 Task: Look for space in Bhānpura, India from 1st August, 2023 to 5th August, 2023 for 3 adults, 1 child in price range Rs.13000 to Rs.20000. Place can be entire place with 2 bedrooms having 3 beds and 2 bathrooms. Property type can be flatguest house, hotel. Booking option can be shelf check-in. Required host language is English.
Action: Mouse moved to (535, 114)
Screenshot: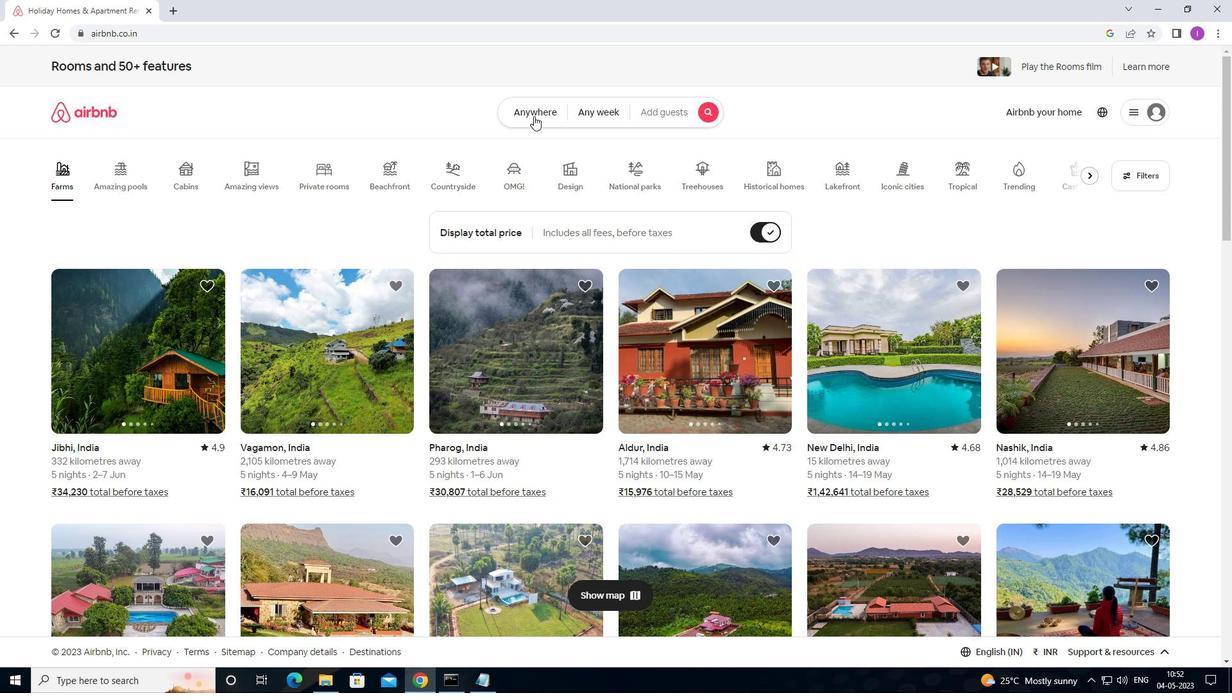 
Action: Mouse pressed left at (535, 114)
Screenshot: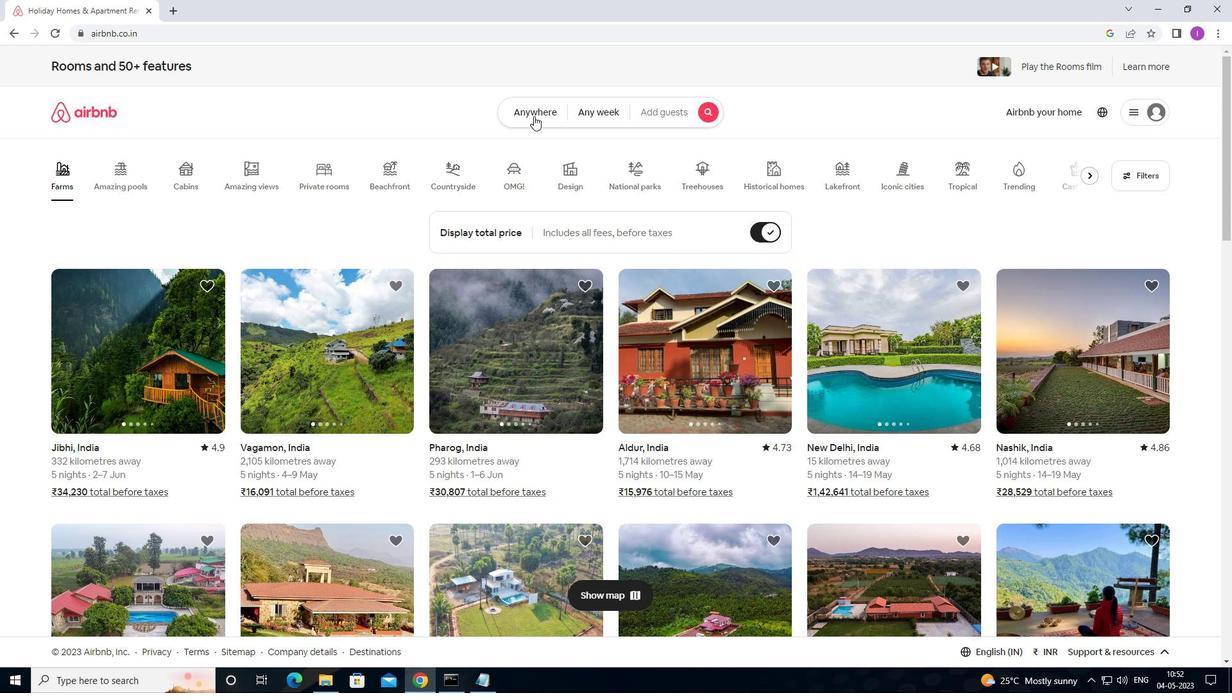 
Action: Mouse moved to (414, 153)
Screenshot: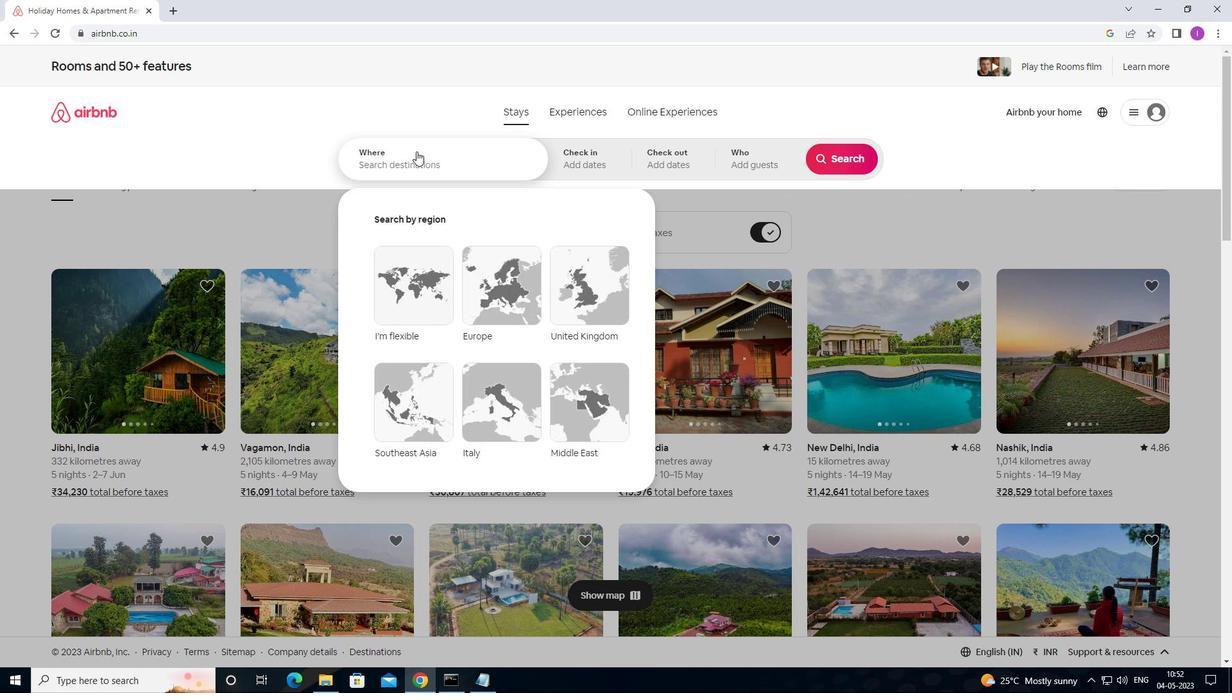 
Action: Mouse pressed left at (414, 153)
Screenshot: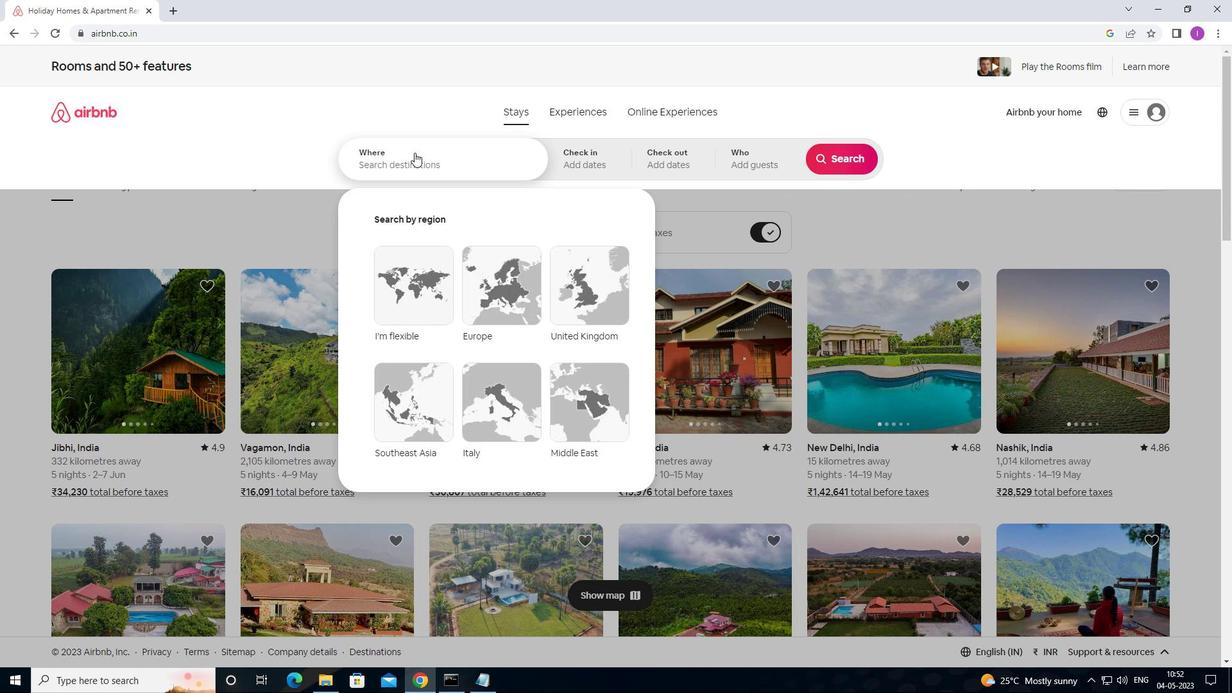 
Action: Mouse moved to (964, 66)
Screenshot: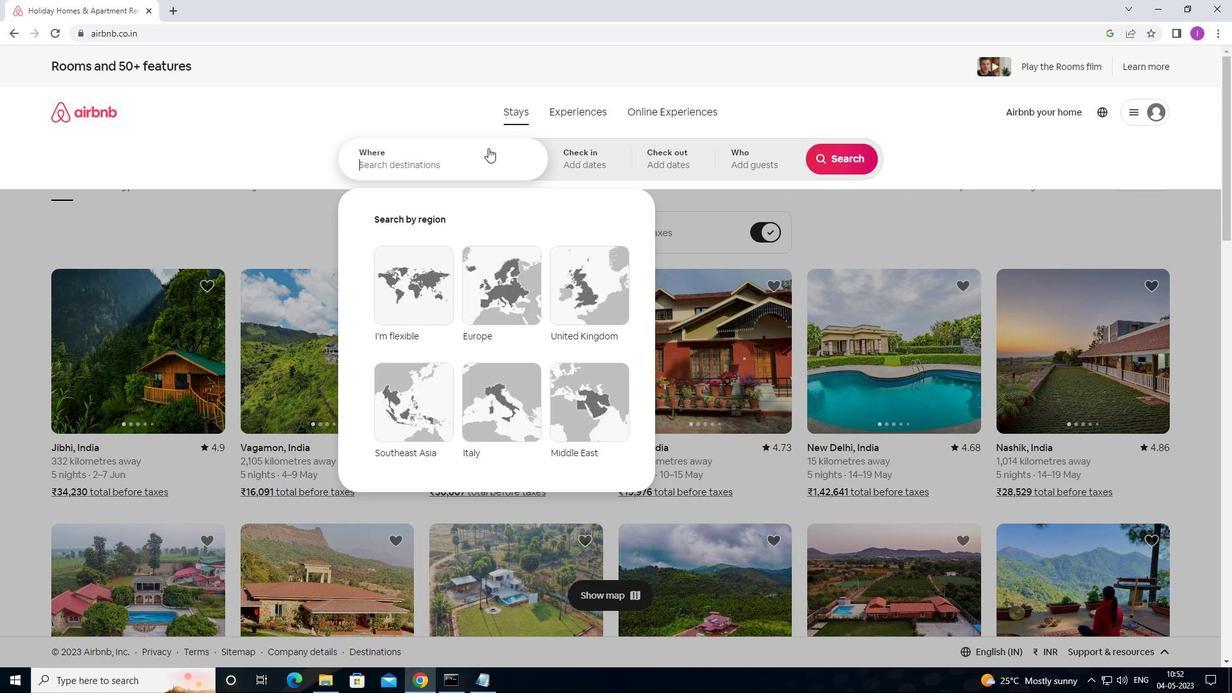 
Action: Key pressed <Key.shift>BHANPURA,<Key.shift>INDIA
Screenshot: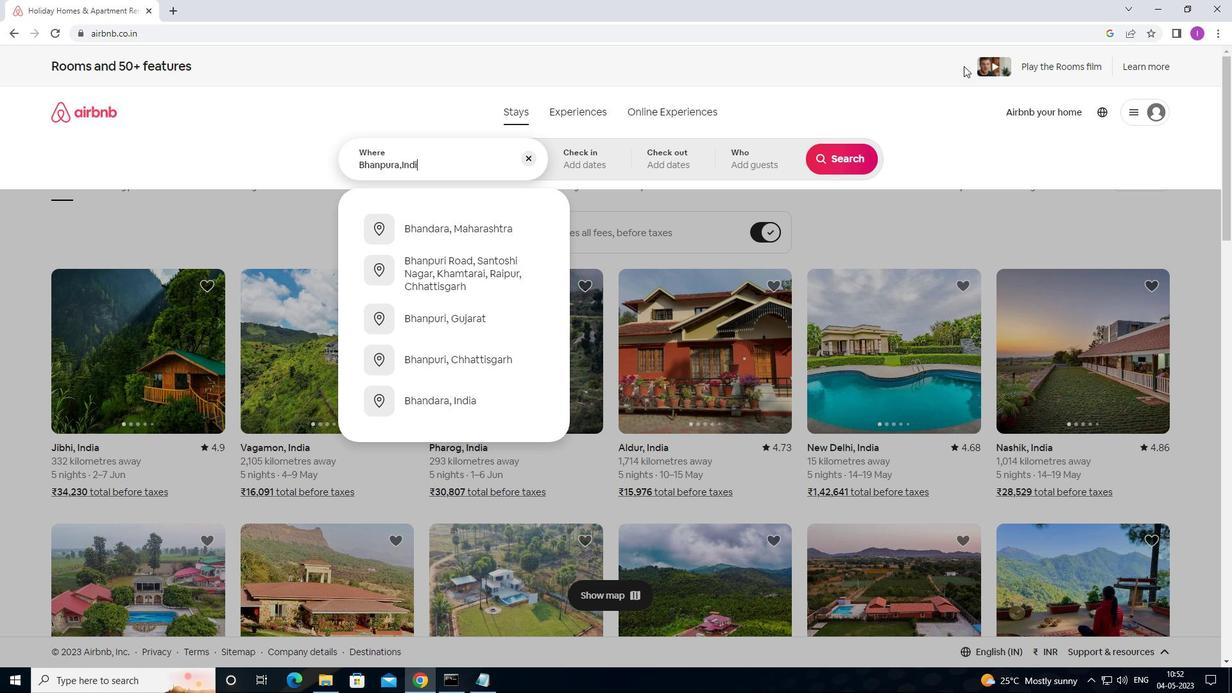 
Action: Mouse moved to (618, 163)
Screenshot: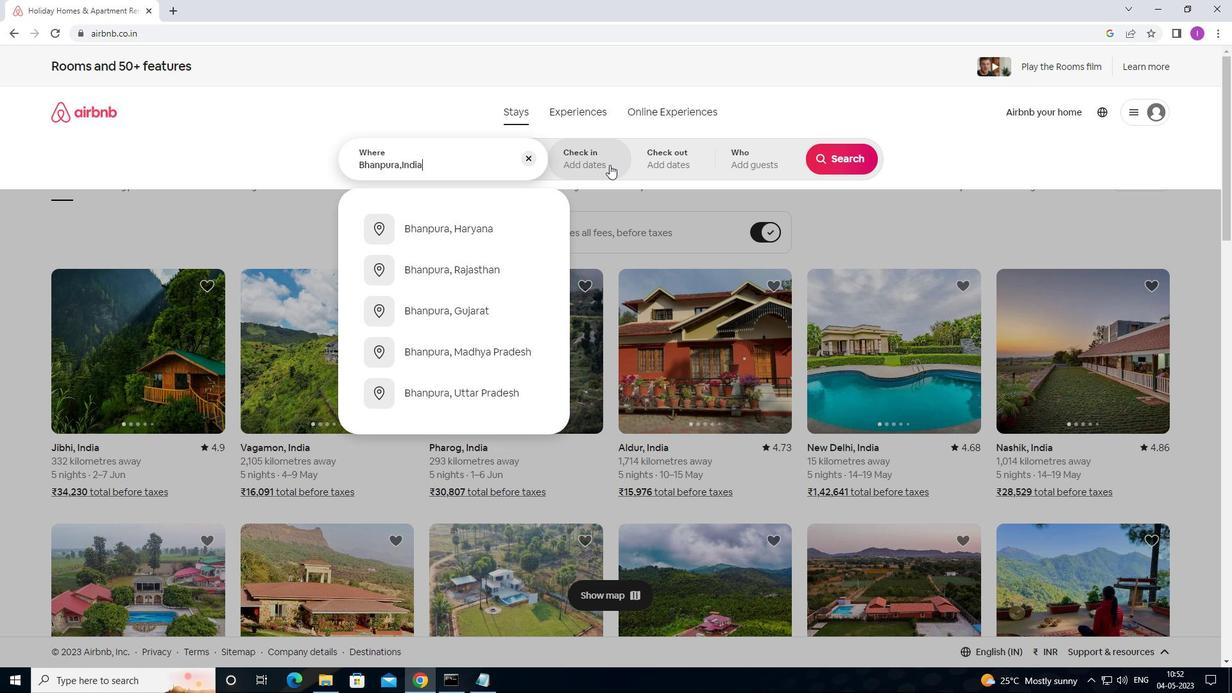 
Action: Mouse pressed left at (618, 163)
Screenshot: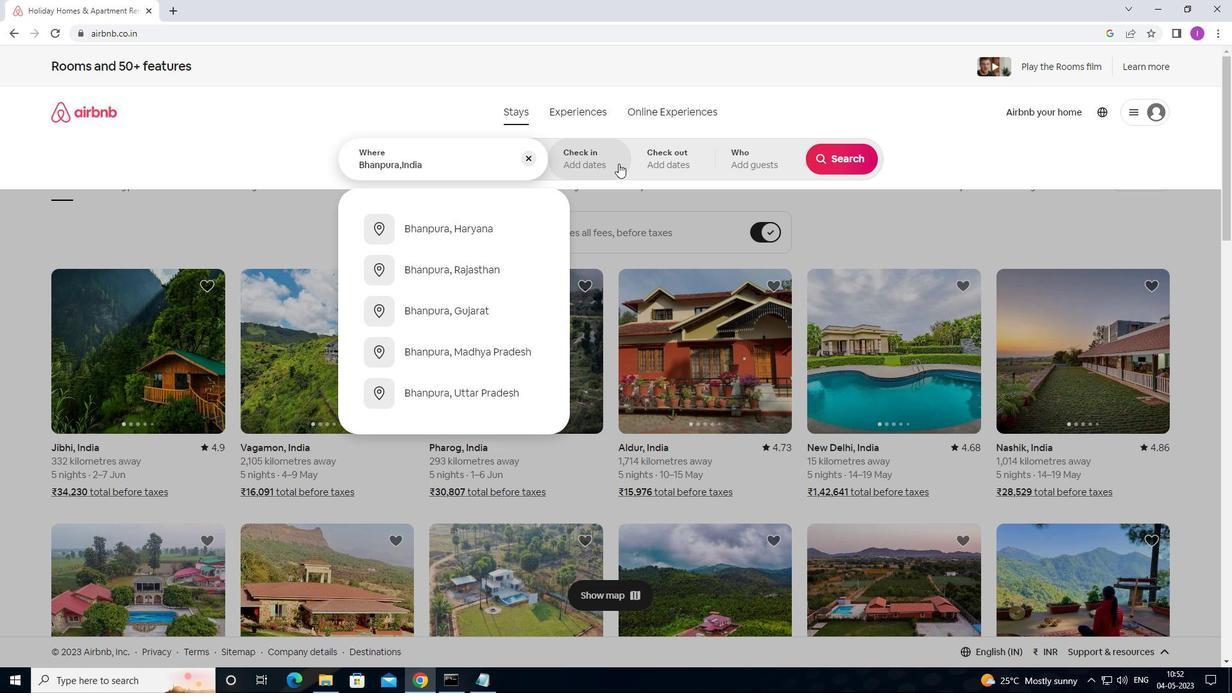 
Action: Mouse moved to (832, 265)
Screenshot: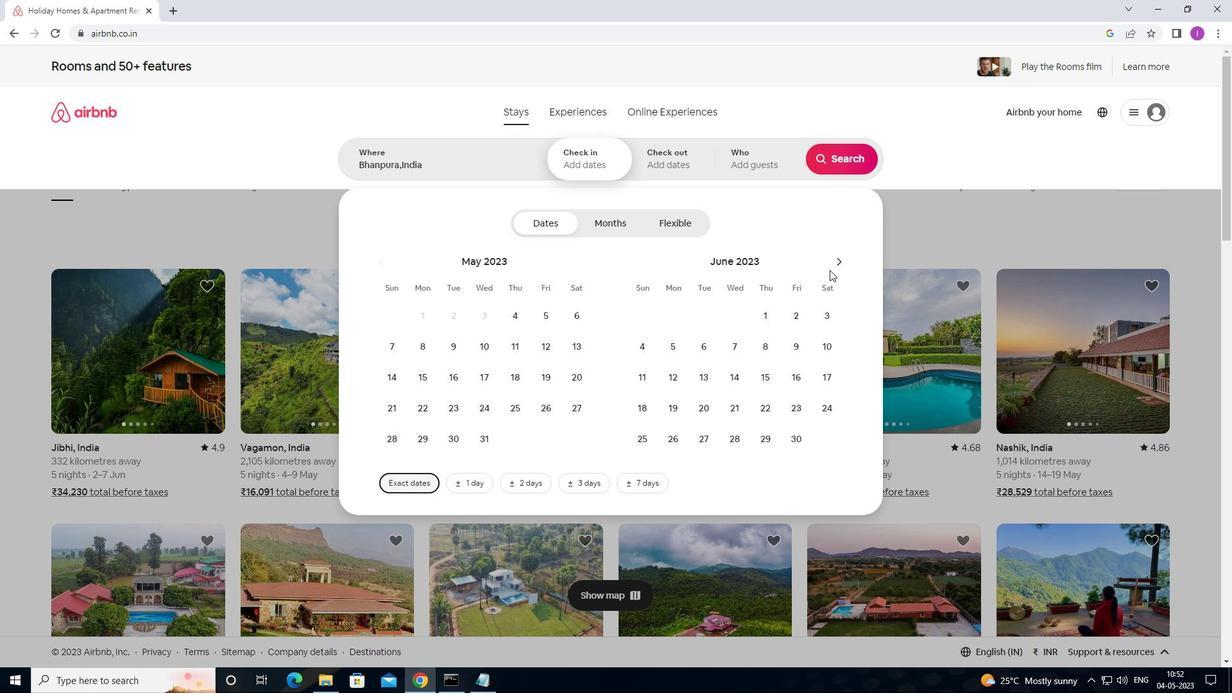
Action: Mouse pressed left at (832, 265)
Screenshot: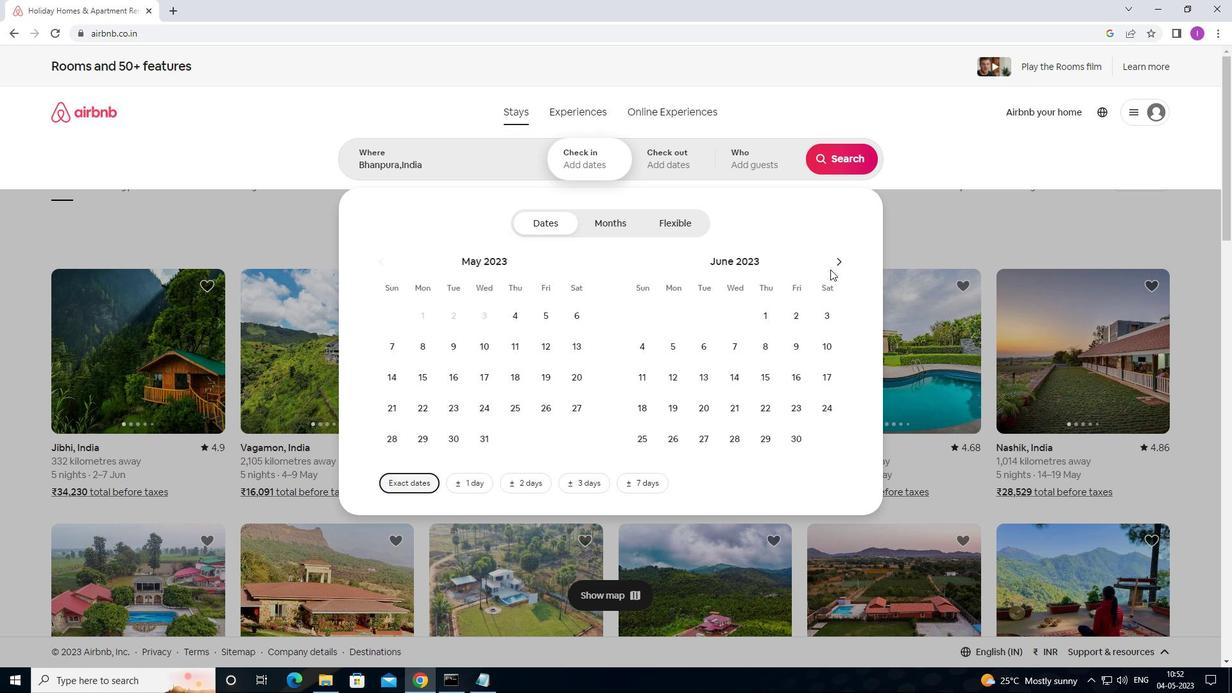 
Action: Mouse moved to (833, 264)
Screenshot: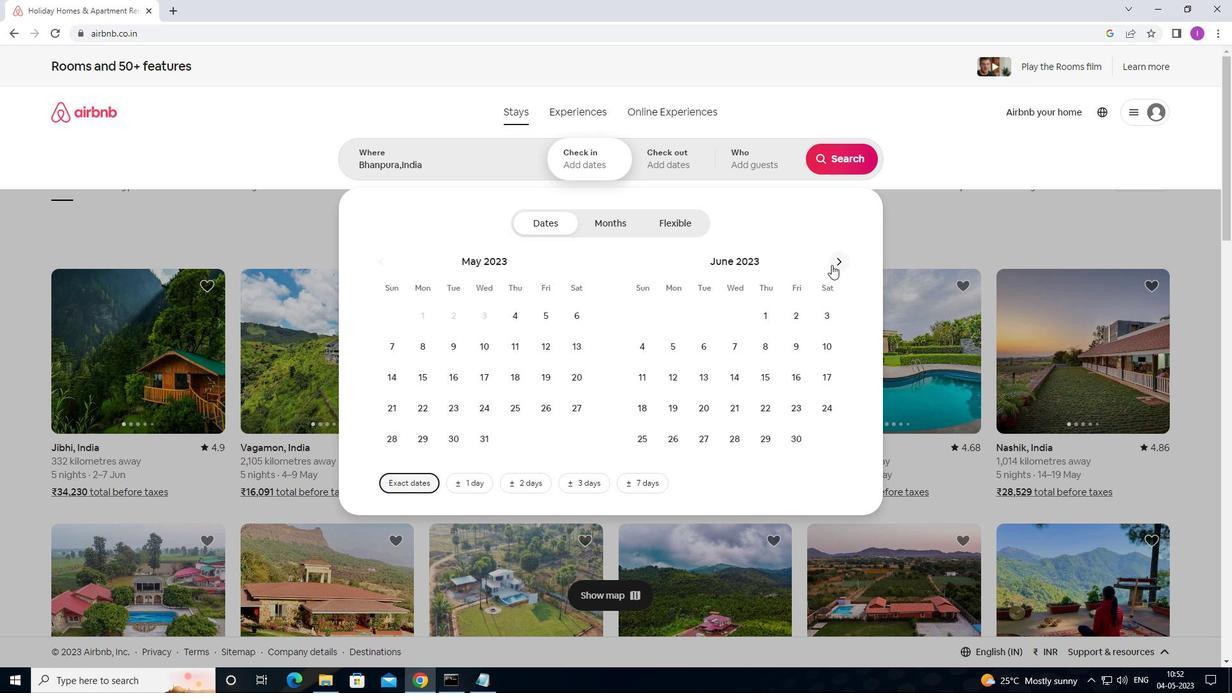 
Action: Mouse pressed left at (833, 264)
Screenshot: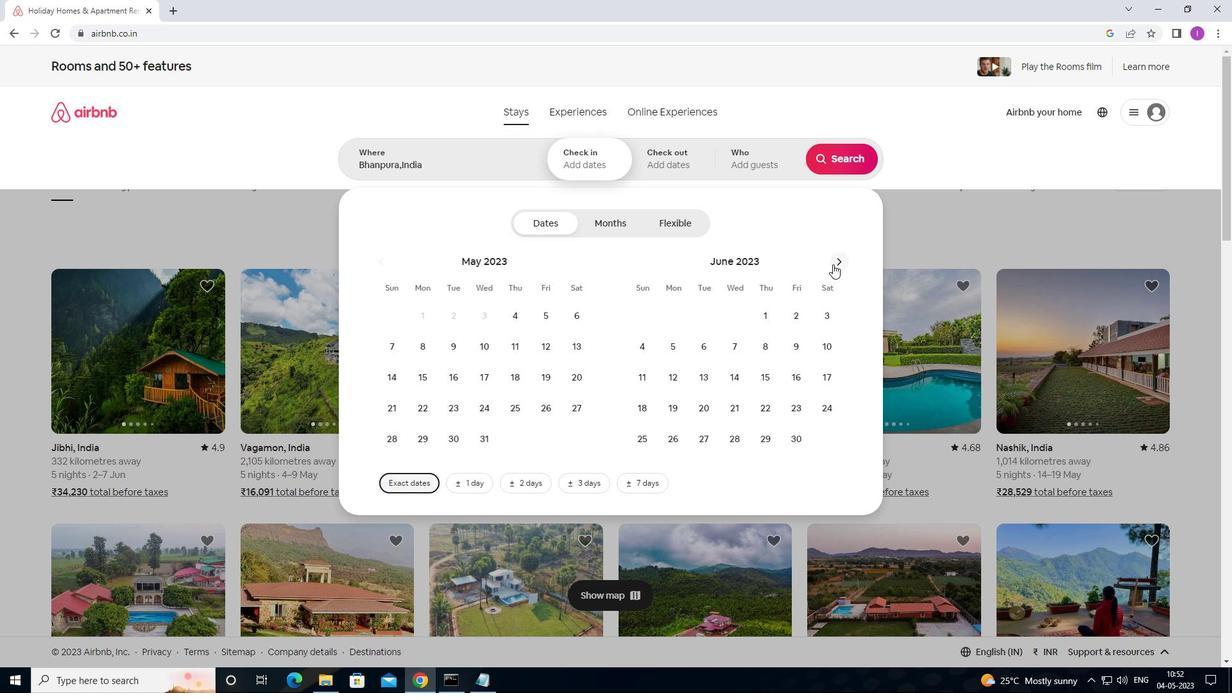 
Action: Mouse moved to (710, 312)
Screenshot: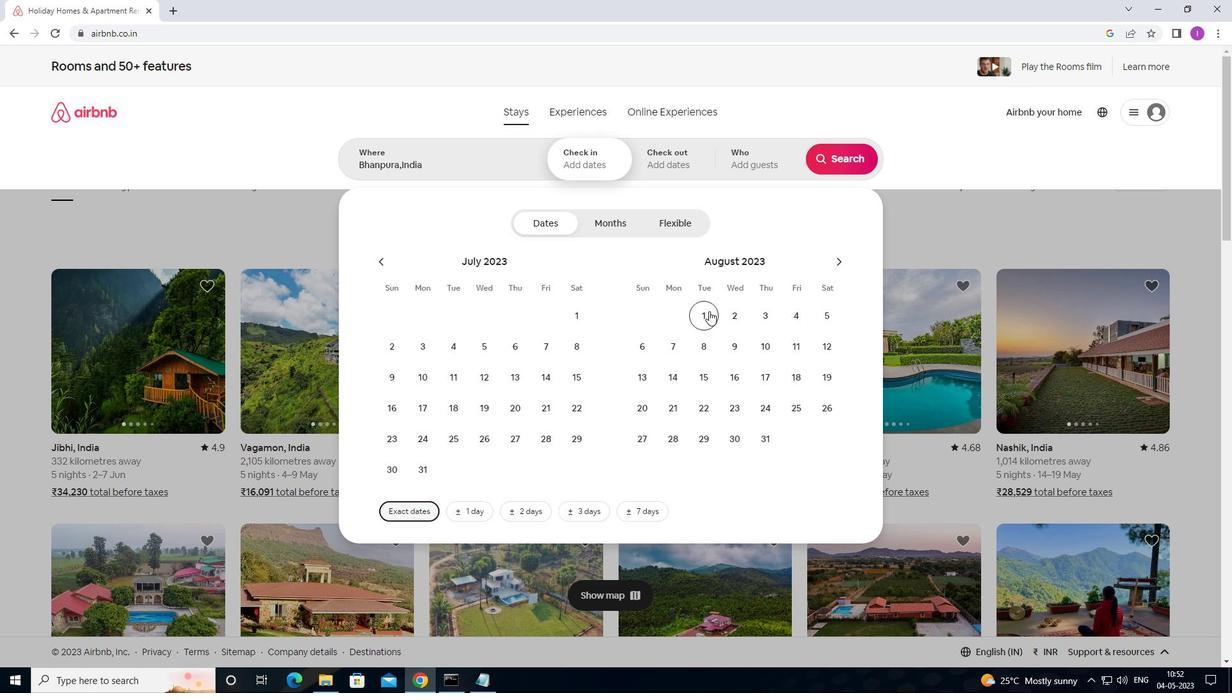 
Action: Mouse pressed left at (710, 312)
Screenshot: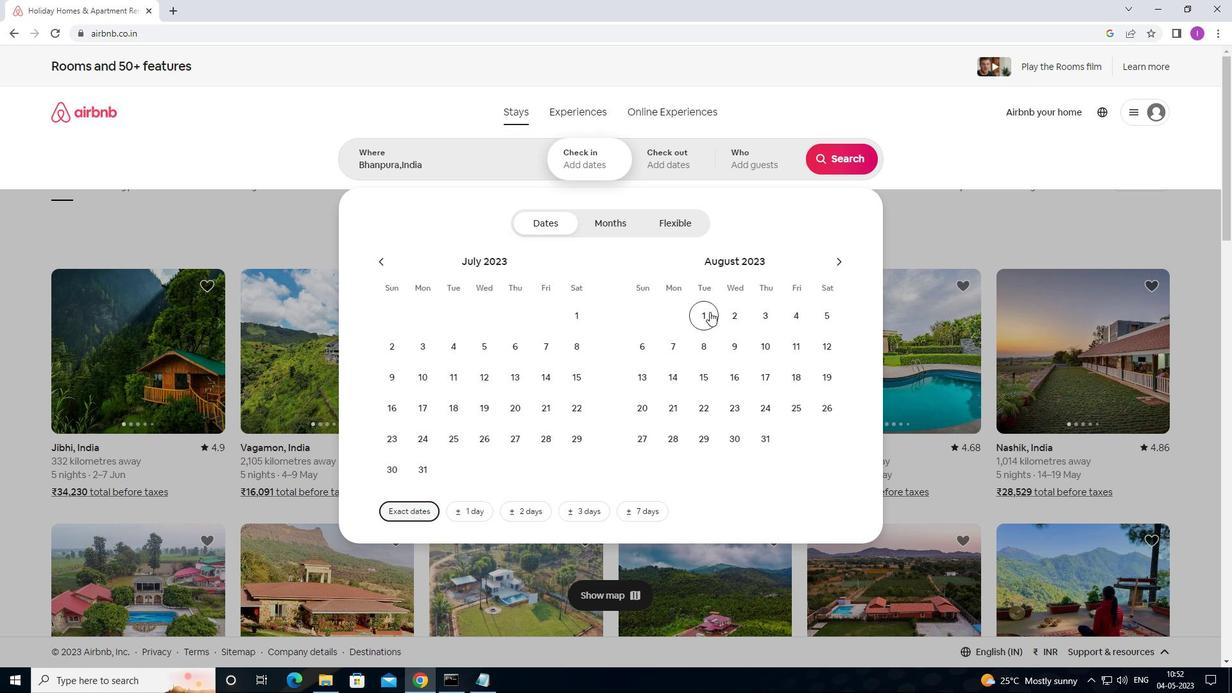 
Action: Mouse moved to (821, 319)
Screenshot: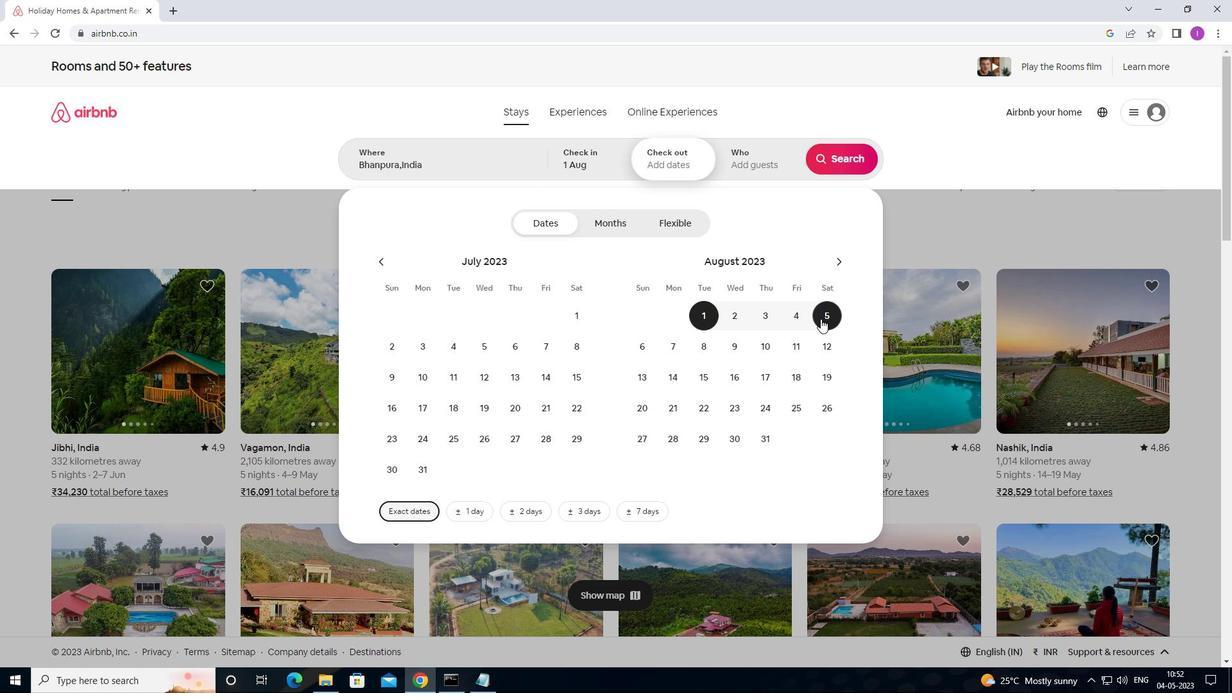 
Action: Mouse pressed left at (821, 319)
Screenshot: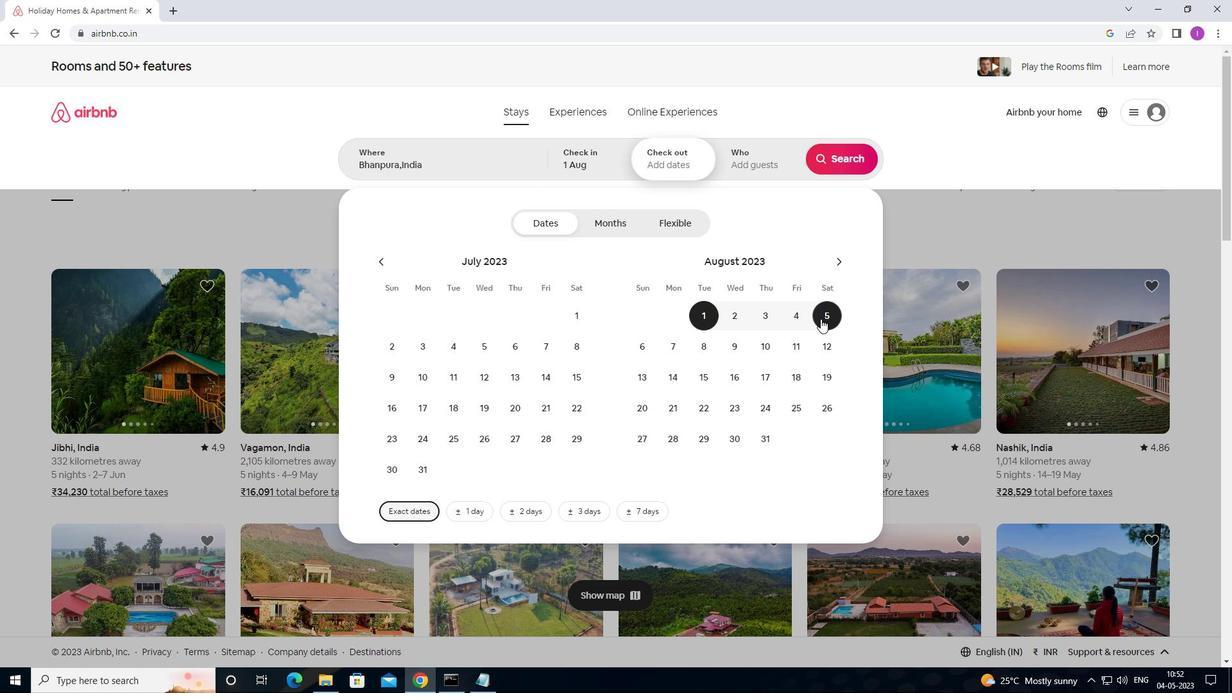 
Action: Mouse moved to (754, 164)
Screenshot: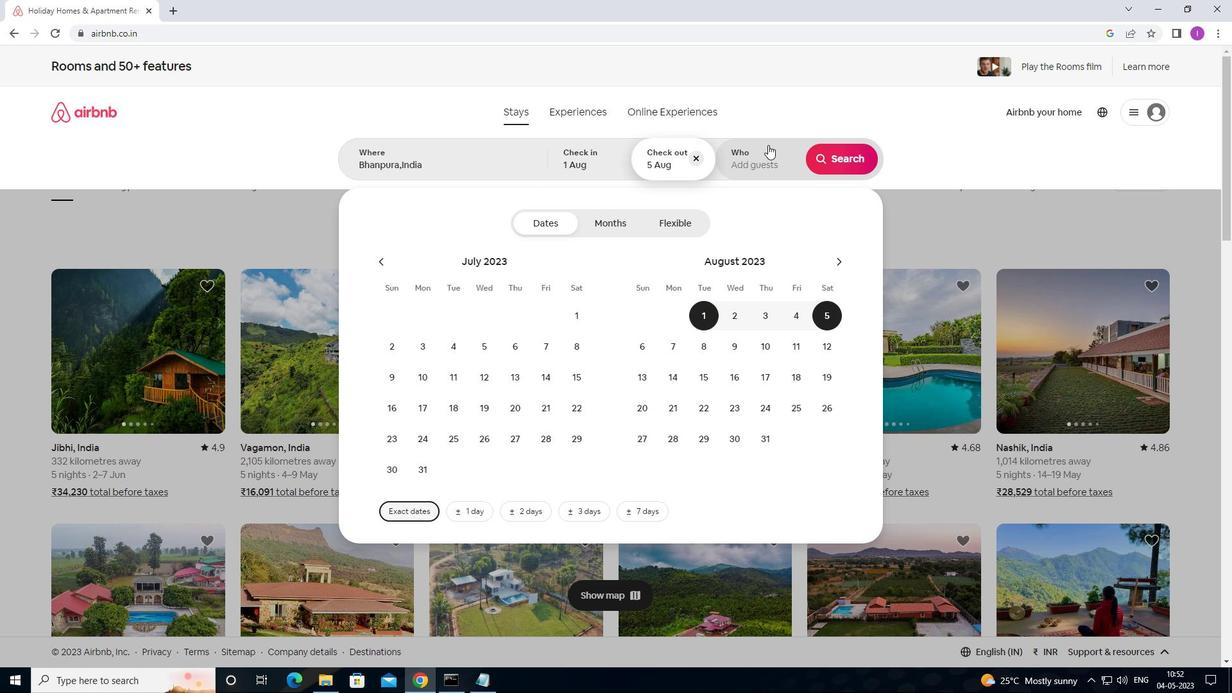 
Action: Mouse pressed left at (754, 164)
Screenshot: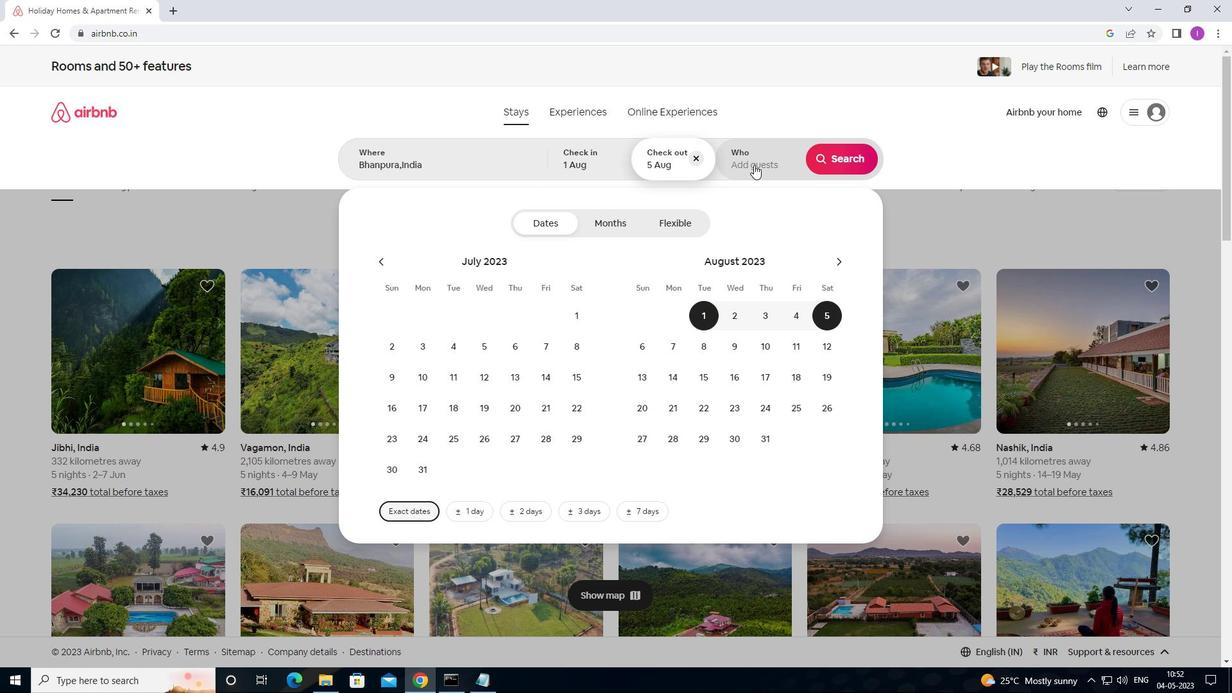 
Action: Mouse moved to (841, 224)
Screenshot: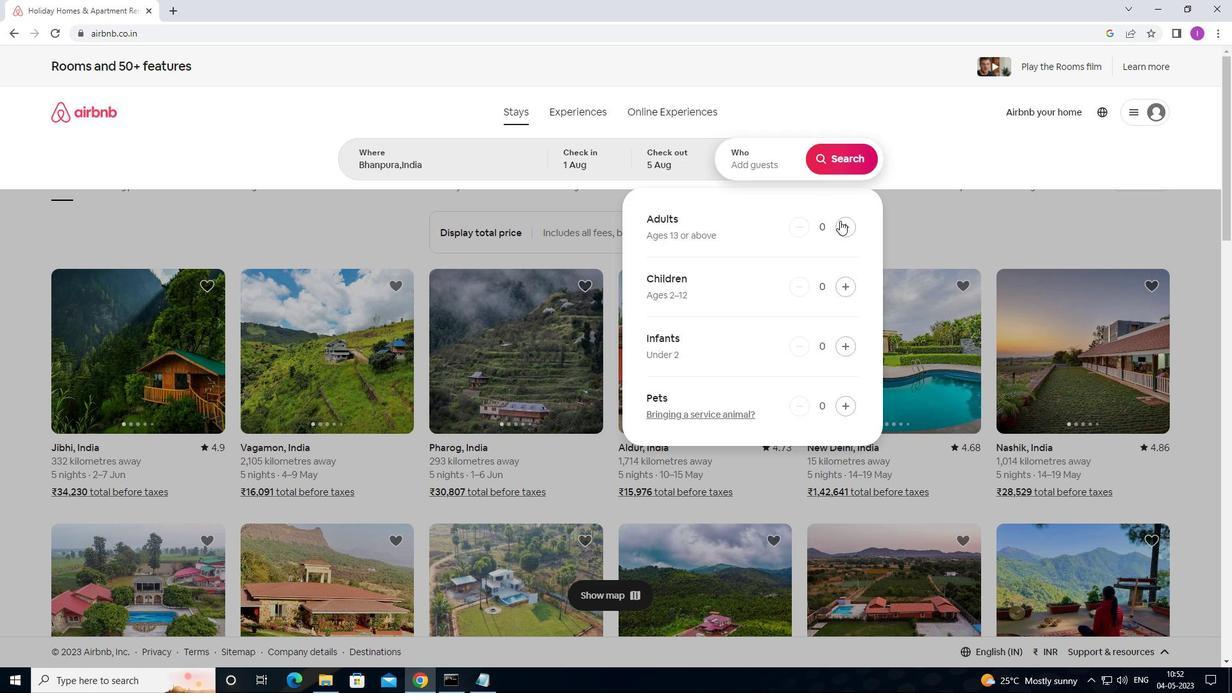 
Action: Mouse pressed left at (841, 224)
Screenshot: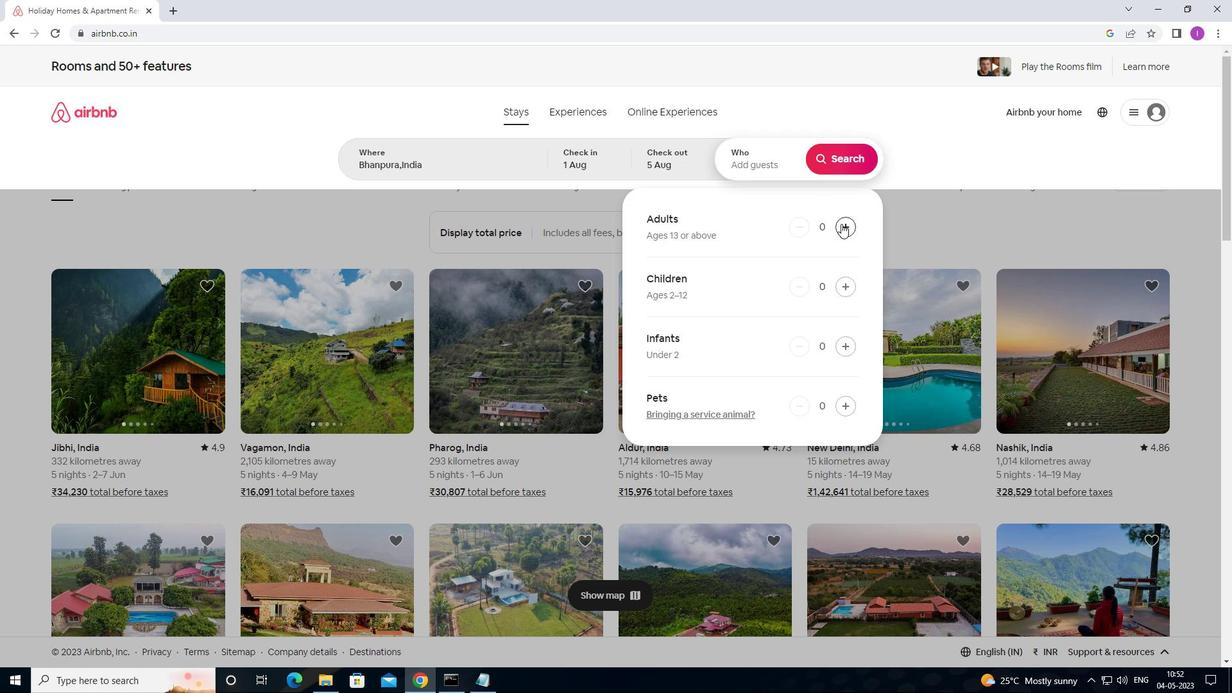 
Action: Mouse moved to (841, 224)
Screenshot: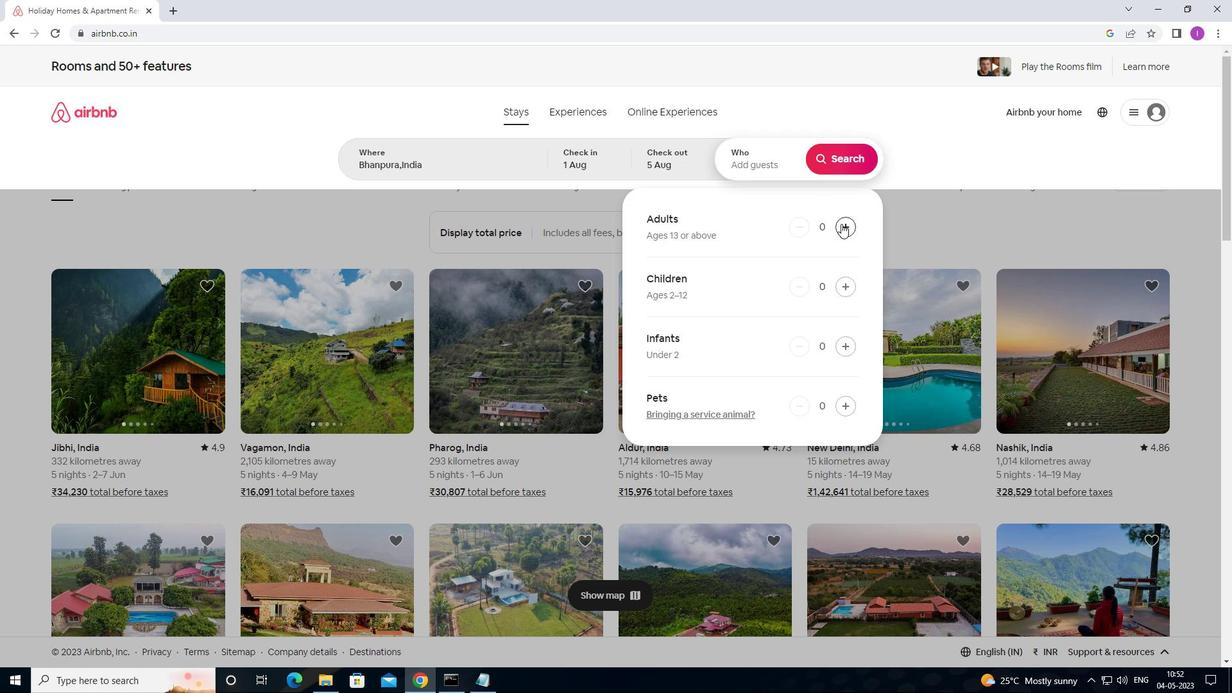 
Action: Mouse pressed left at (841, 224)
Screenshot: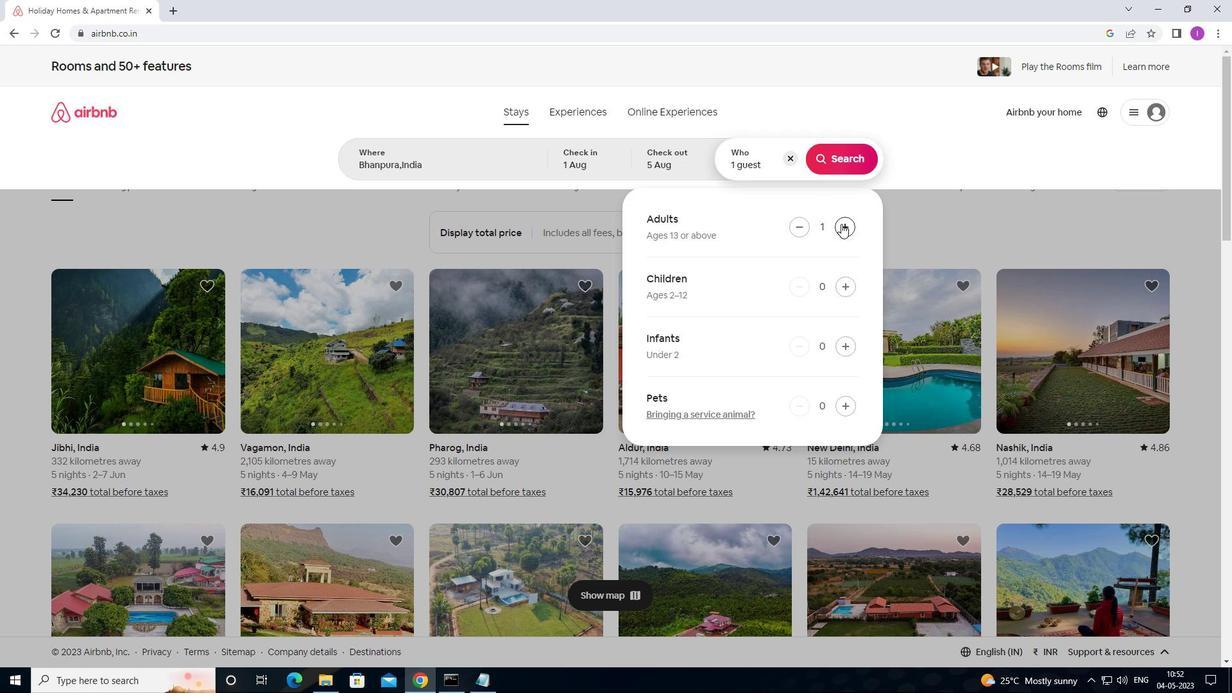 
Action: Mouse moved to (841, 224)
Screenshot: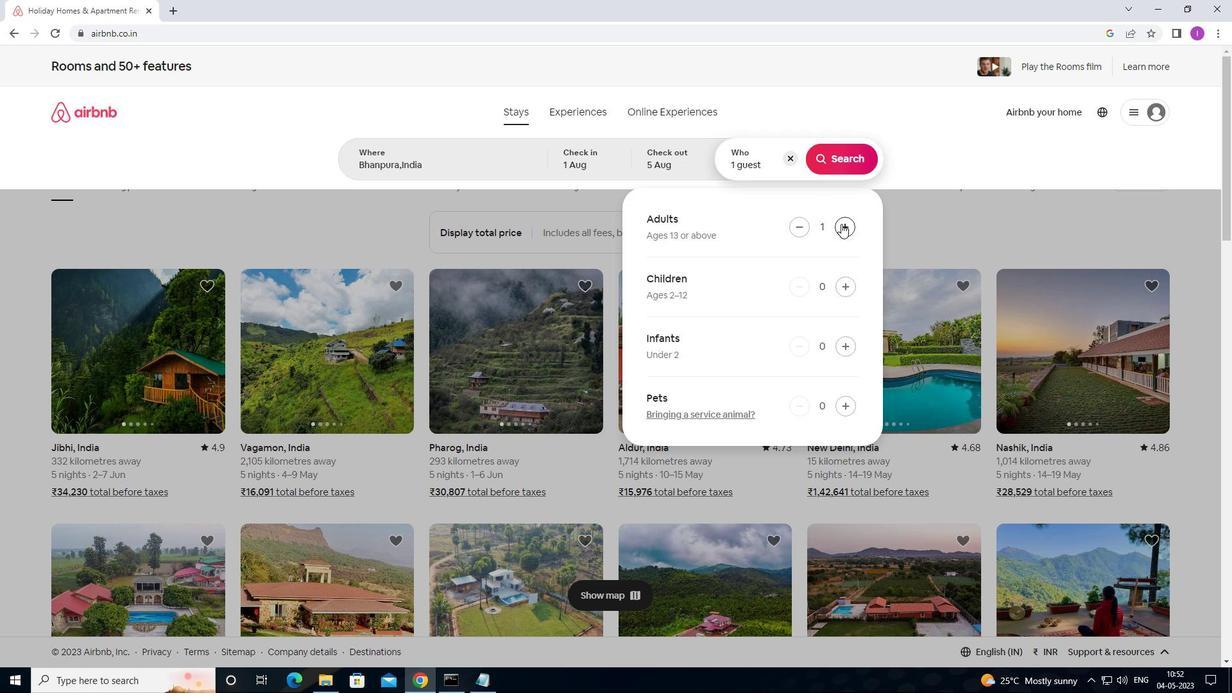 
Action: Mouse pressed left at (841, 224)
Screenshot: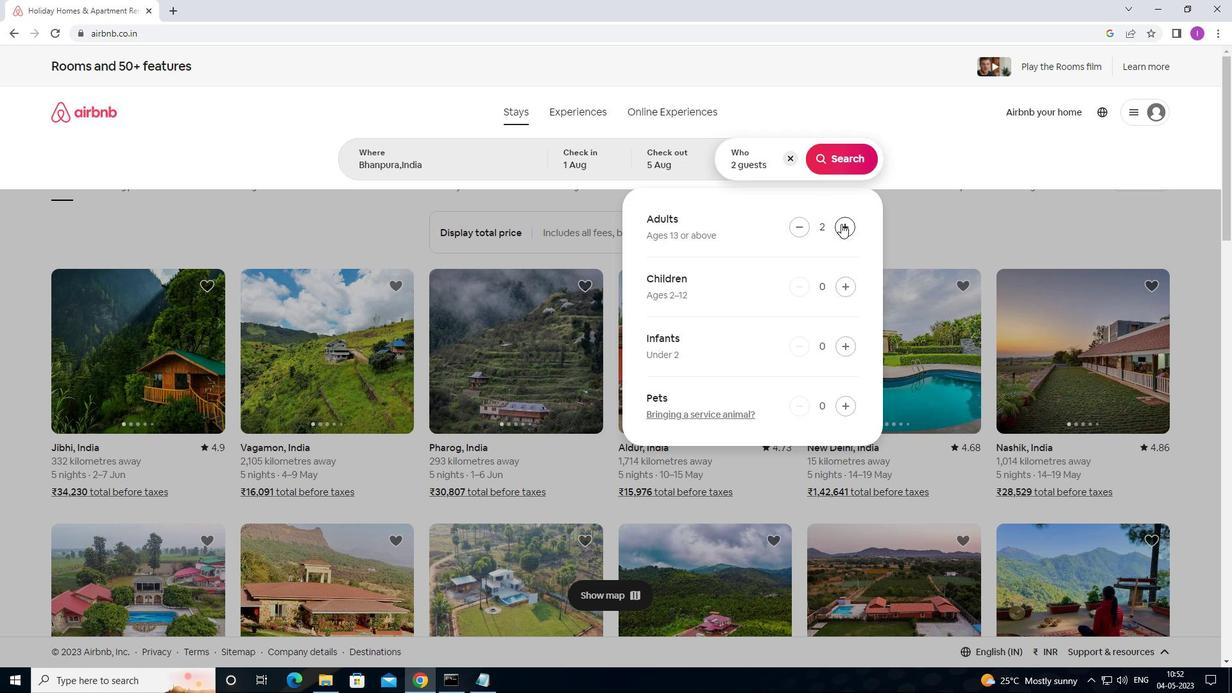 
Action: Mouse moved to (841, 292)
Screenshot: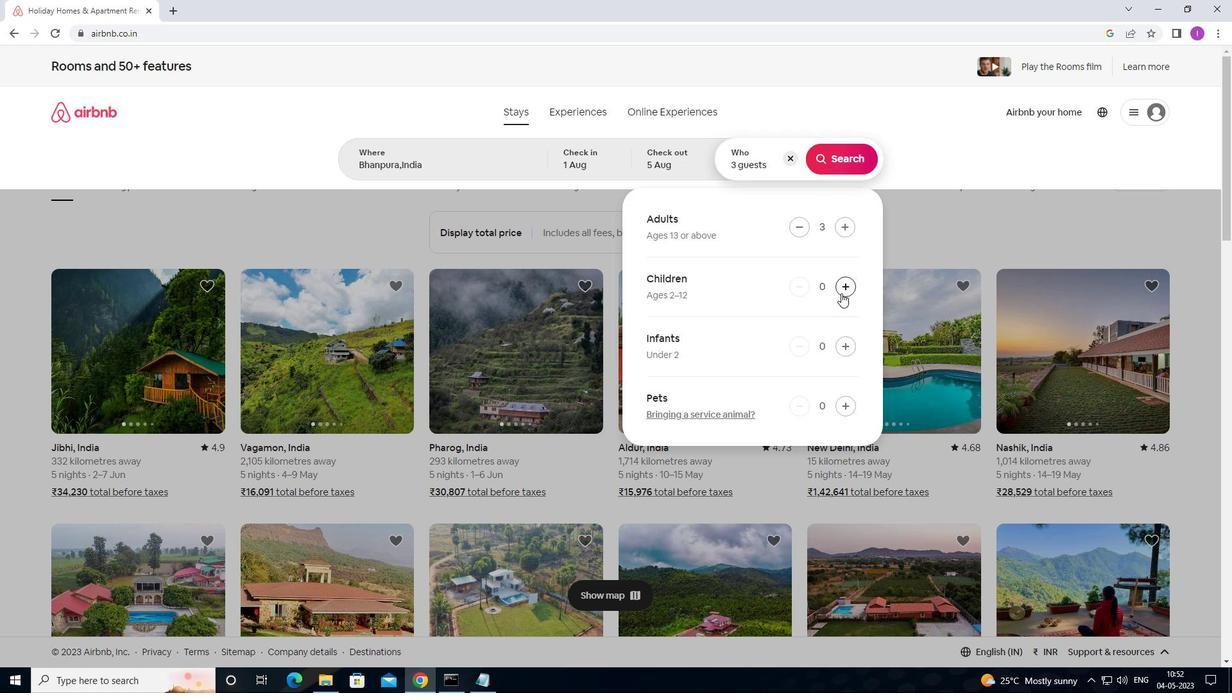 
Action: Mouse pressed left at (841, 292)
Screenshot: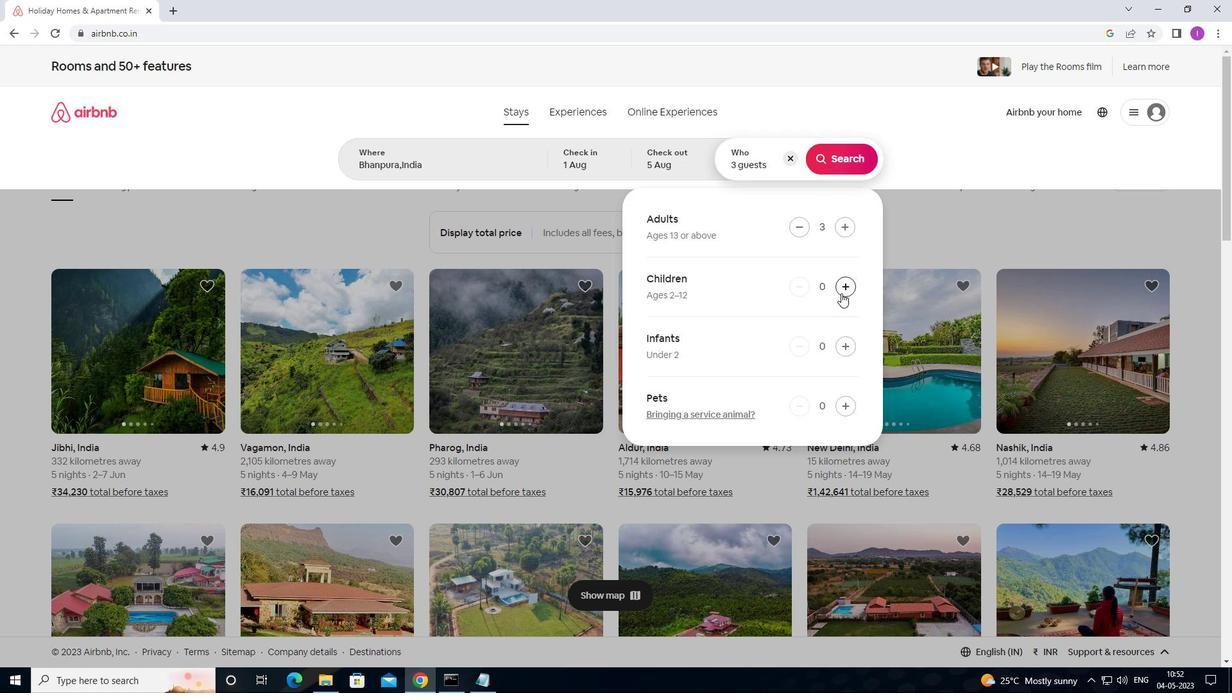 
Action: Mouse moved to (839, 161)
Screenshot: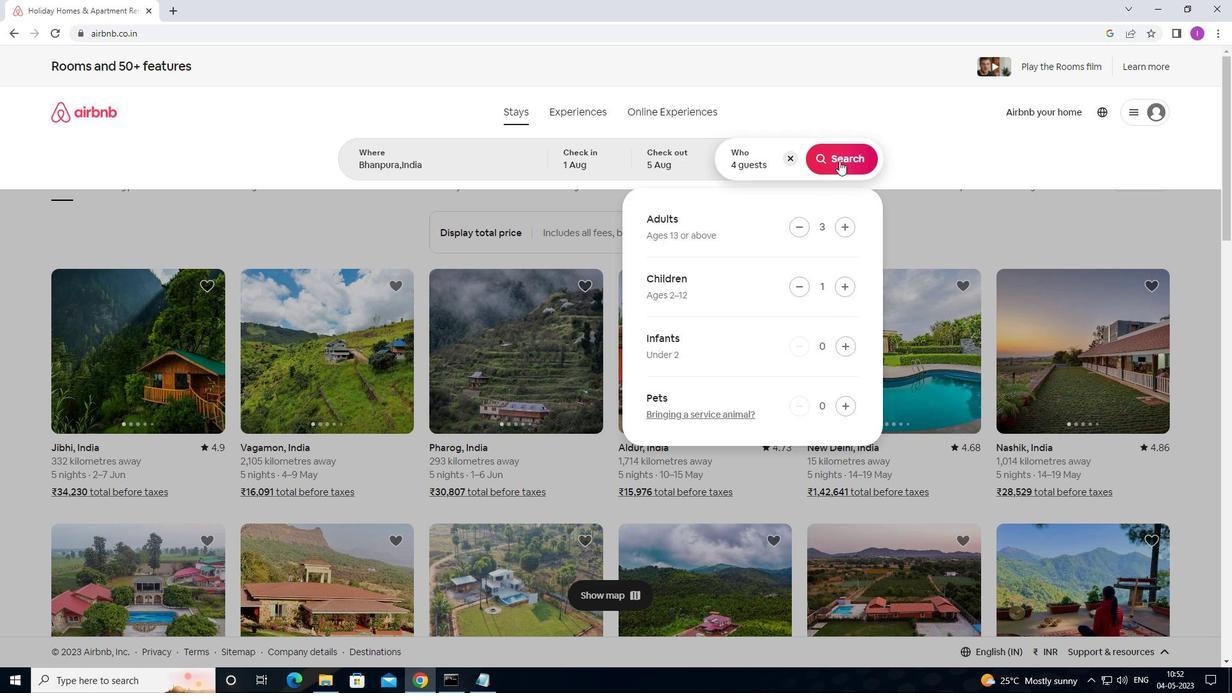 
Action: Mouse pressed left at (839, 161)
Screenshot: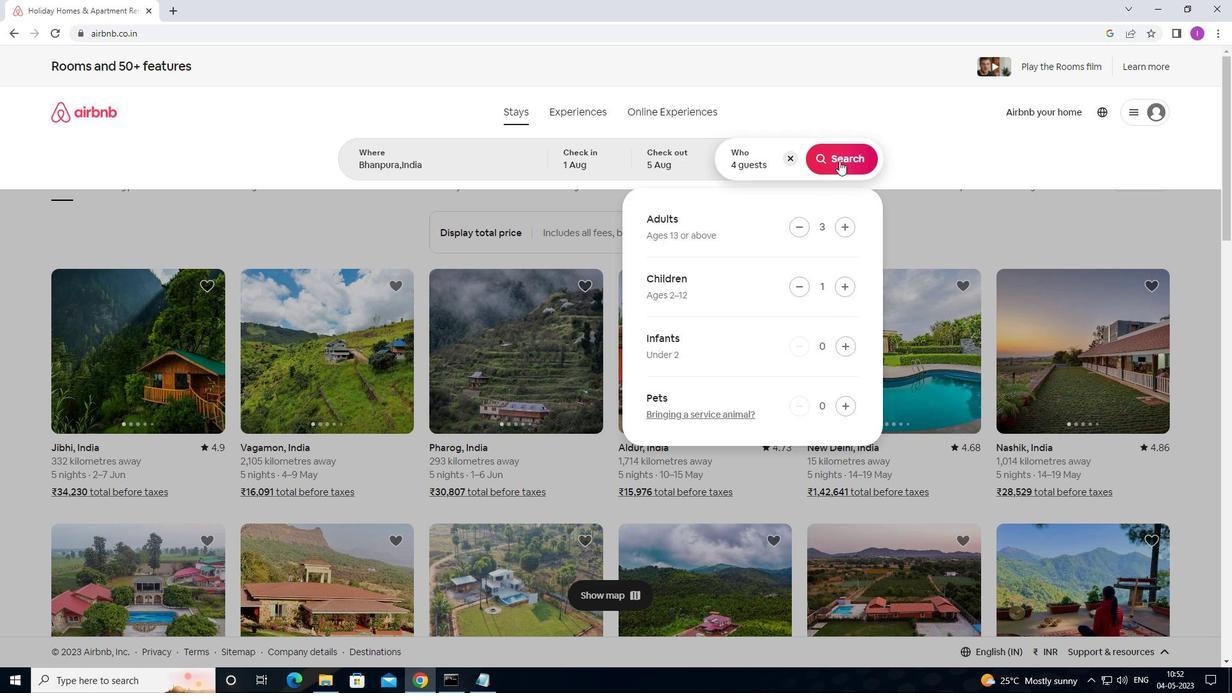 
Action: Mouse moved to (1178, 123)
Screenshot: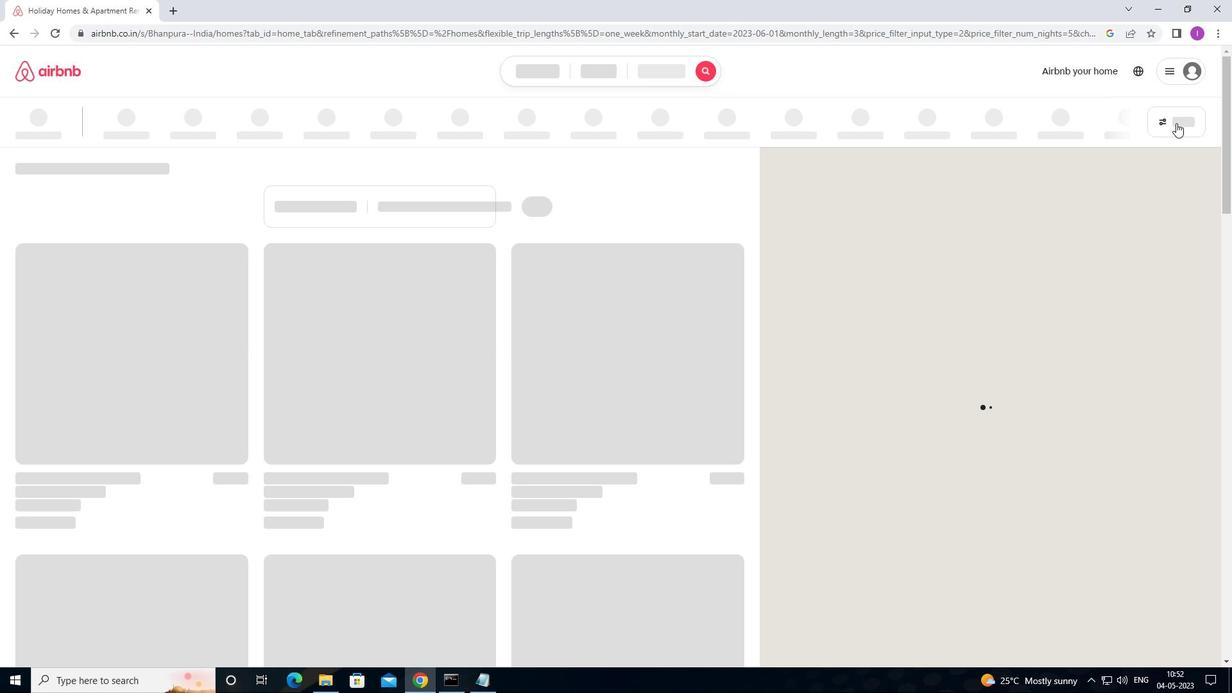 
Action: Mouse pressed left at (1178, 123)
Screenshot: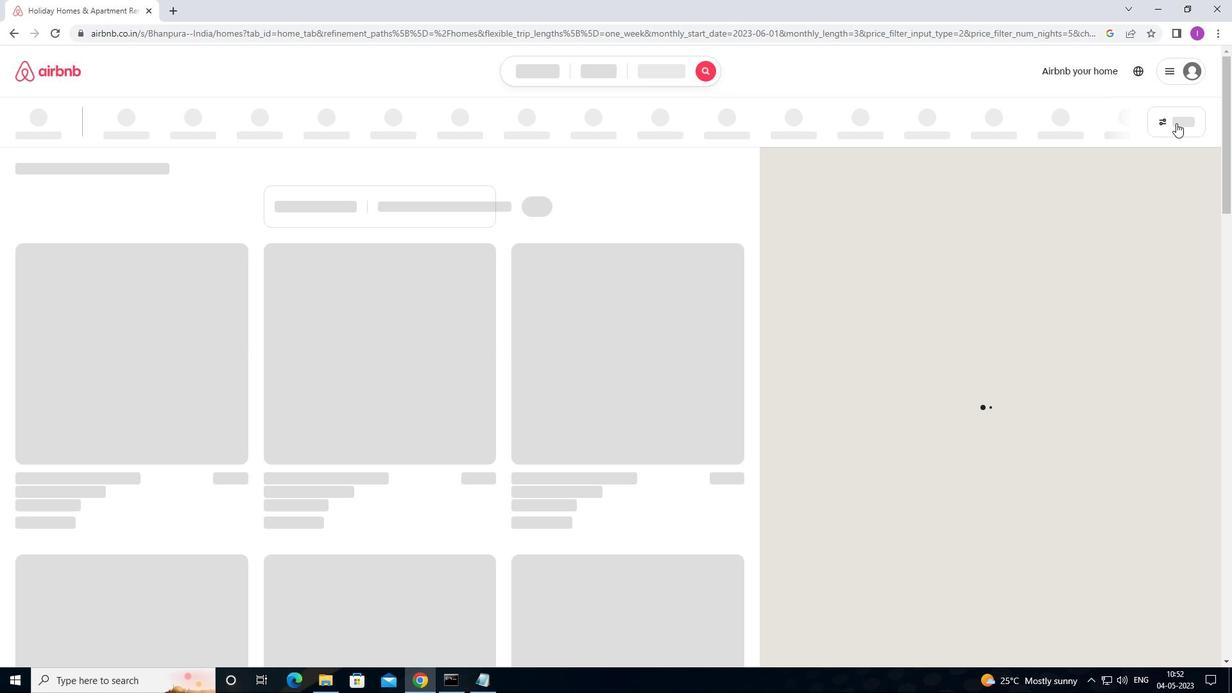 
Action: Mouse moved to (1159, 118)
Screenshot: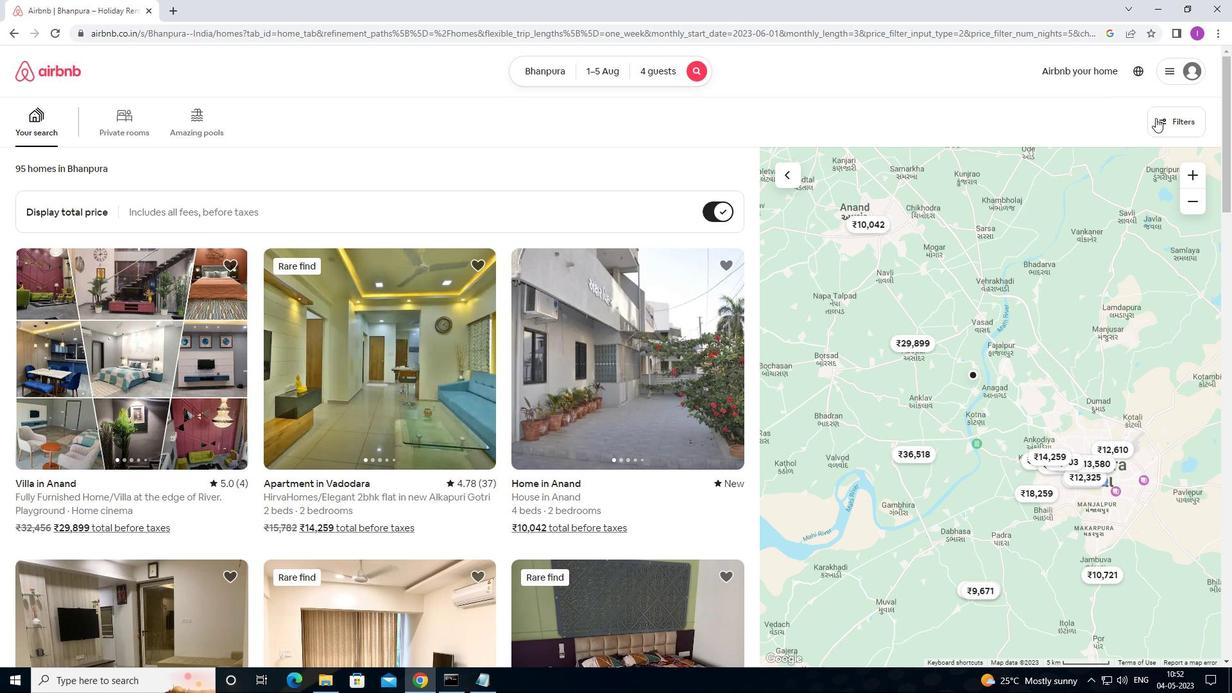 
Action: Mouse pressed left at (1159, 118)
Screenshot: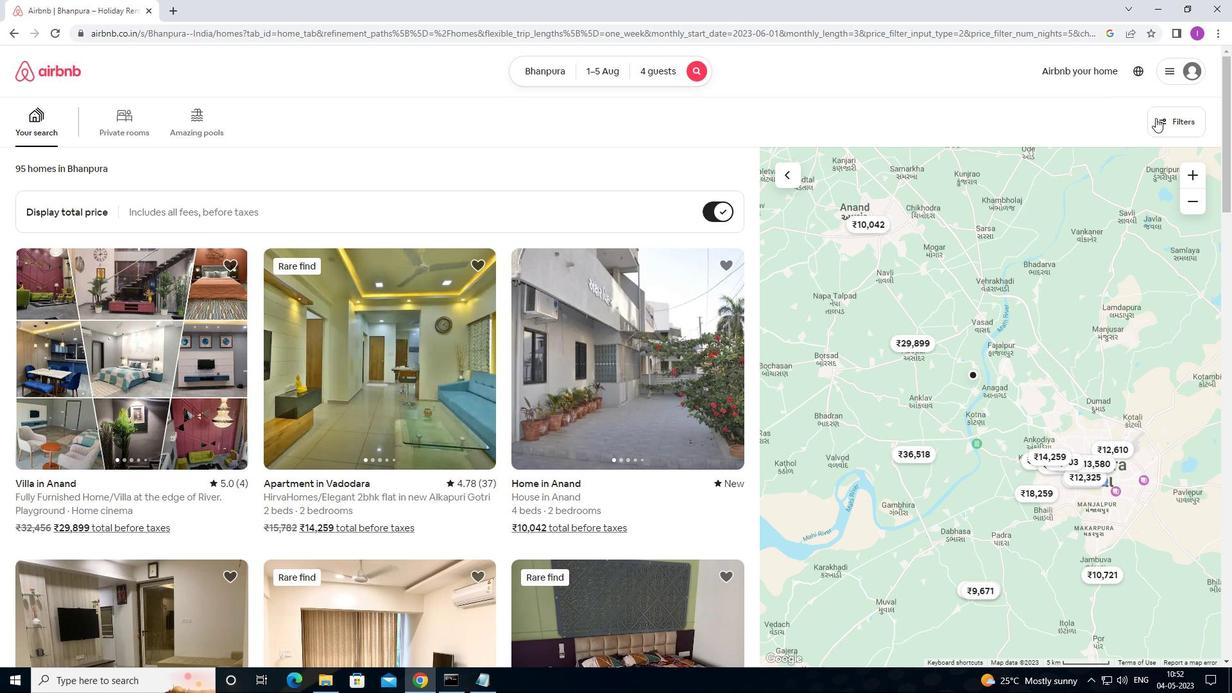
Action: Mouse moved to (481, 286)
Screenshot: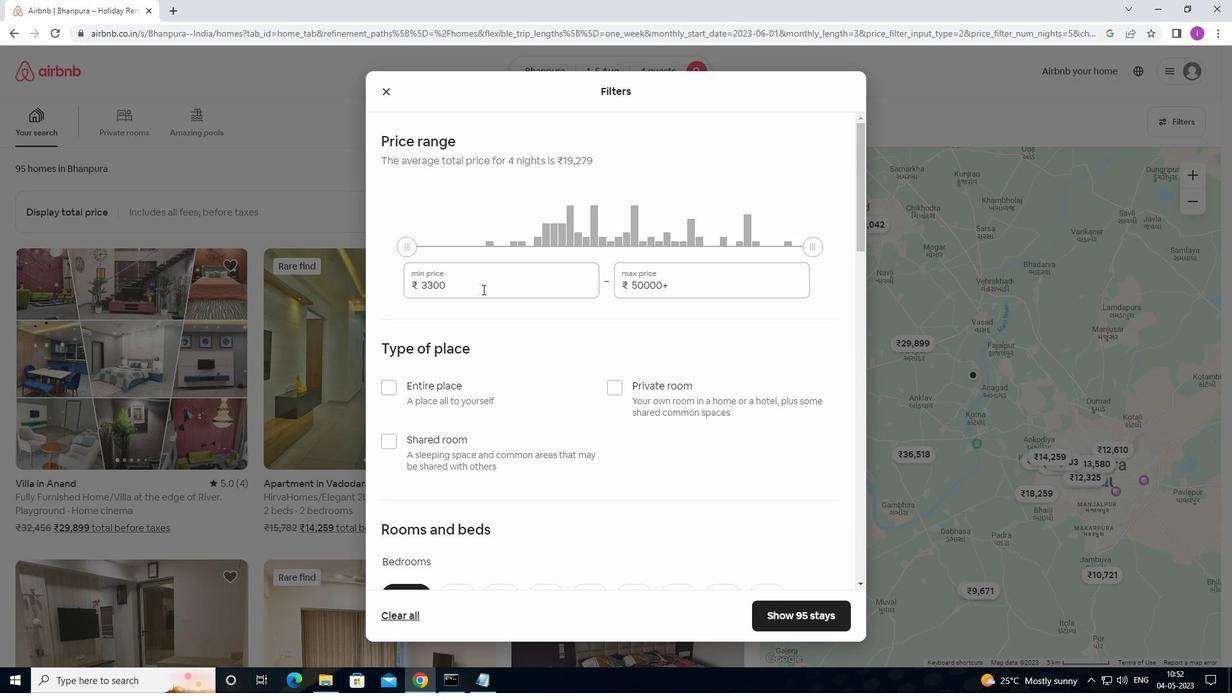 
Action: Mouse pressed left at (481, 286)
Screenshot: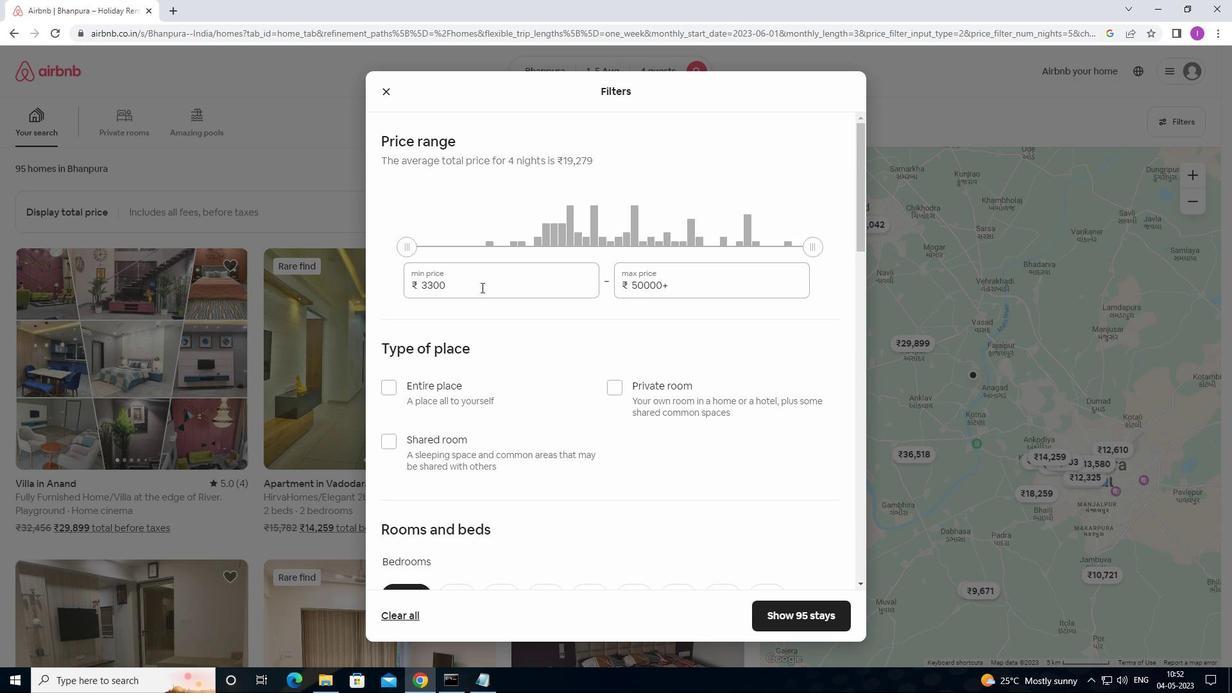 
Action: Mouse moved to (593, 288)
Screenshot: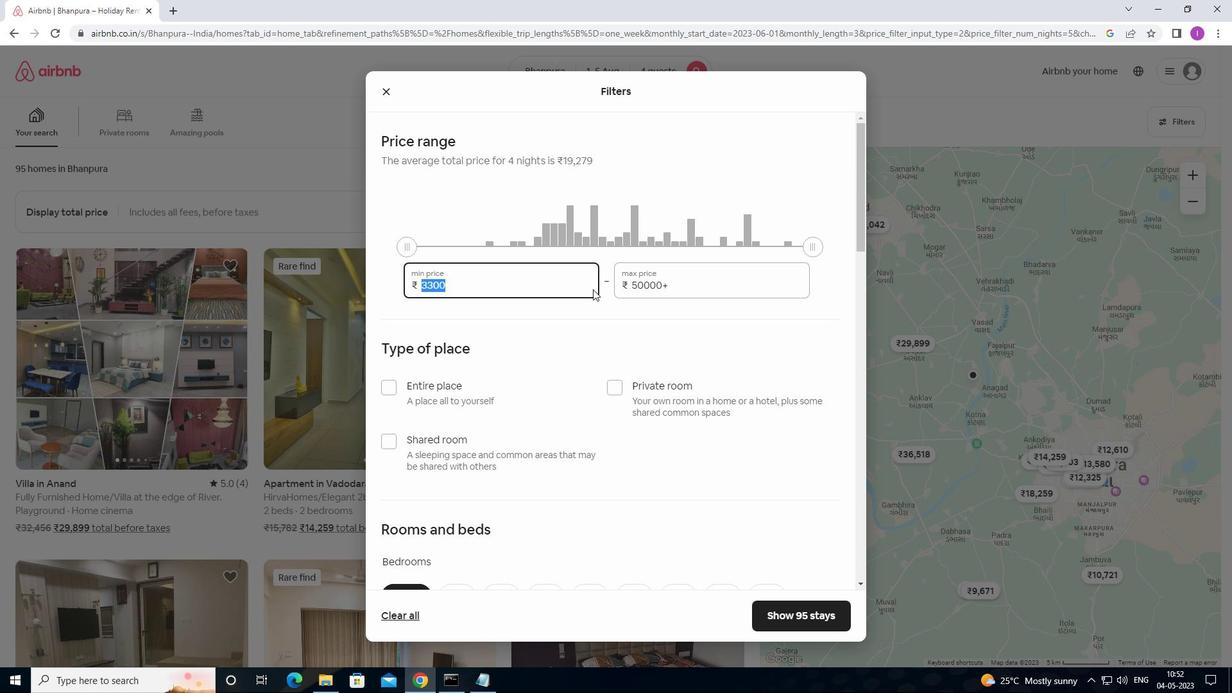 
Action: Key pressed 1
Screenshot: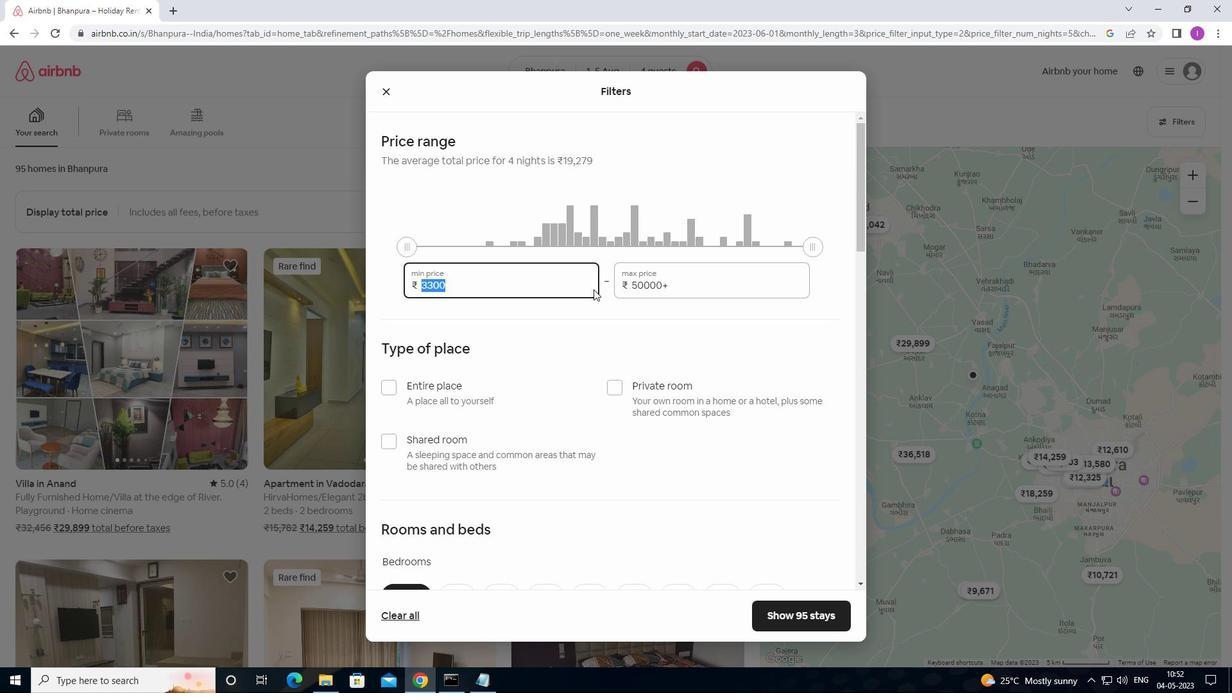 
Action: Mouse moved to (595, 288)
Screenshot: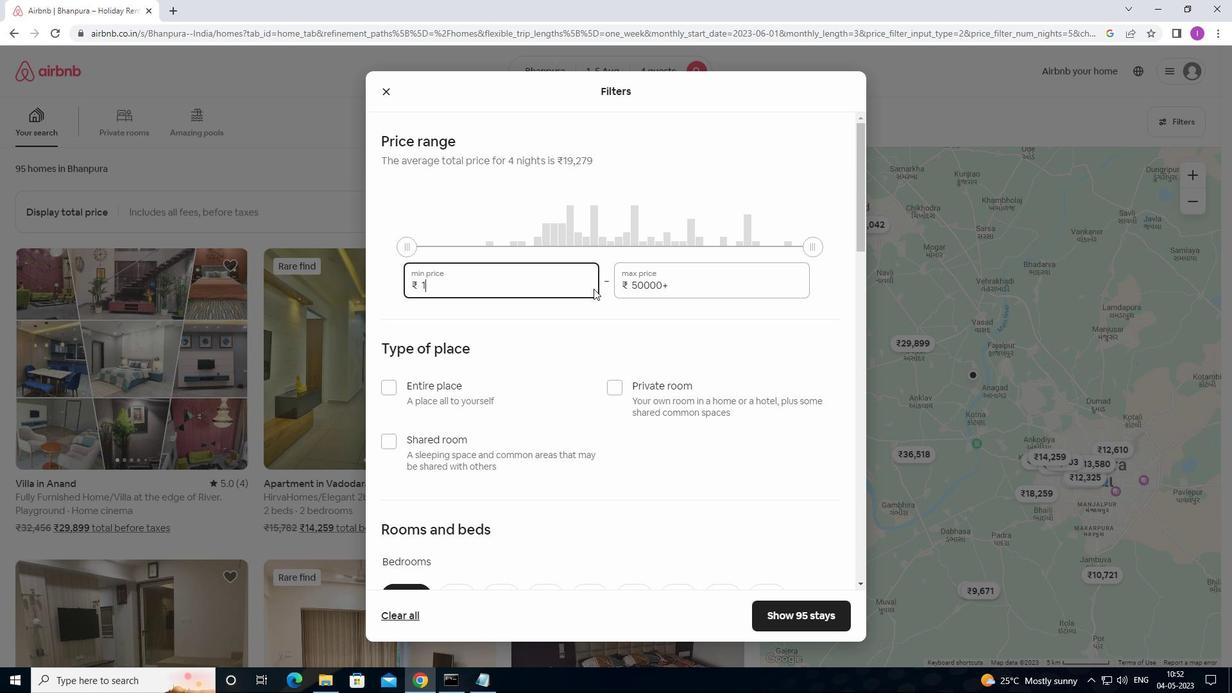
Action: Key pressed 3
Screenshot: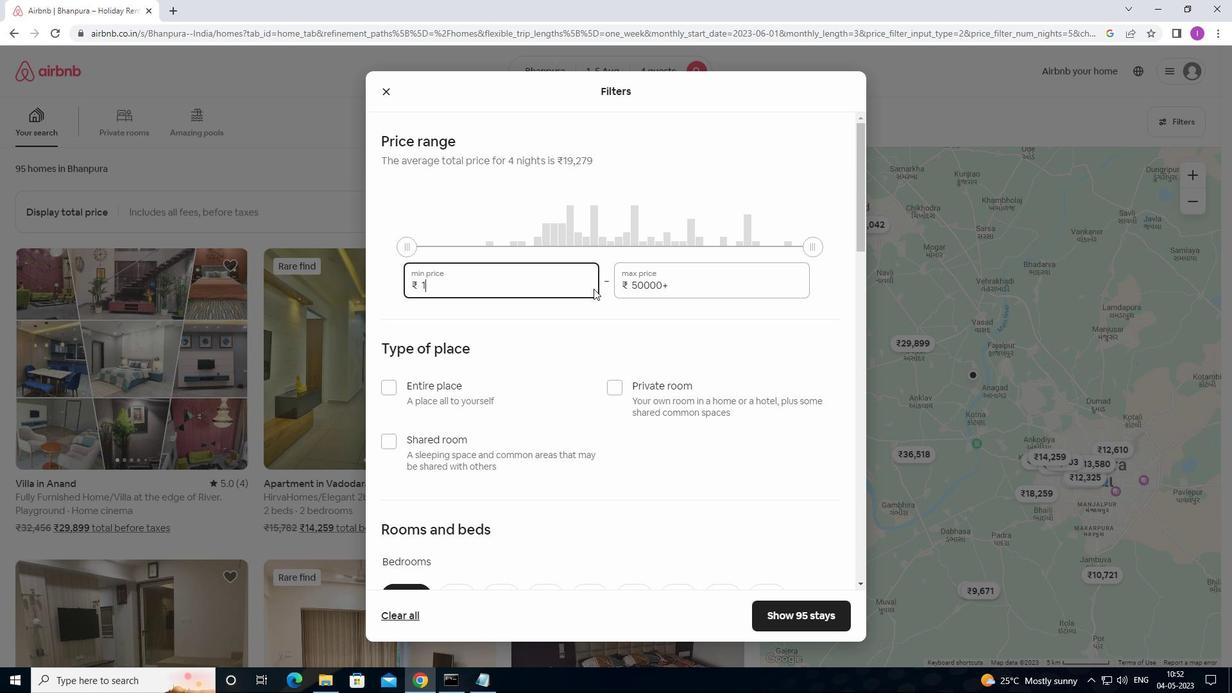 
Action: Mouse moved to (616, 291)
Screenshot: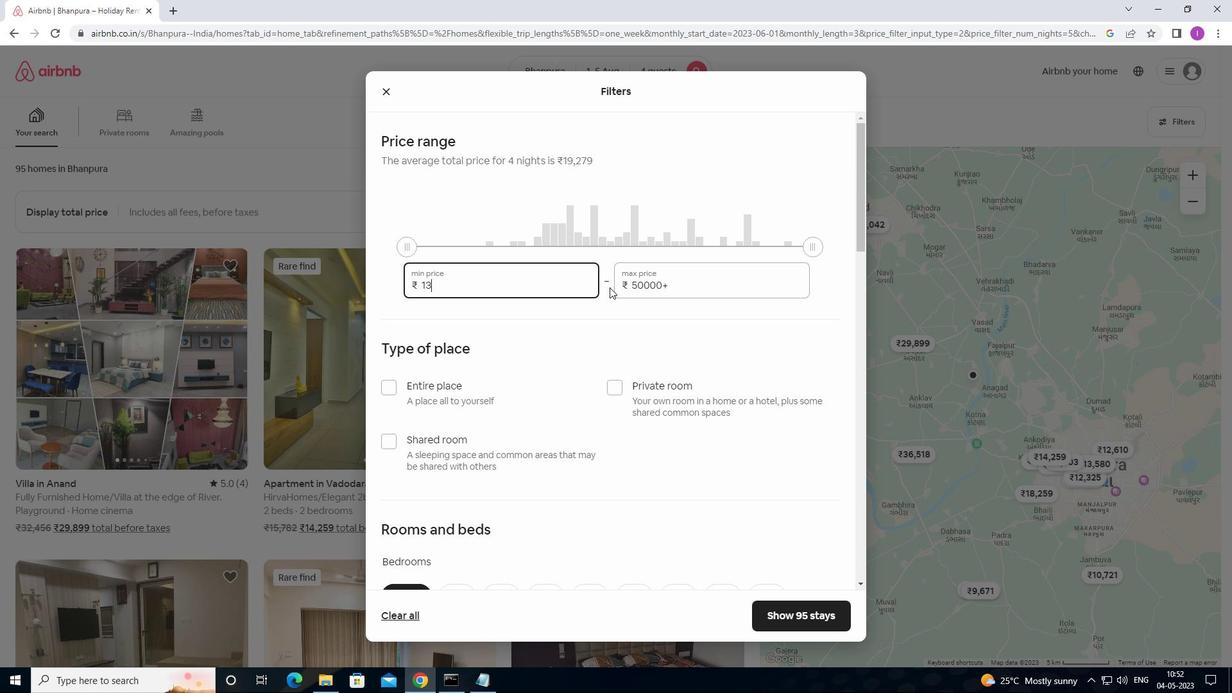 
Action: Key pressed 0
Screenshot: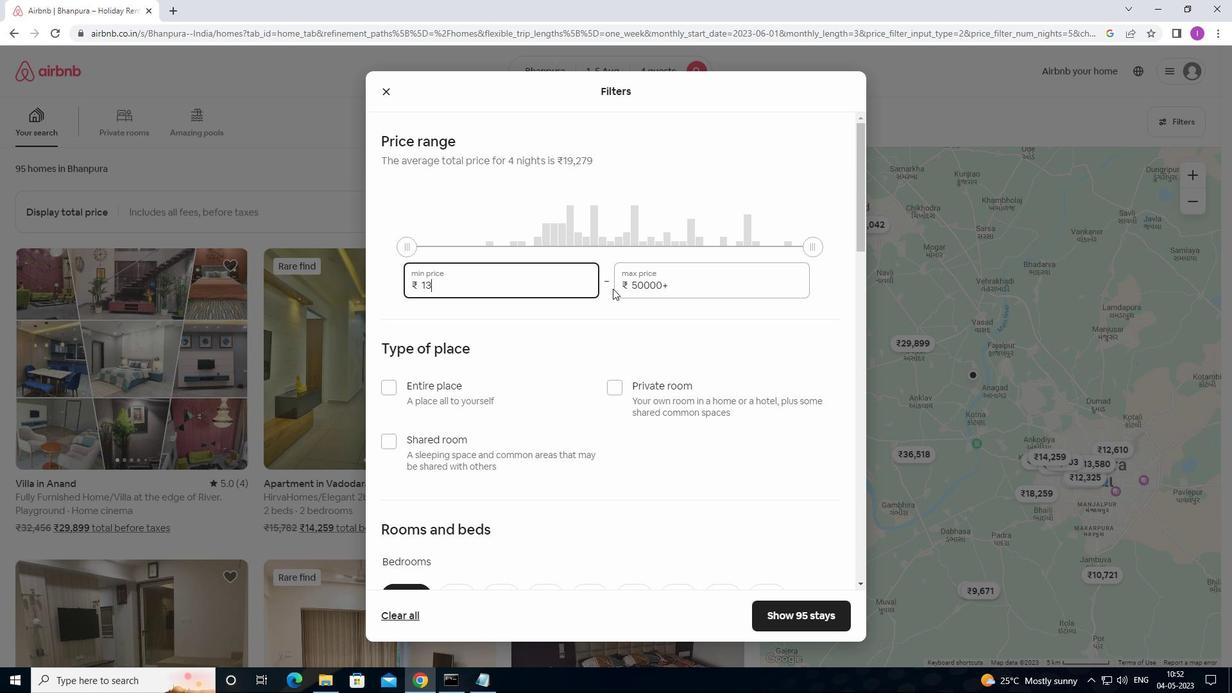 
Action: Mouse moved to (618, 290)
Screenshot: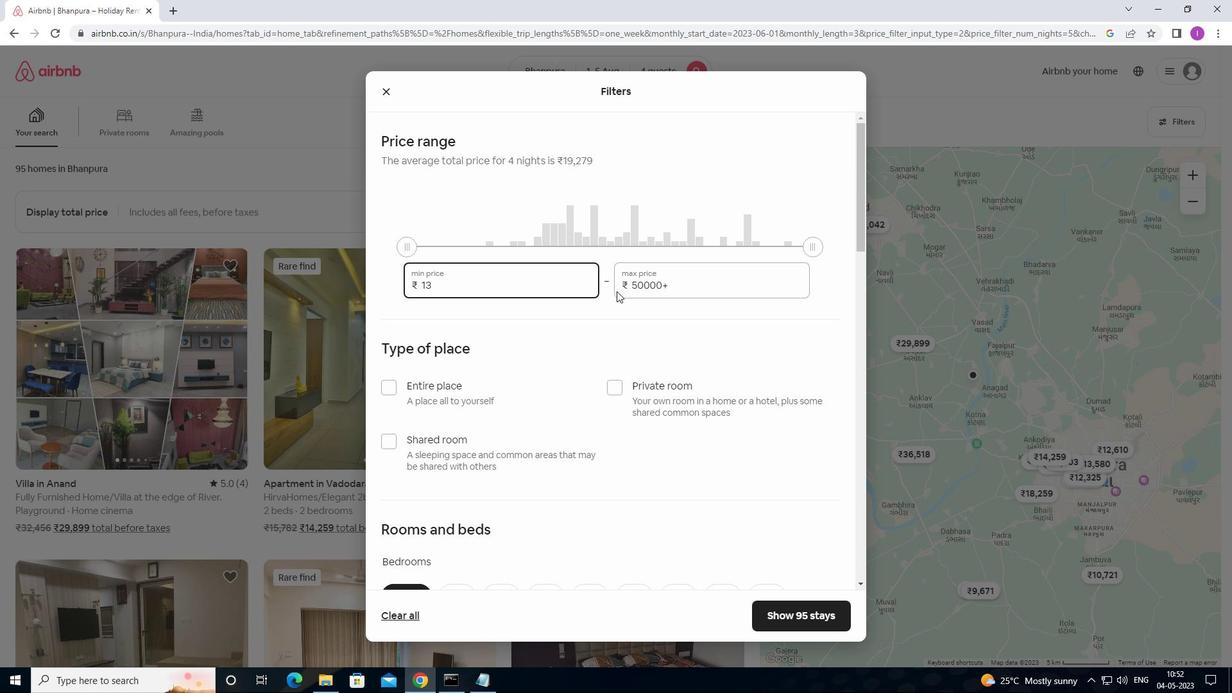 
Action: Key pressed 00
Screenshot: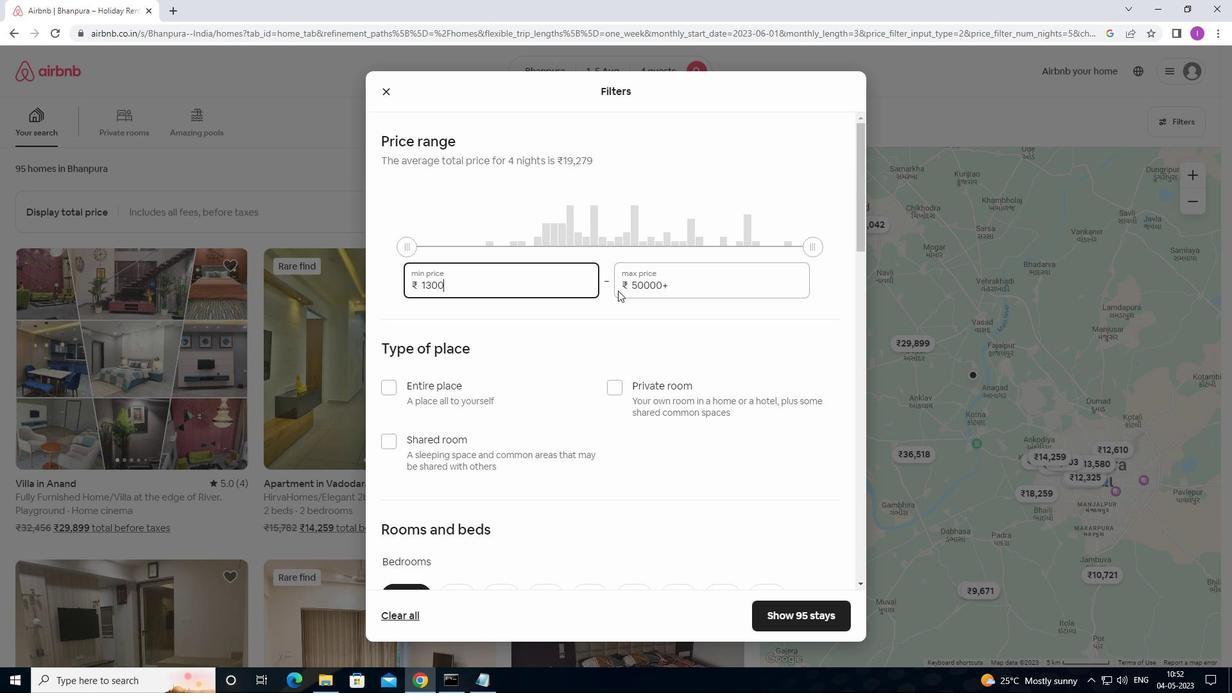 
Action: Mouse moved to (686, 280)
Screenshot: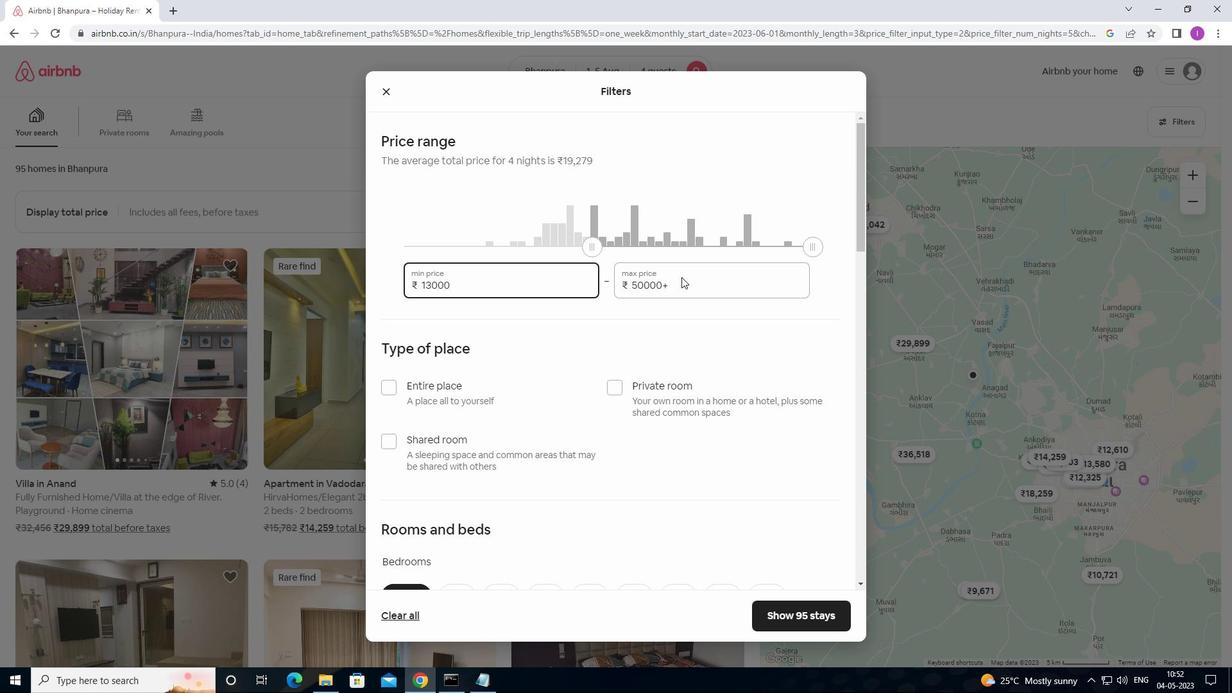 
Action: Mouse pressed left at (686, 280)
Screenshot: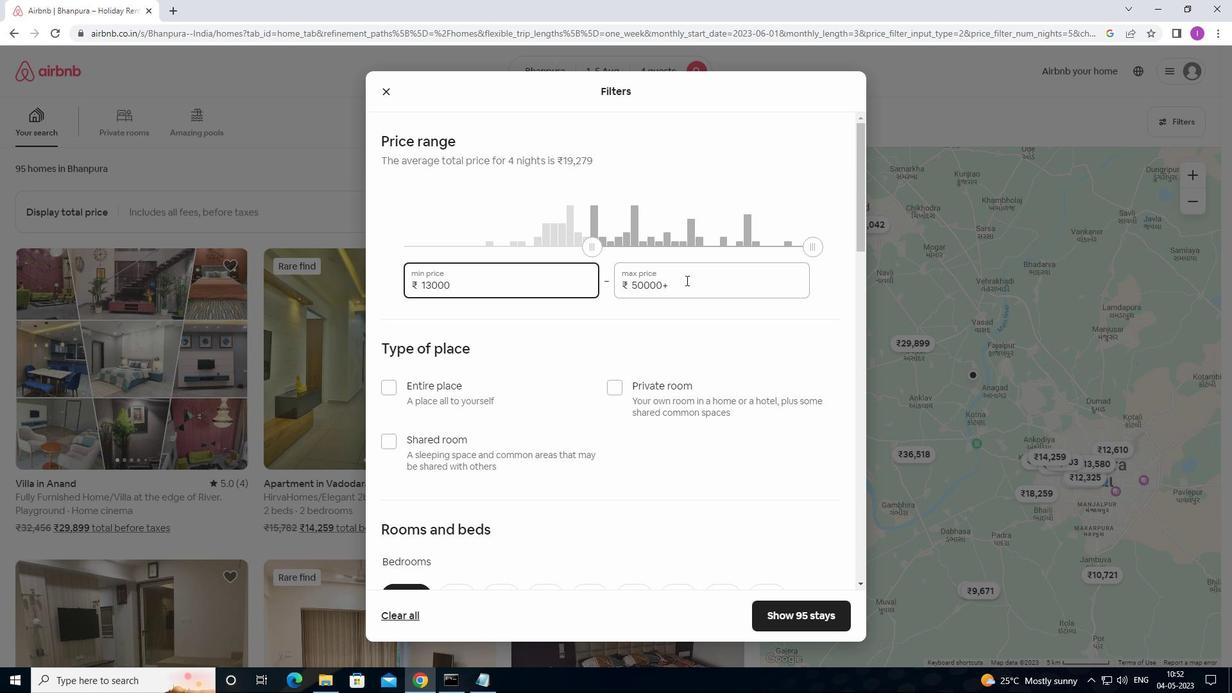 
Action: Mouse moved to (622, 292)
Screenshot: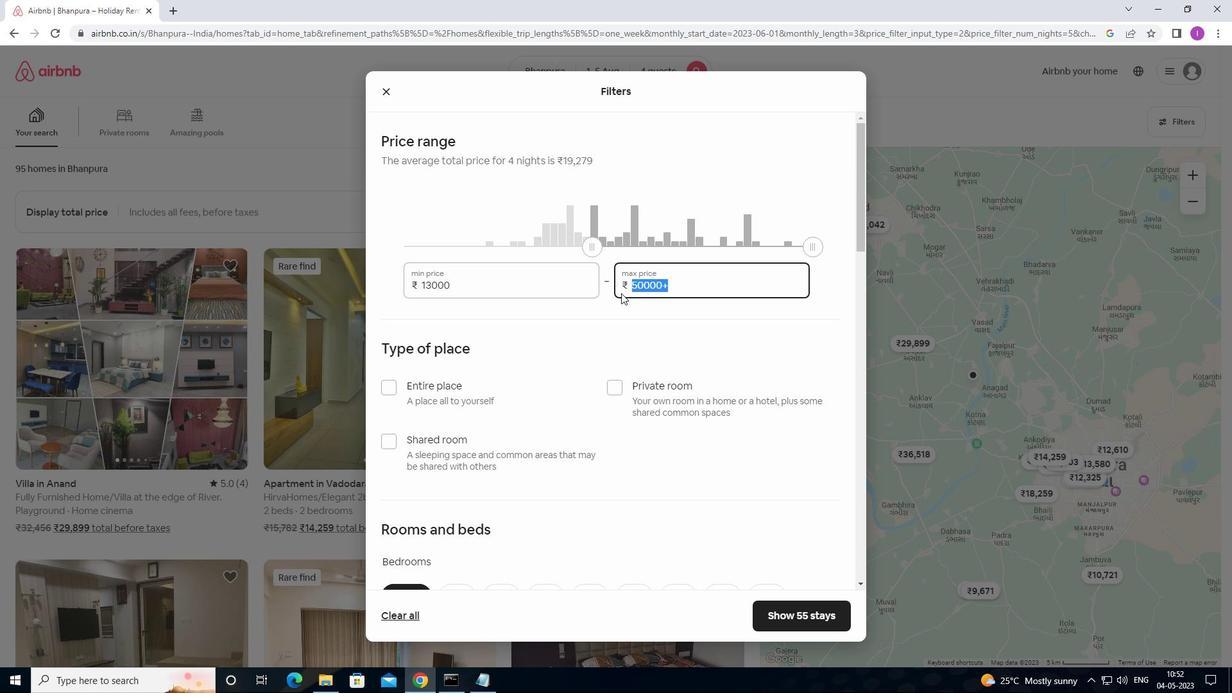 
Action: Key pressed 2
Screenshot: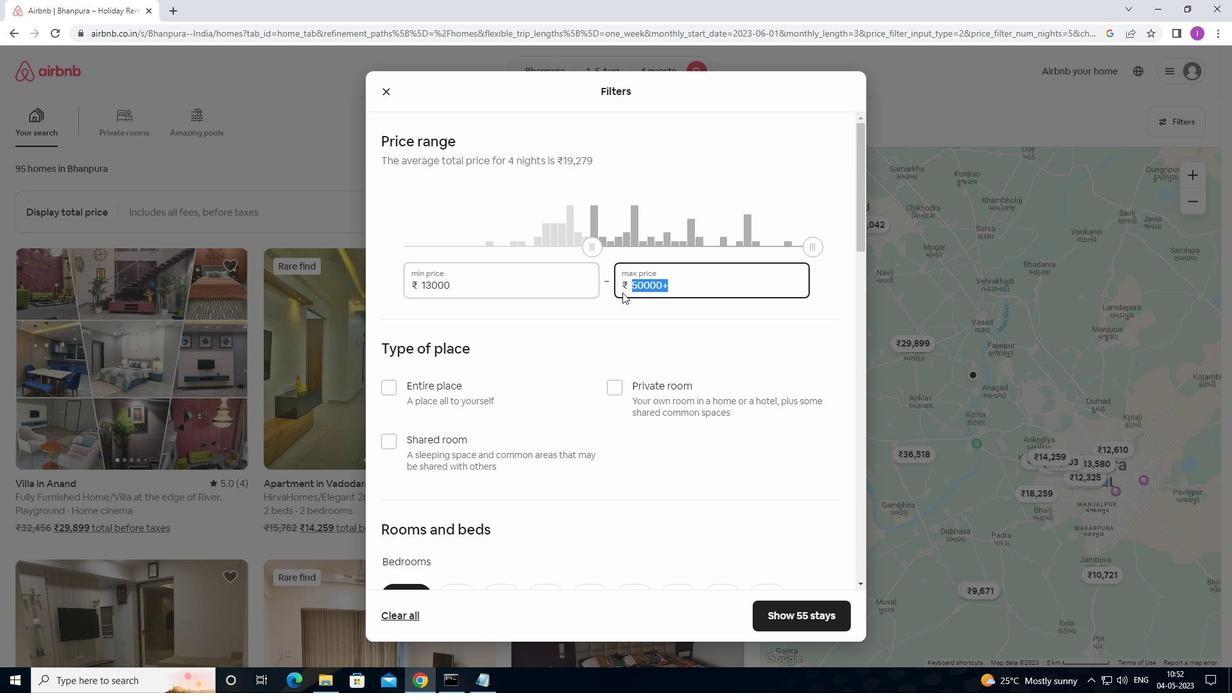 
Action: Mouse moved to (627, 290)
Screenshot: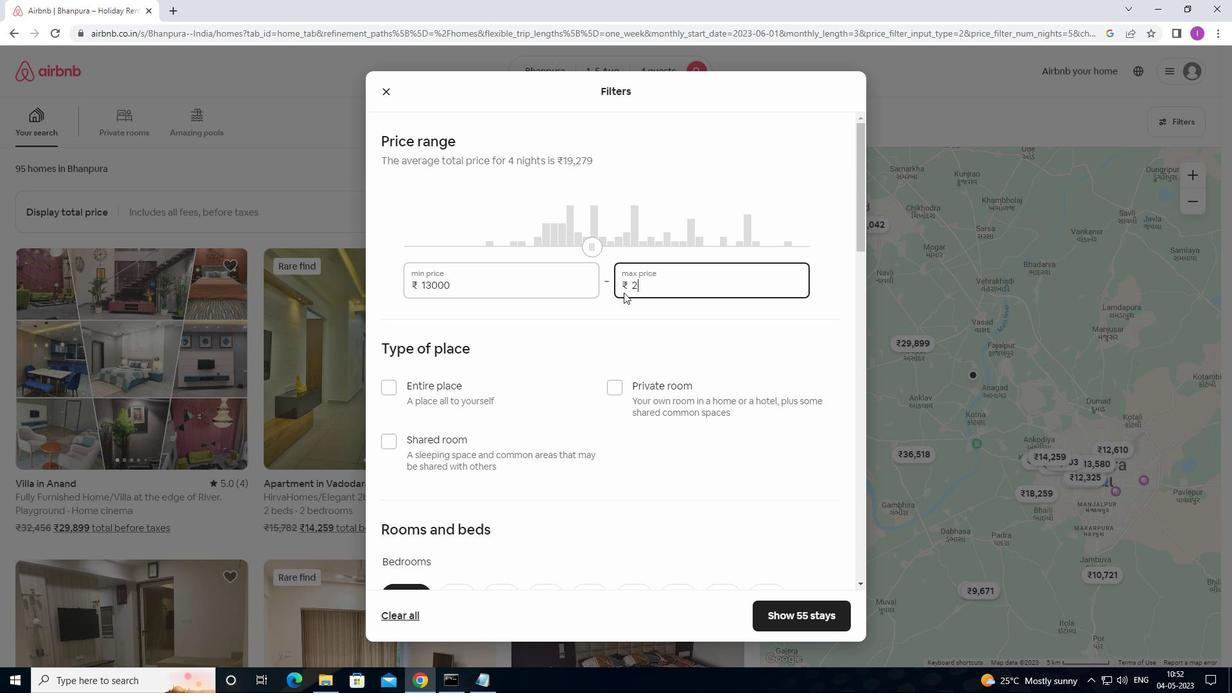
Action: Key pressed 0
Screenshot: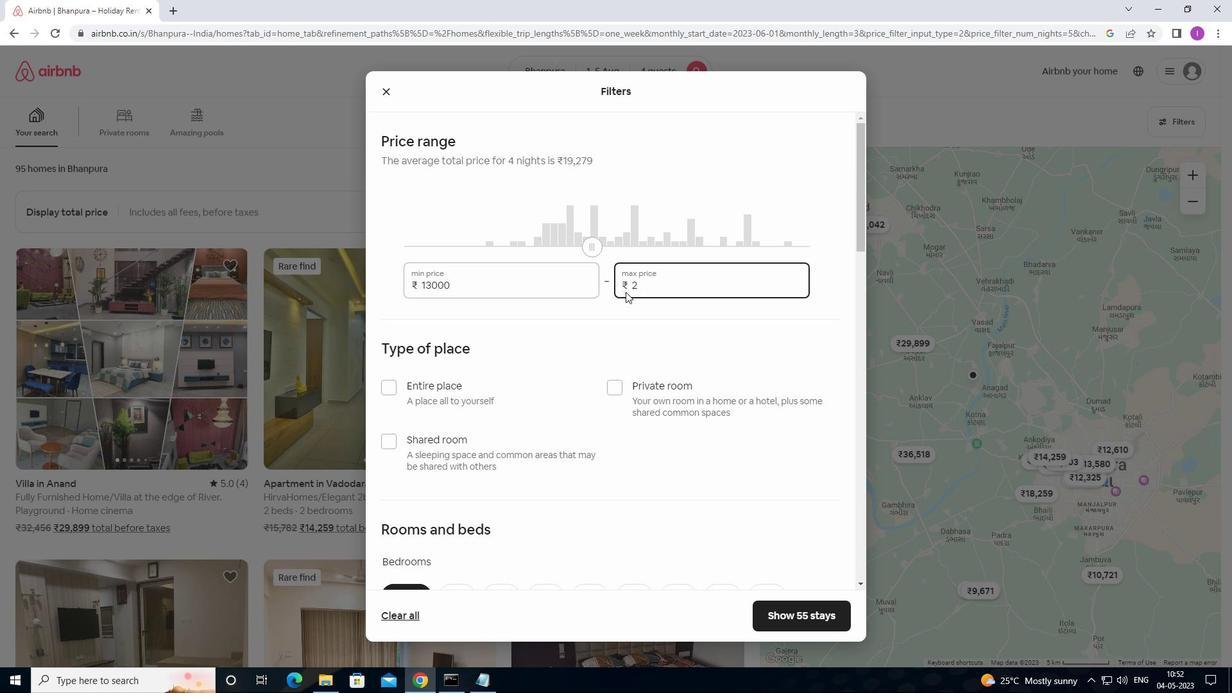 
Action: Mouse moved to (629, 288)
Screenshot: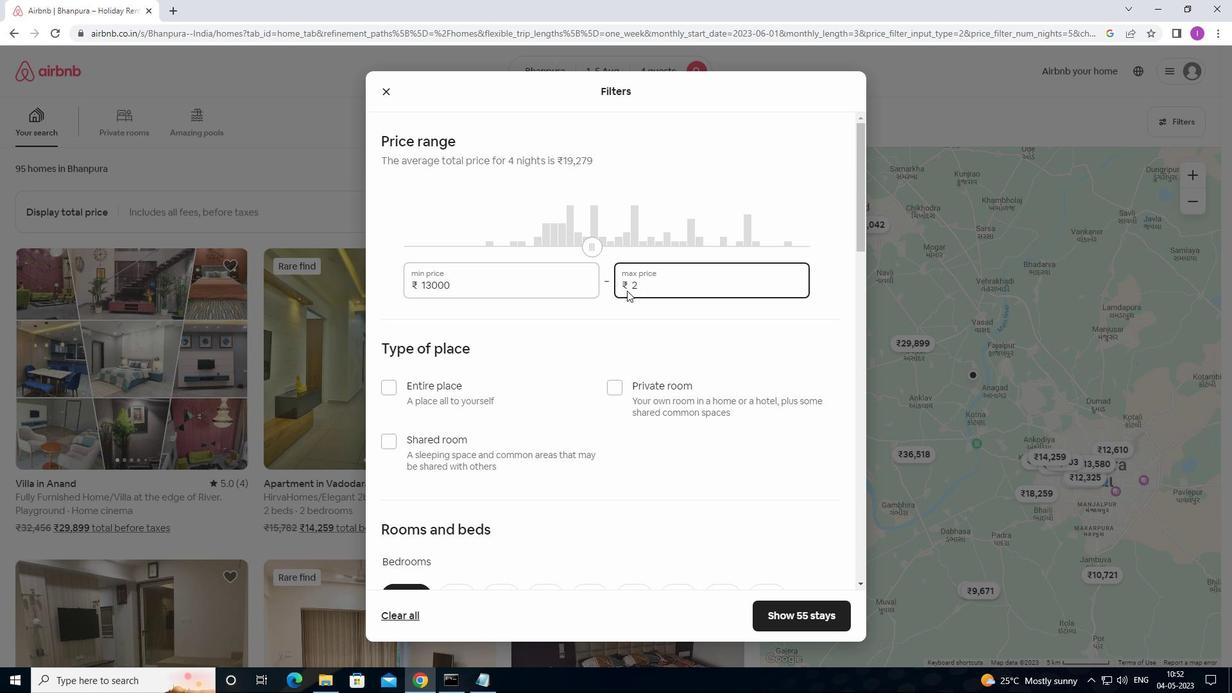 
Action: Key pressed 0
Screenshot: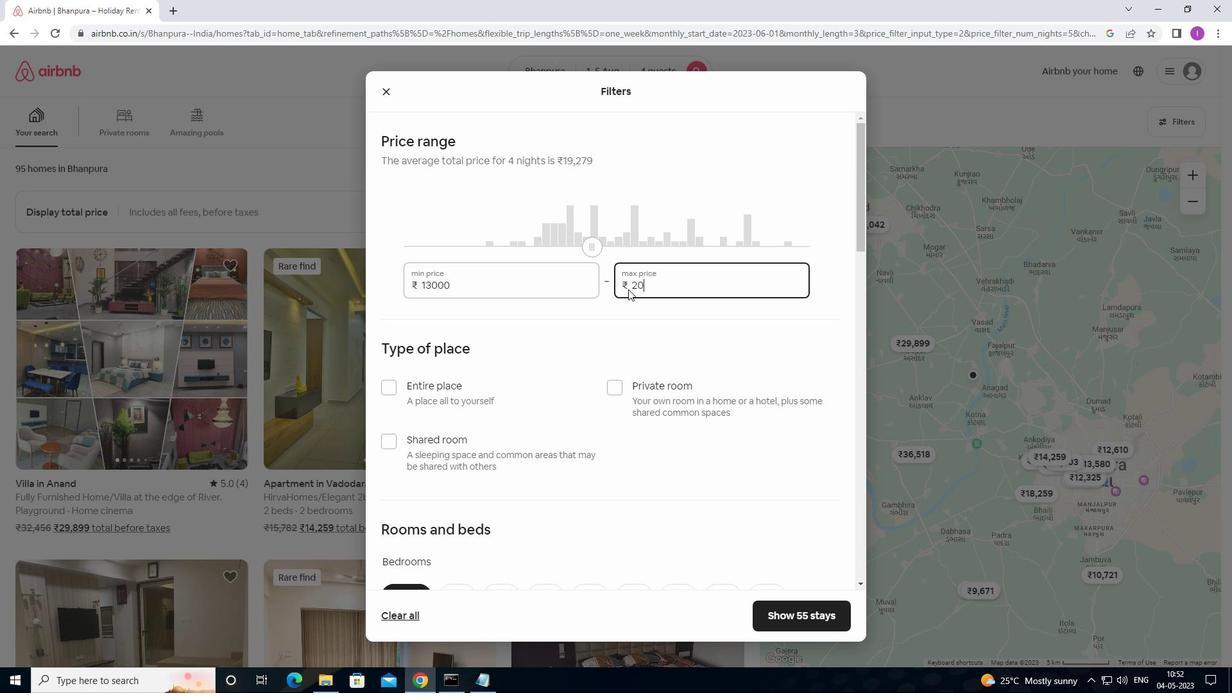 
Action: Mouse moved to (629, 288)
Screenshot: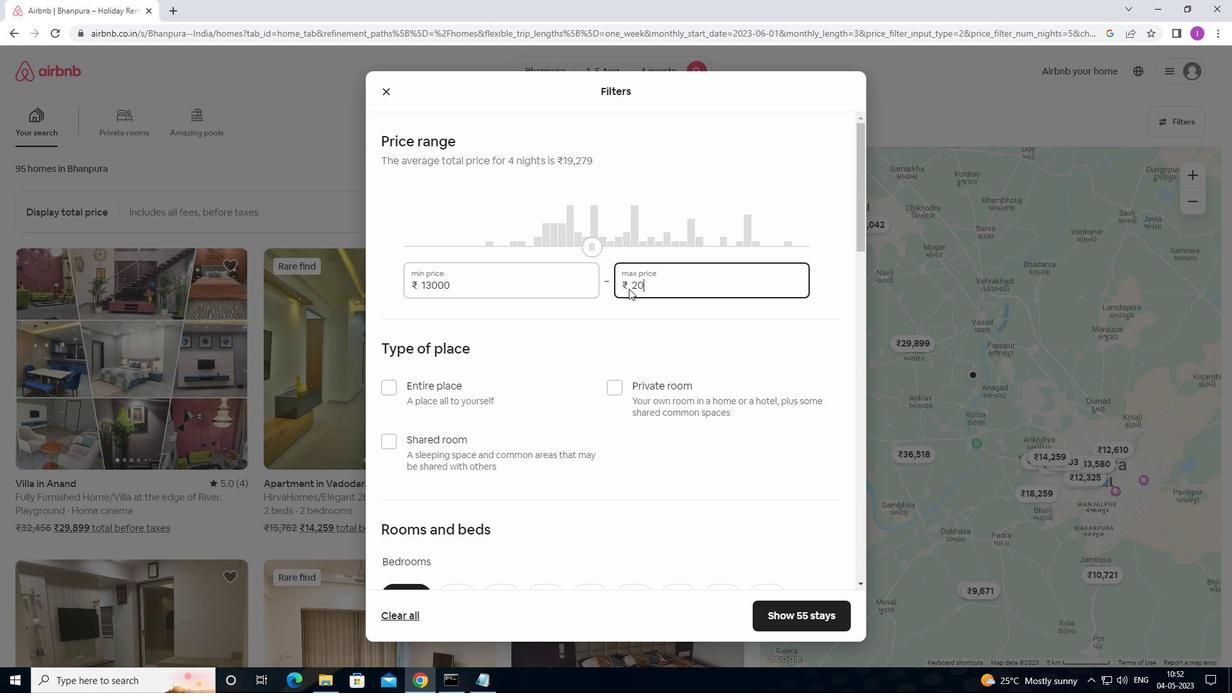 
Action: Key pressed 0
Screenshot: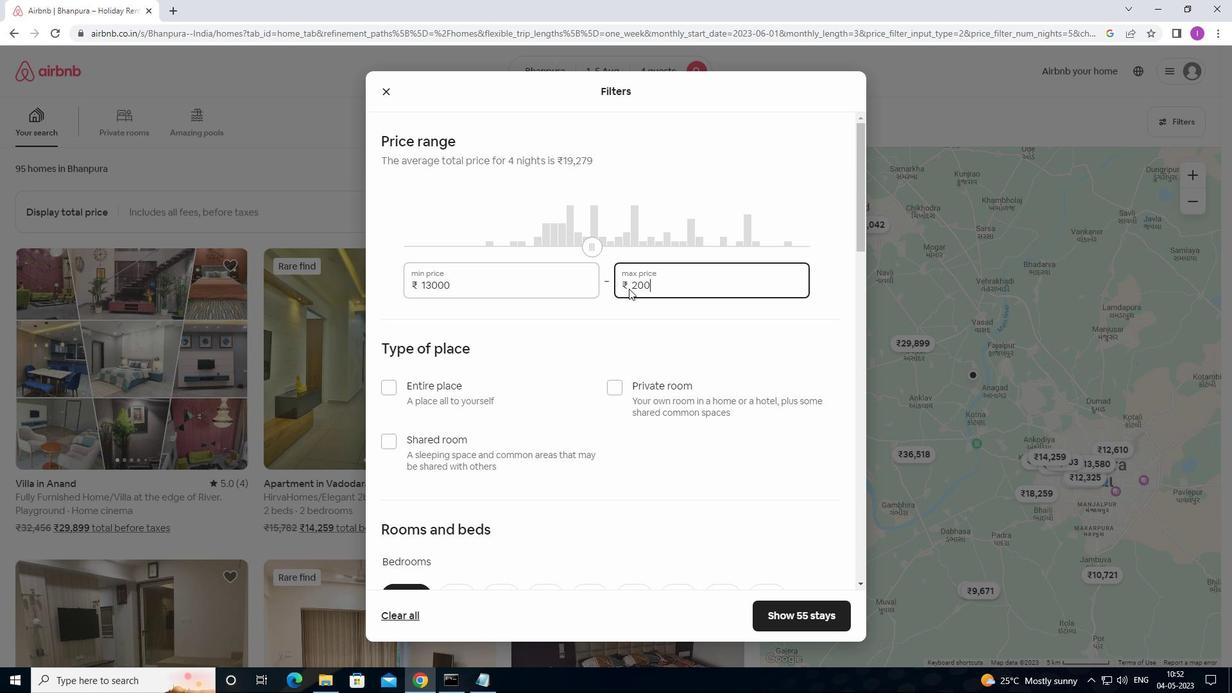 
Action: Mouse moved to (631, 288)
Screenshot: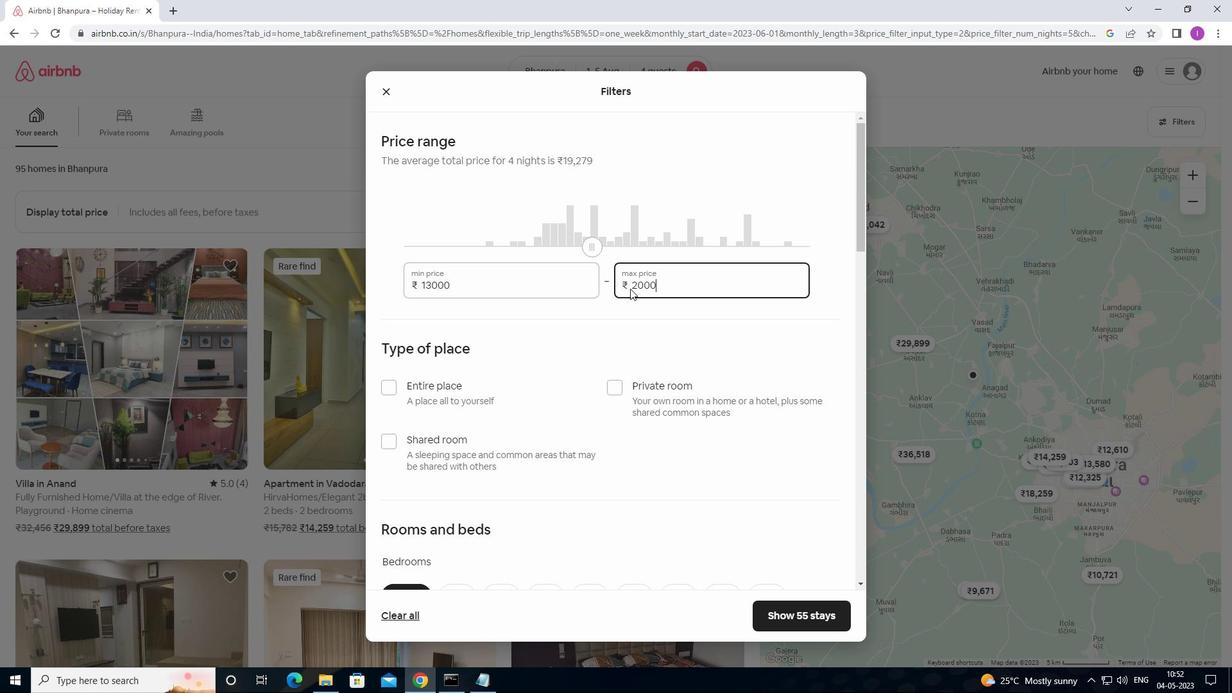 
Action: Key pressed 0
Screenshot: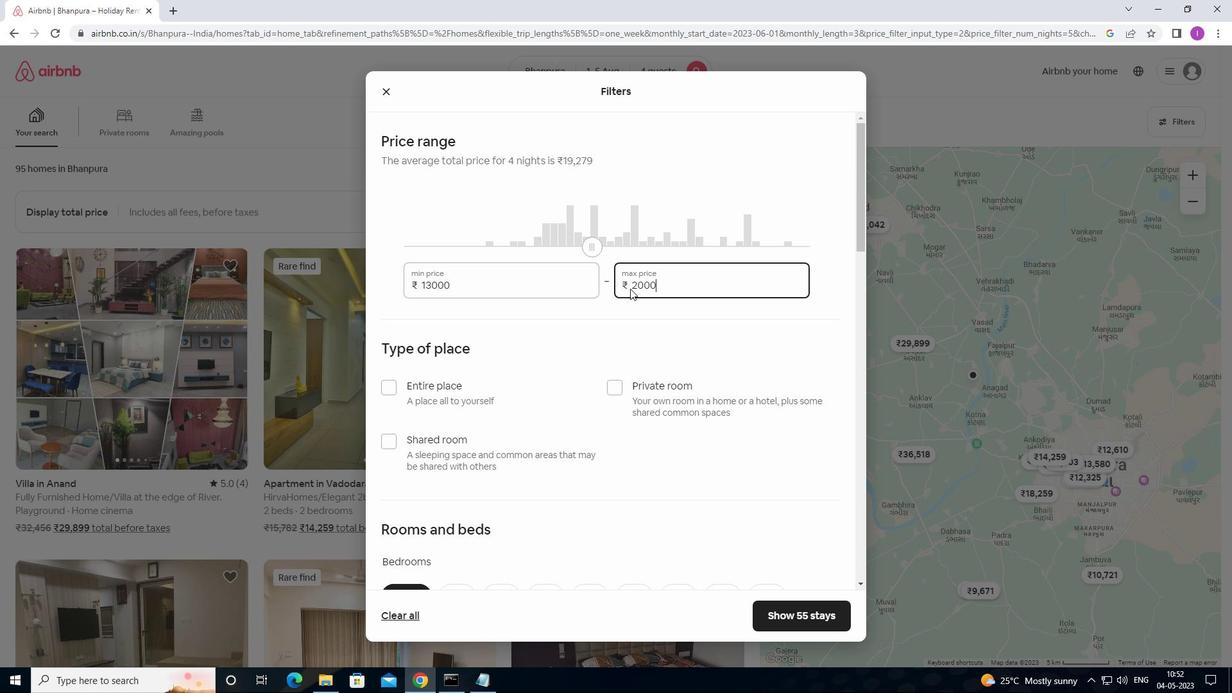 
Action: Mouse moved to (634, 290)
Screenshot: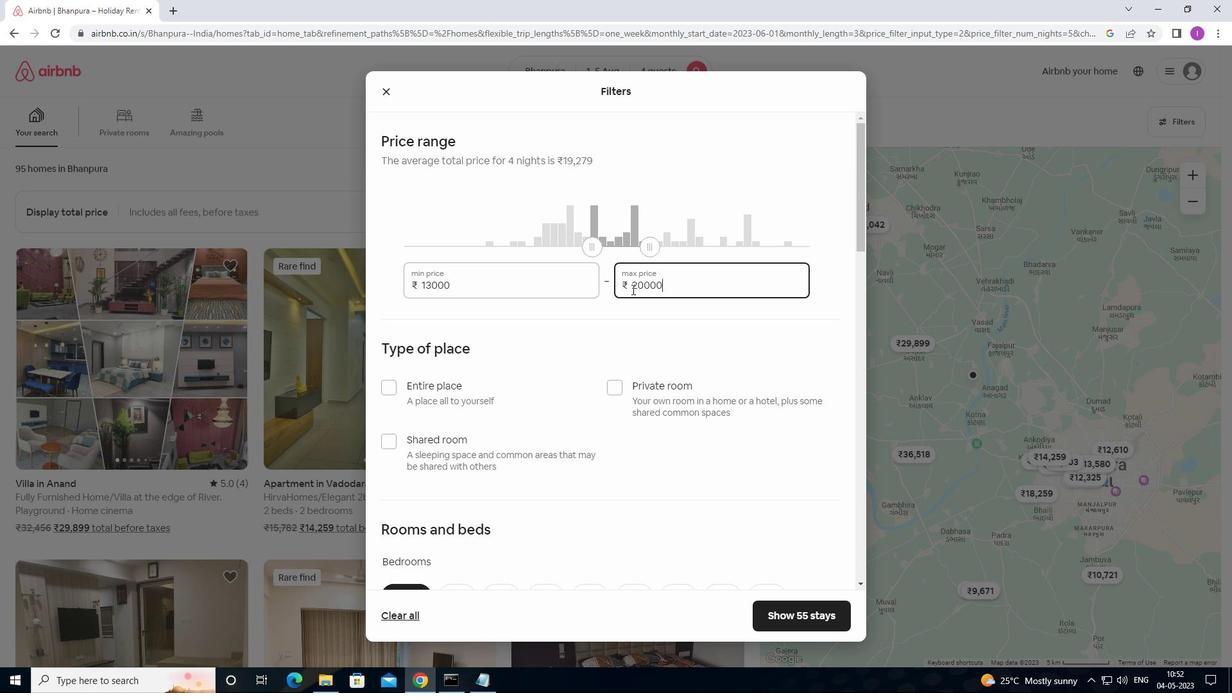 
Action: Key pressed <Key.backspace>
Screenshot: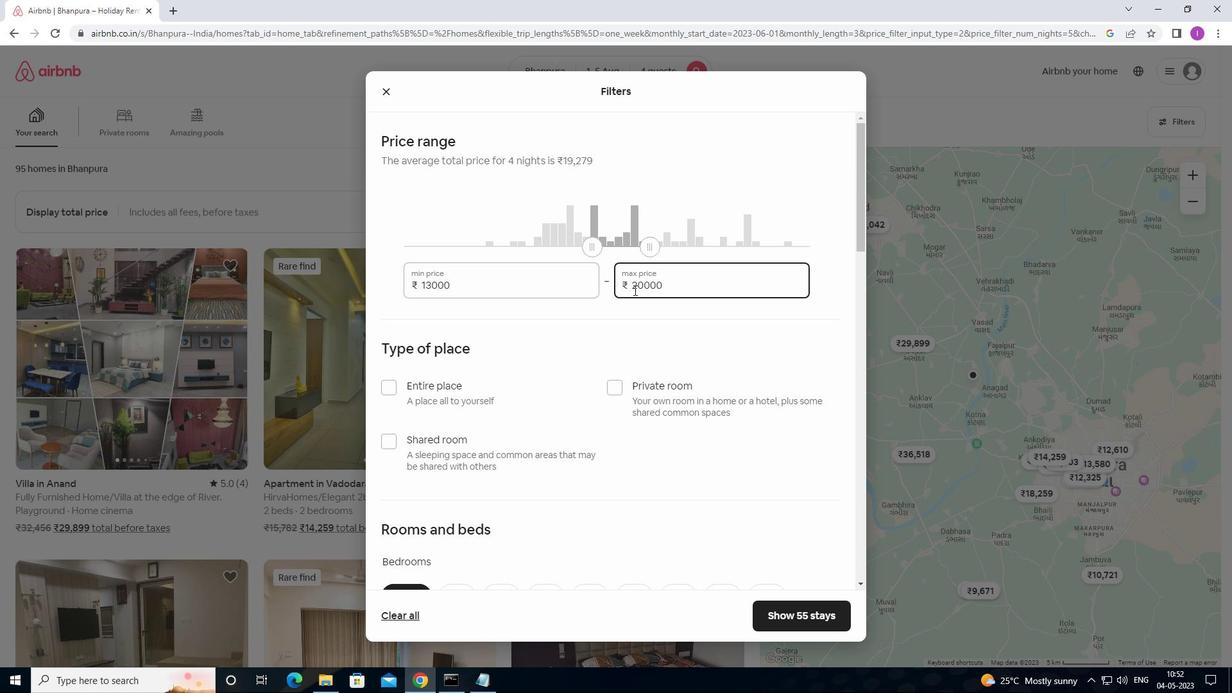 
Action: Mouse moved to (677, 304)
Screenshot: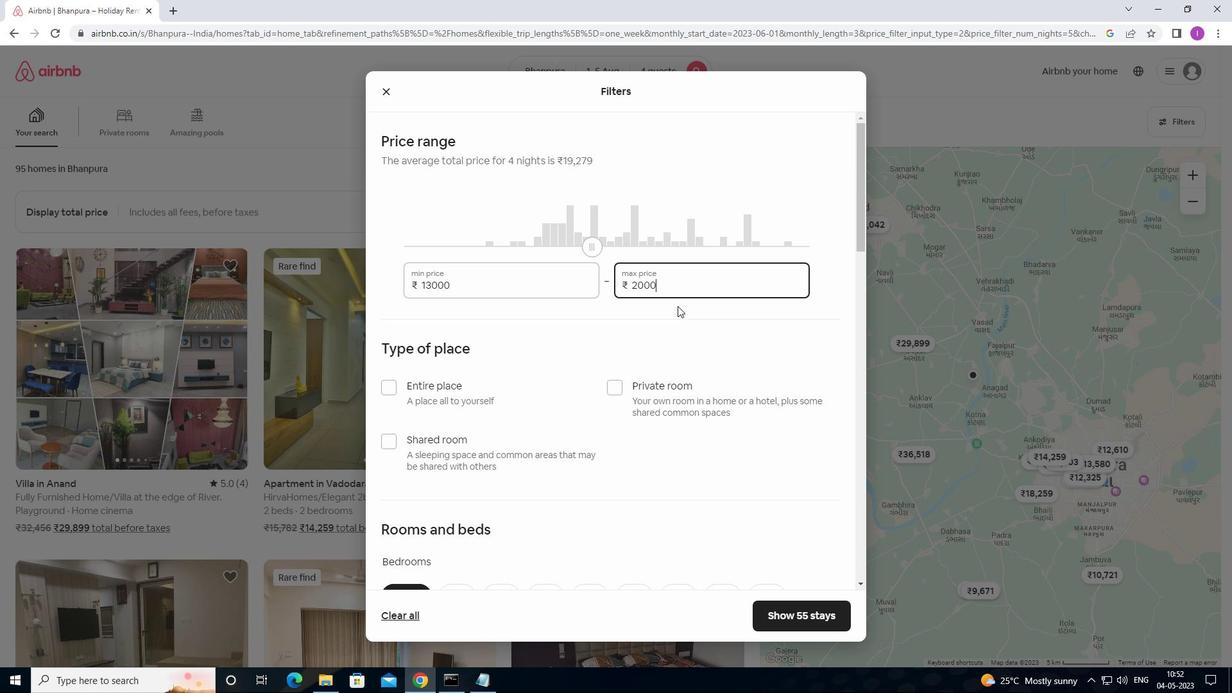 
Action: Key pressed 0
Screenshot: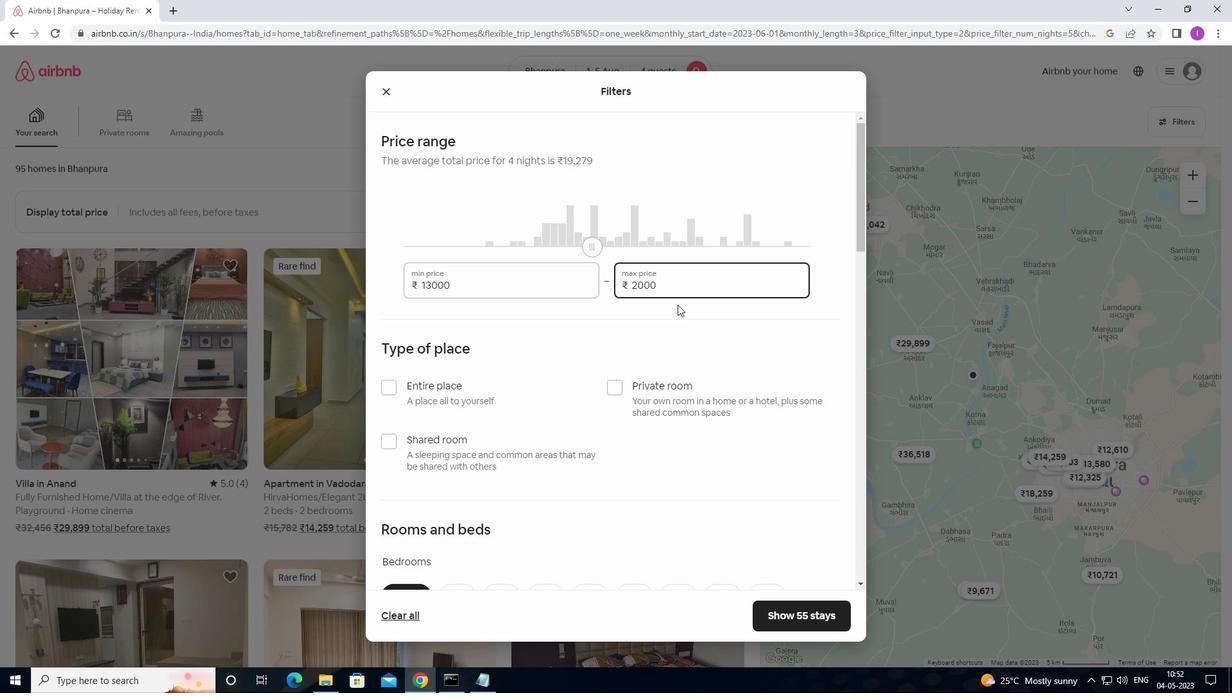 
Action: Mouse moved to (540, 349)
Screenshot: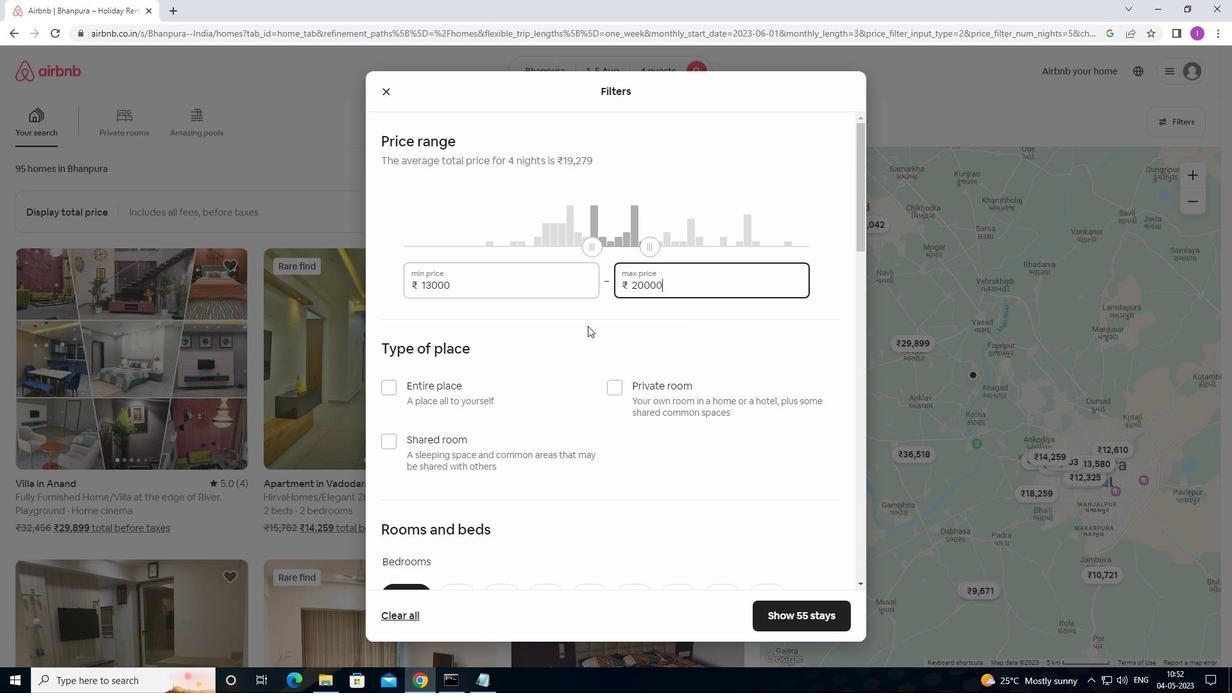 
Action: Mouse scrolled (540, 349) with delta (0, 0)
Screenshot: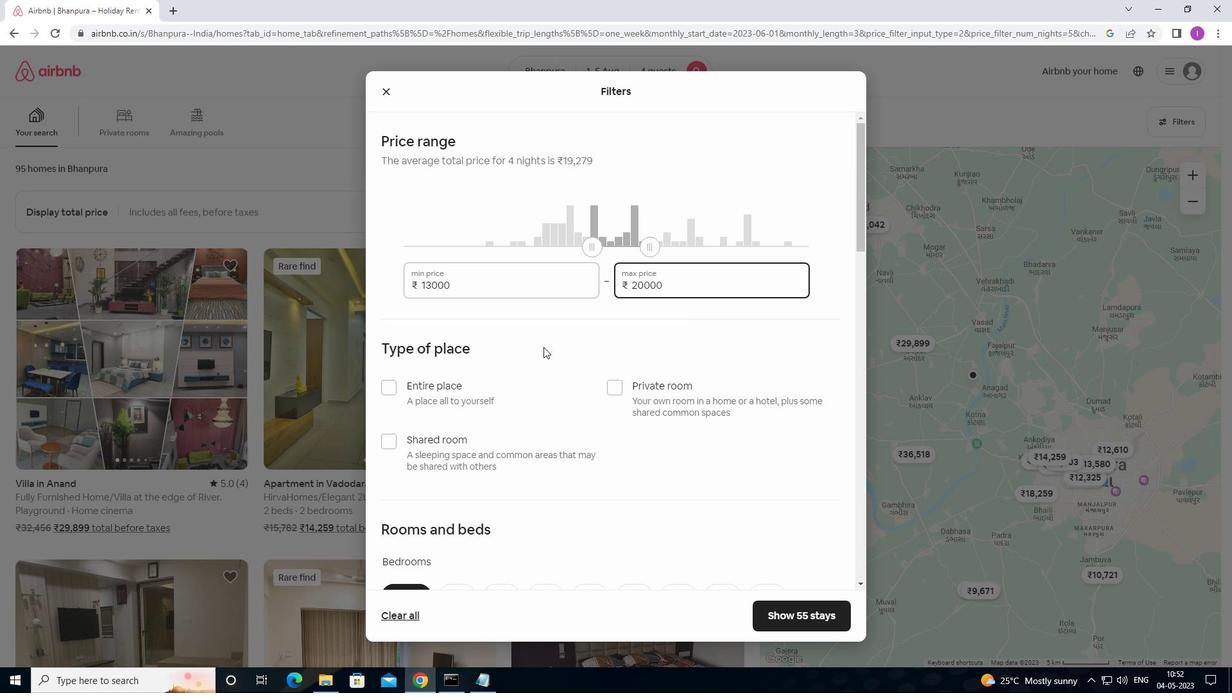 
Action: Mouse moved to (390, 322)
Screenshot: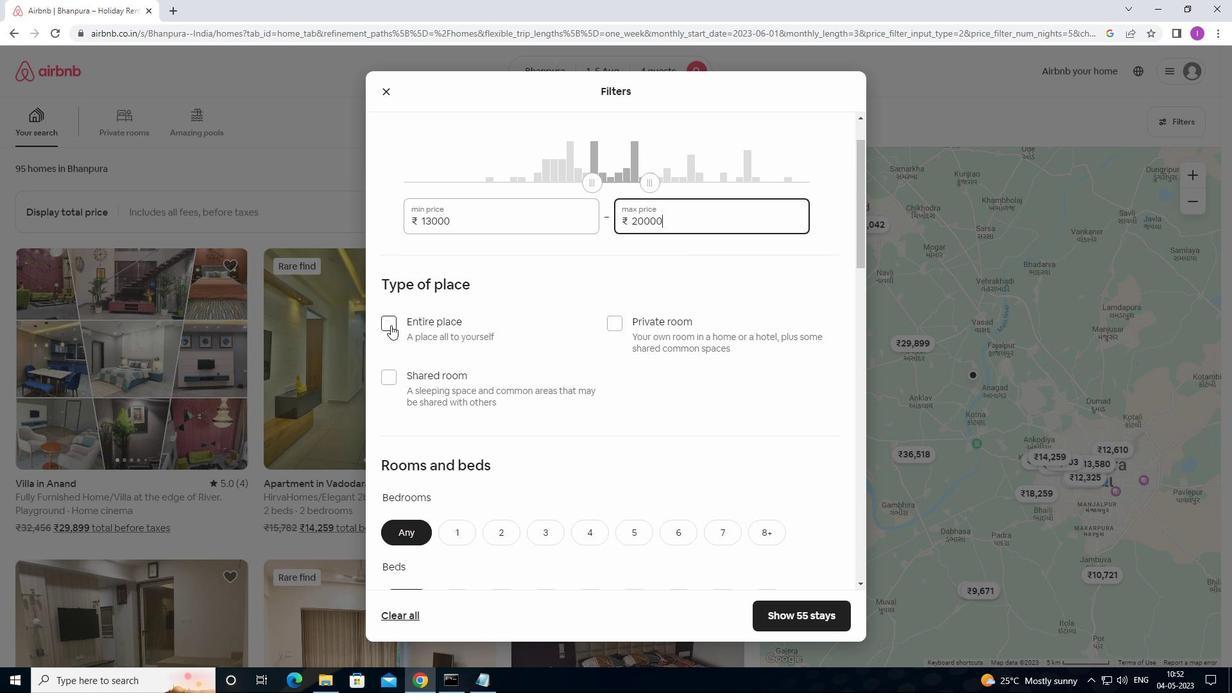 
Action: Mouse pressed left at (390, 322)
Screenshot: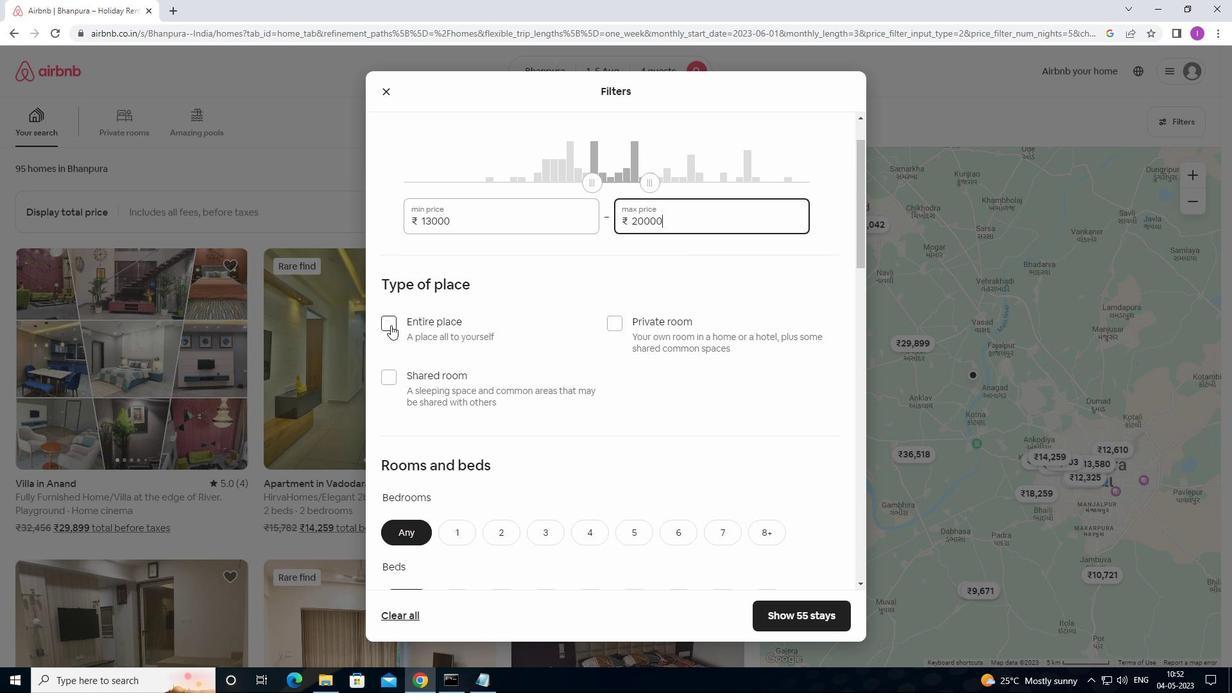 
Action: Mouse moved to (520, 457)
Screenshot: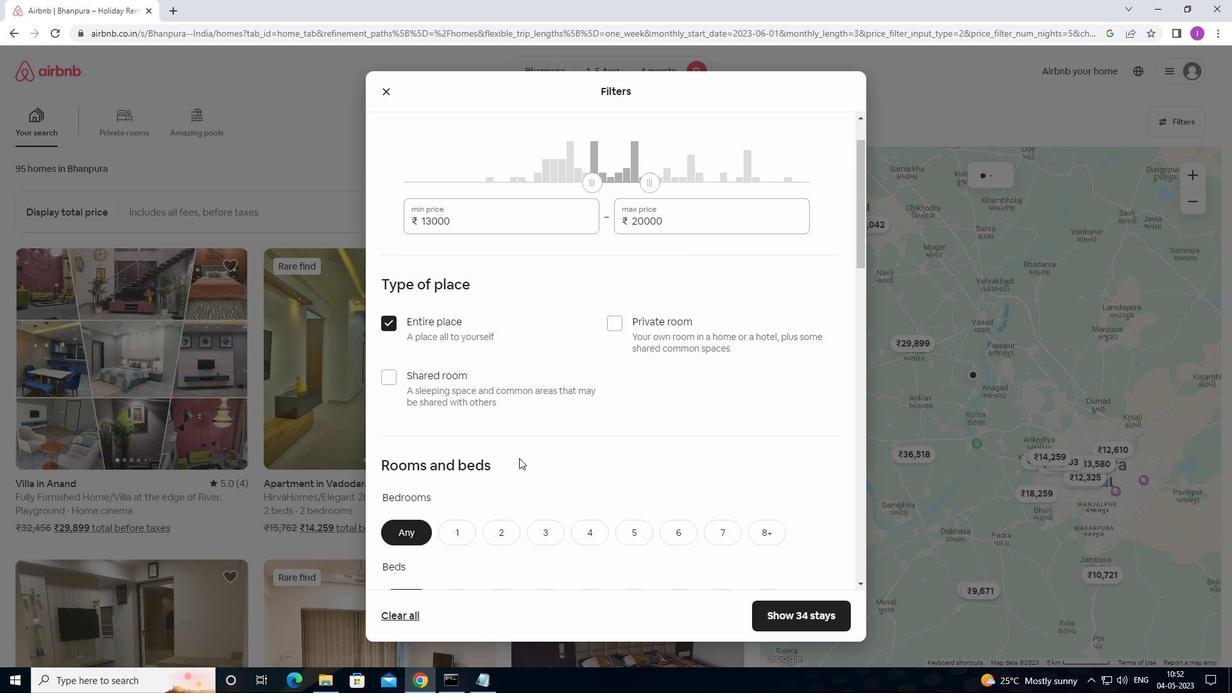 
Action: Mouse scrolled (520, 457) with delta (0, 0)
Screenshot: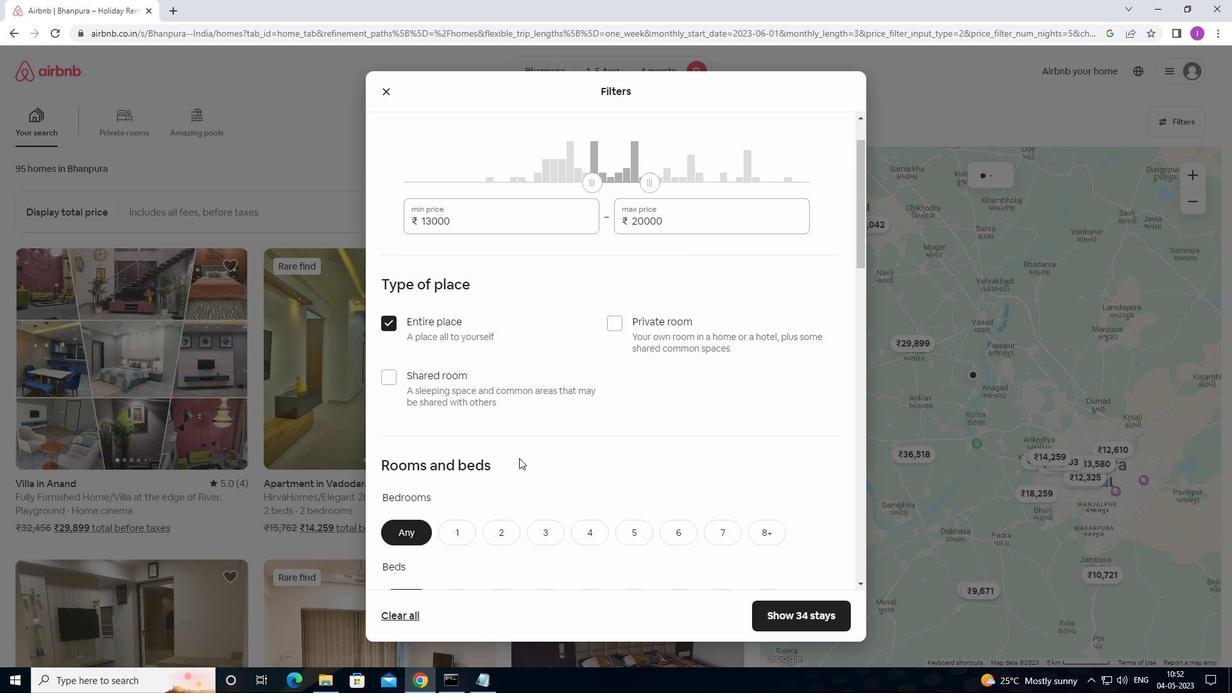 
Action: Mouse moved to (536, 441)
Screenshot: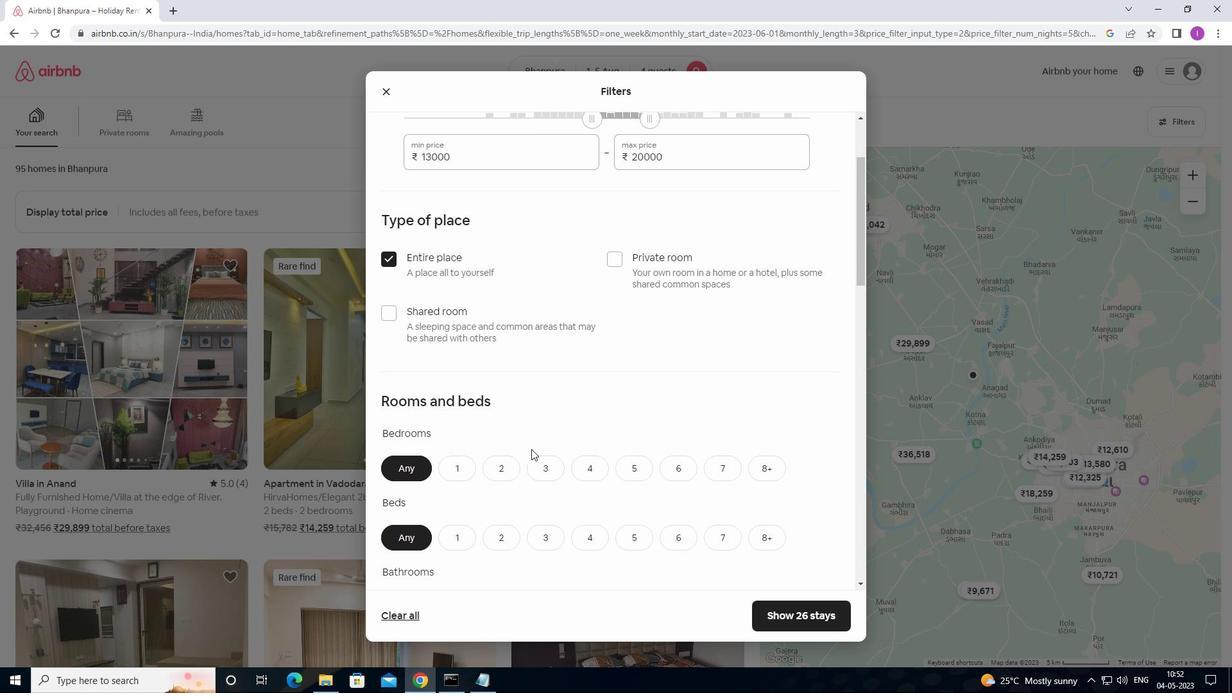 
Action: Mouse scrolled (536, 440) with delta (0, 0)
Screenshot: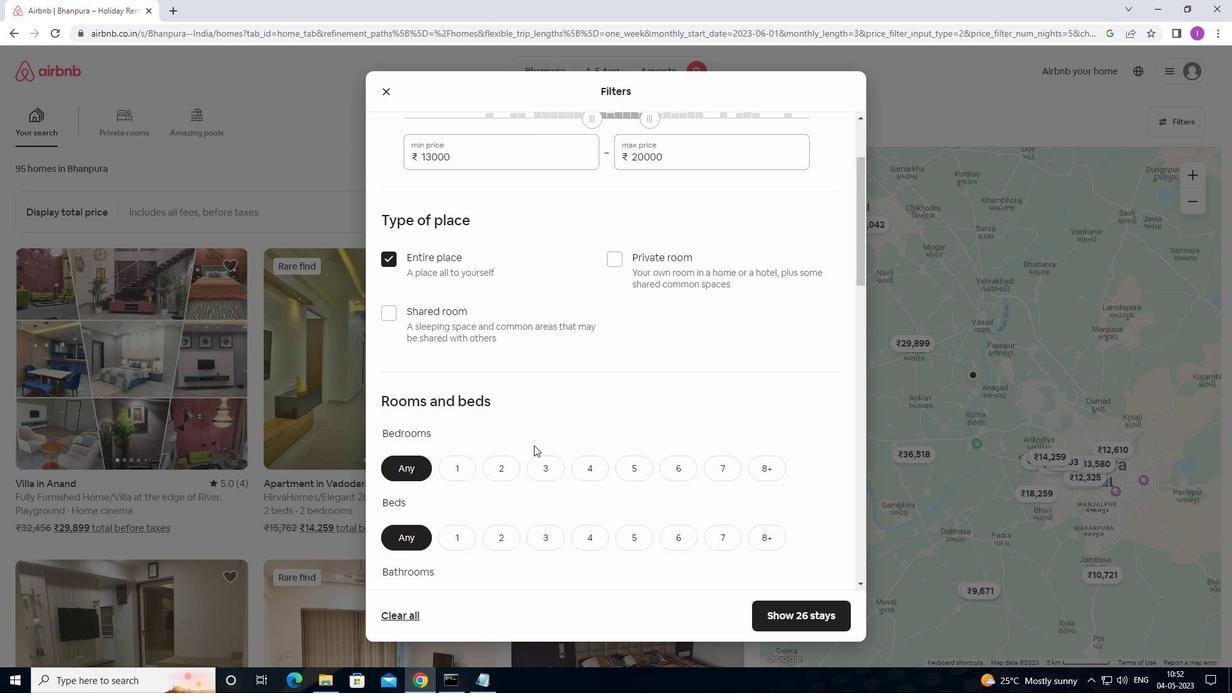 
Action: Mouse moved to (505, 404)
Screenshot: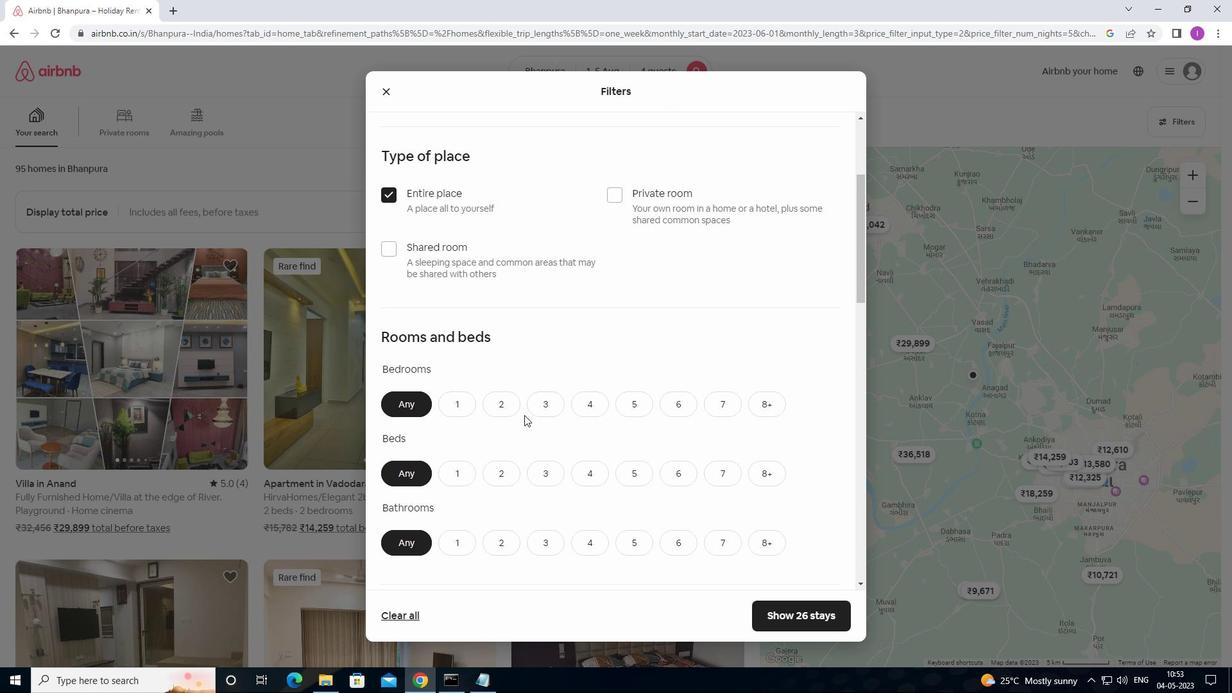 
Action: Mouse pressed left at (505, 404)
Screenshot: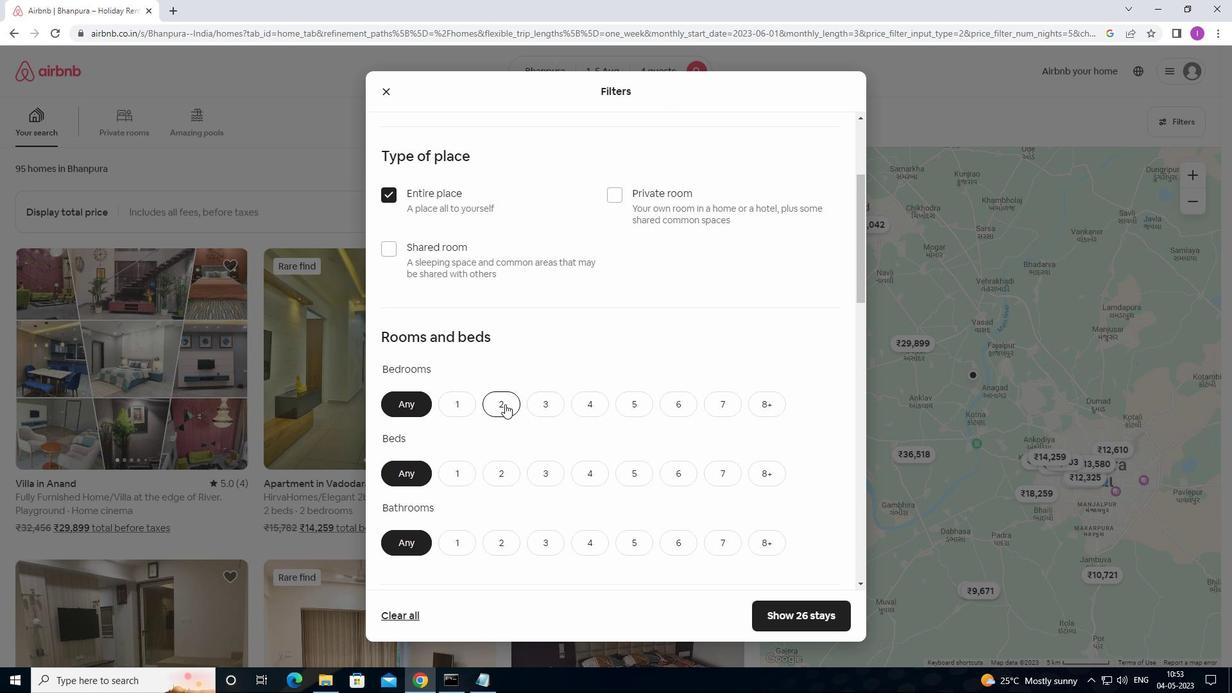 
Action: Mouse moved to (551, 475)
Screenshot: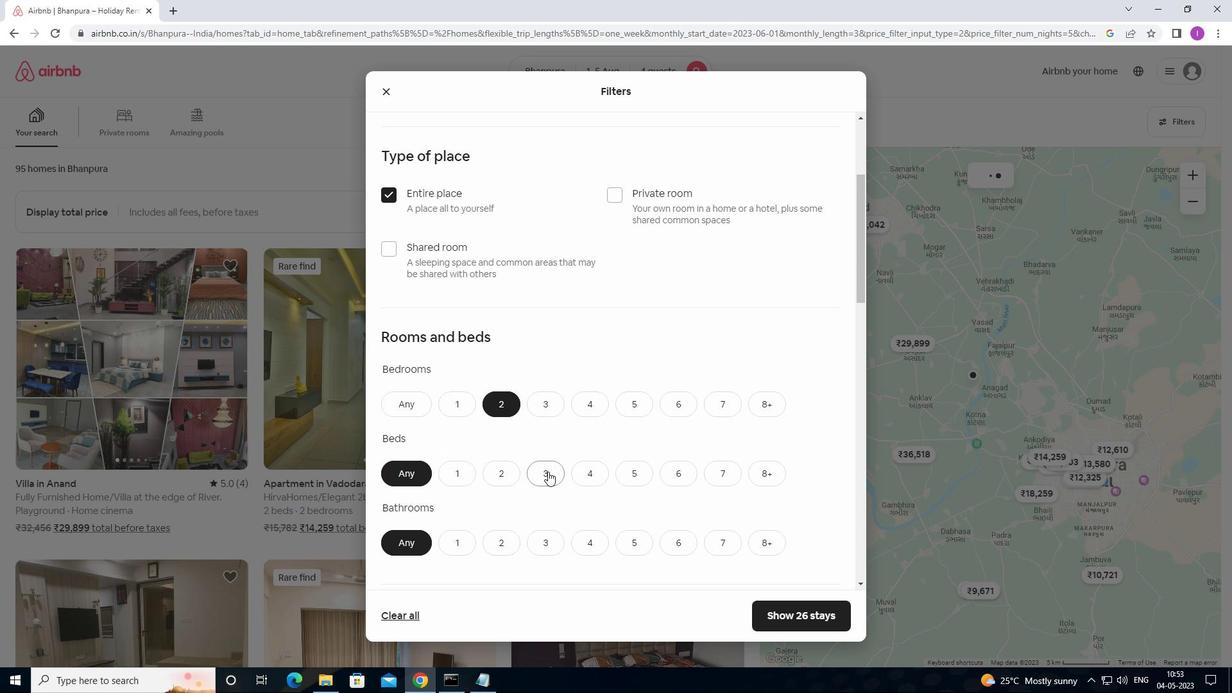 
Action: Mouse pressed left at (551, 475)
Screenshot: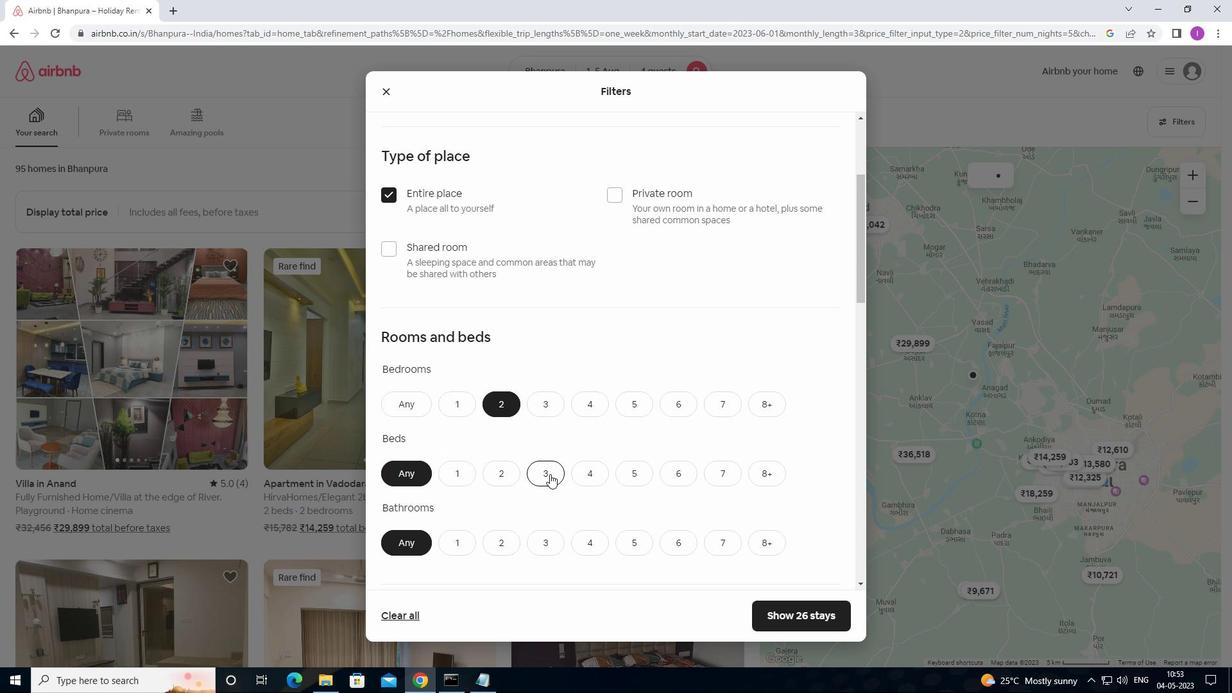 
Action: Mouse moved to (554, 472)
Screenshot: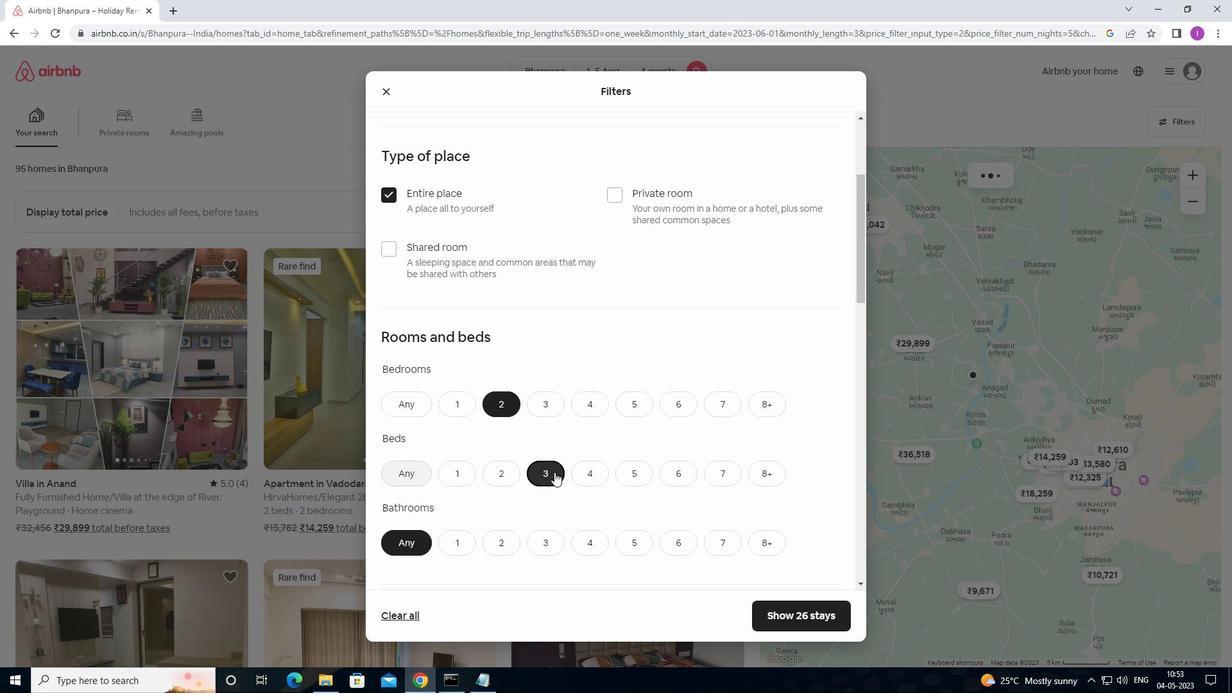 
Action: Mouse scrolled (554, 471) with delta (0, 0)
Screenshot: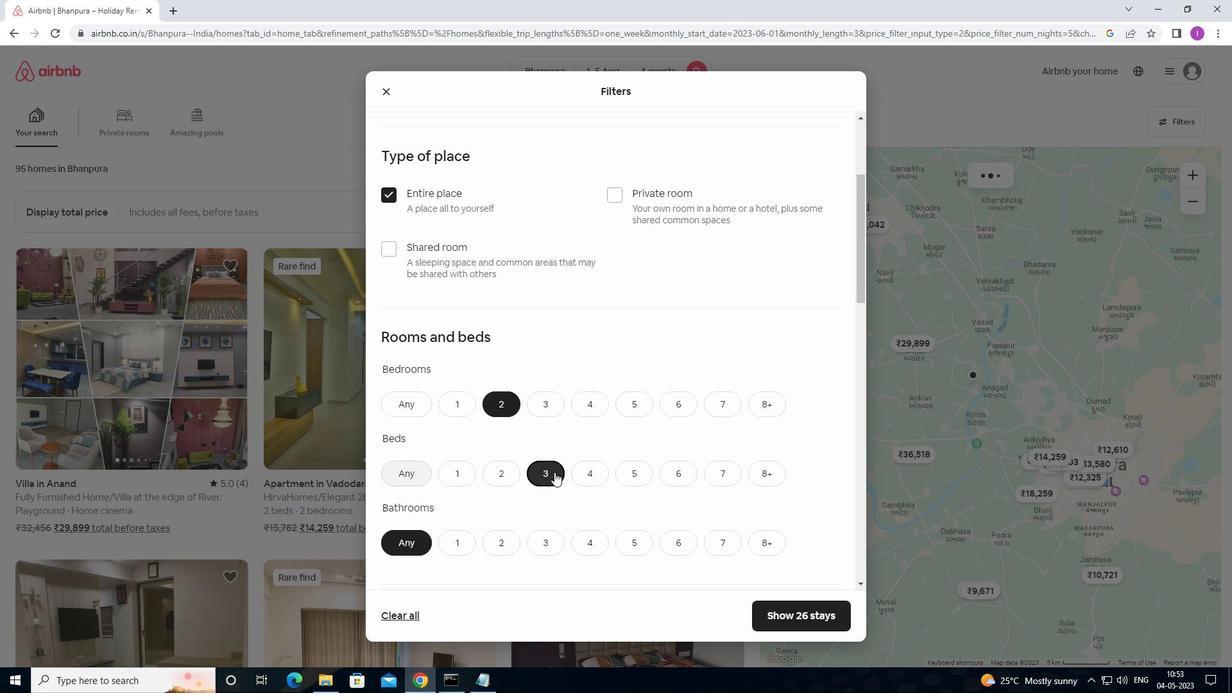 
Action: Mouse scrolled (554, 471) with delta (0, 0)
Screenshot: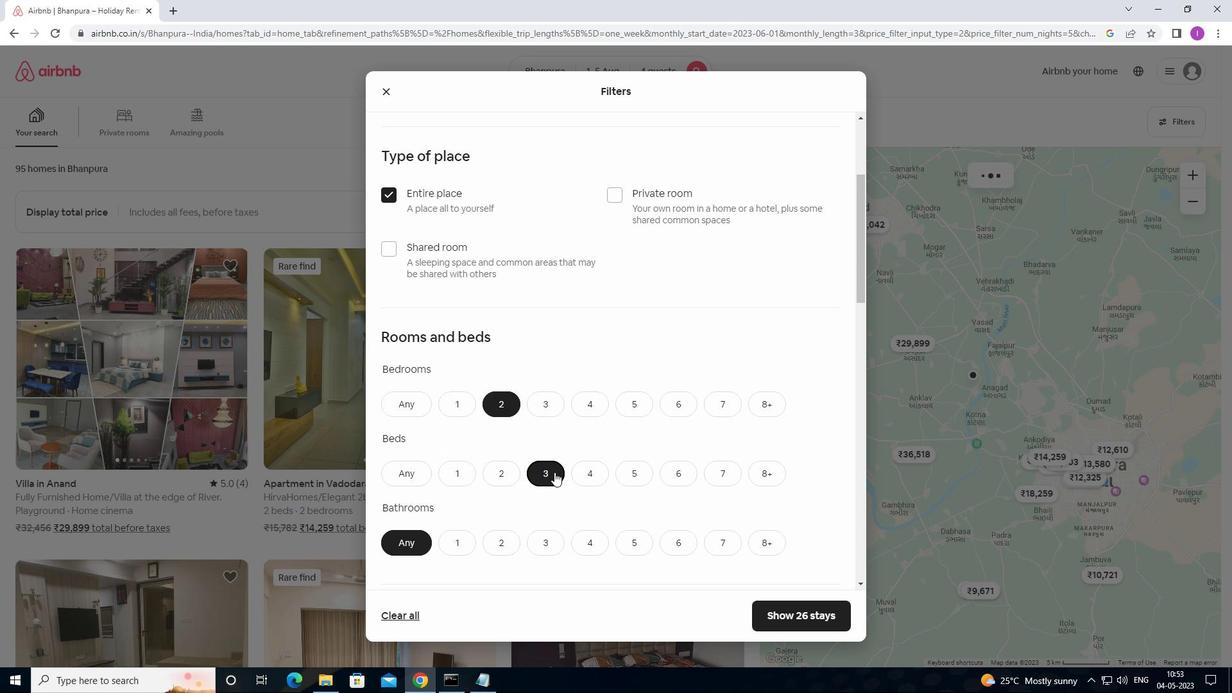 
Action: Mouse moved to (503, 423)
Screenshot: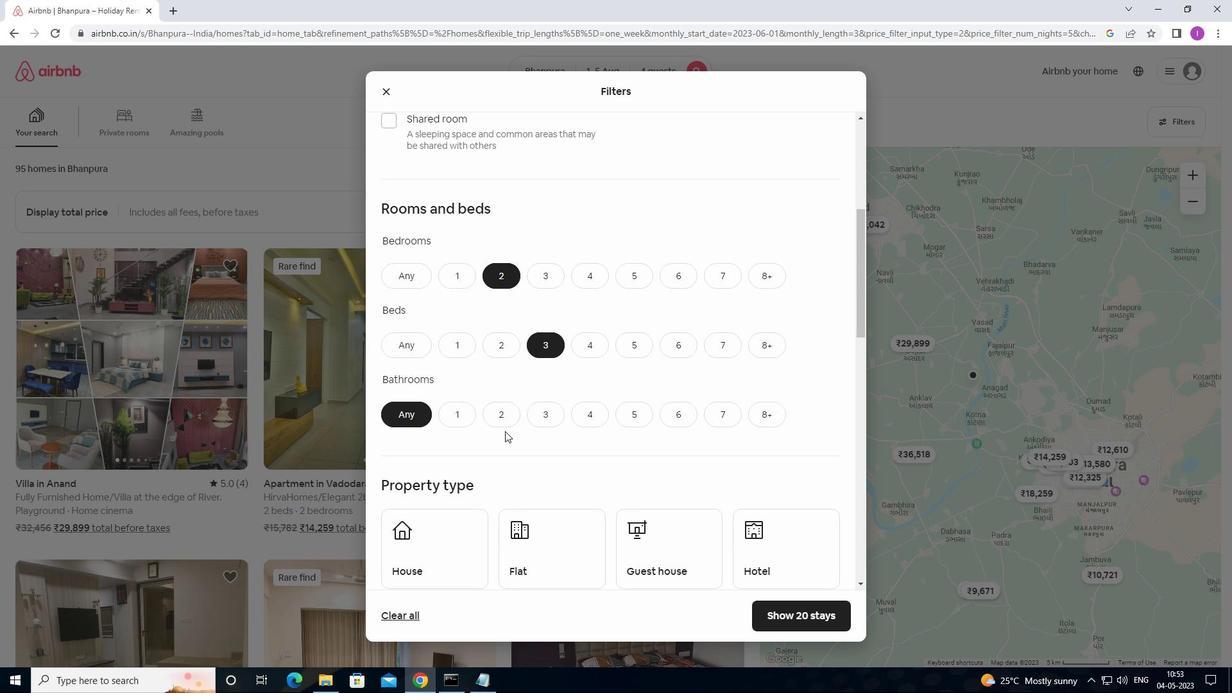 
Action: Mouse pressed left at (503, 423)
Screenshot: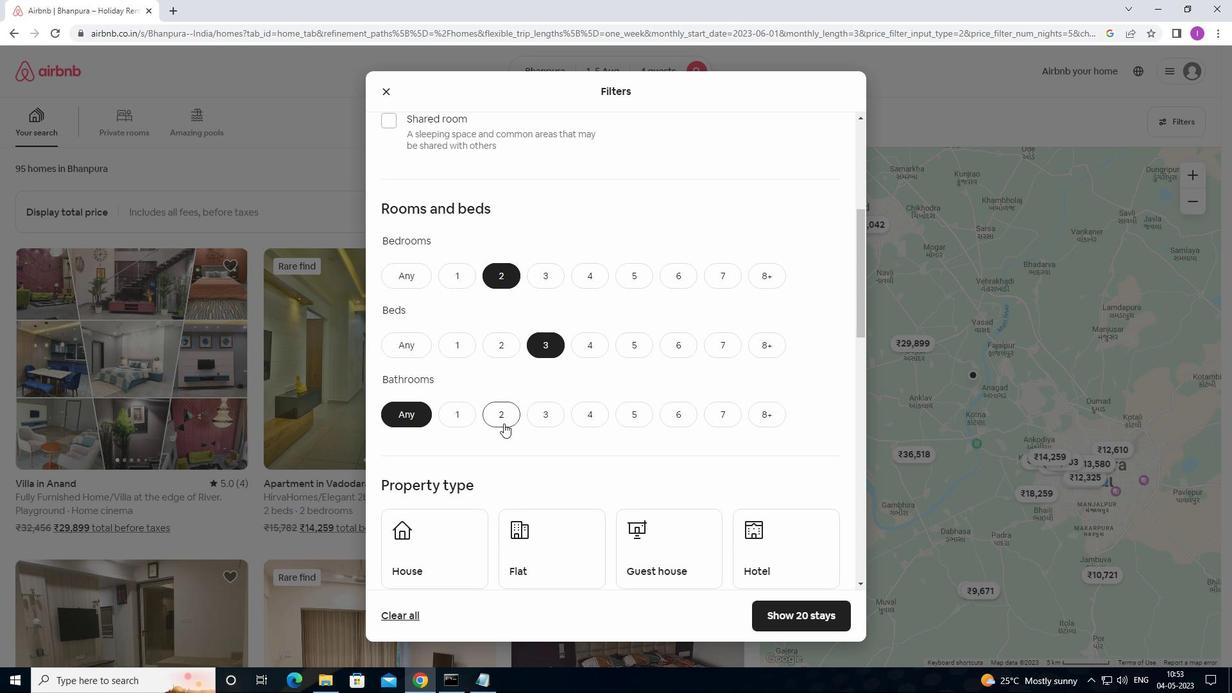 
Action: Mouse moved to (509, 417)
Screenshot: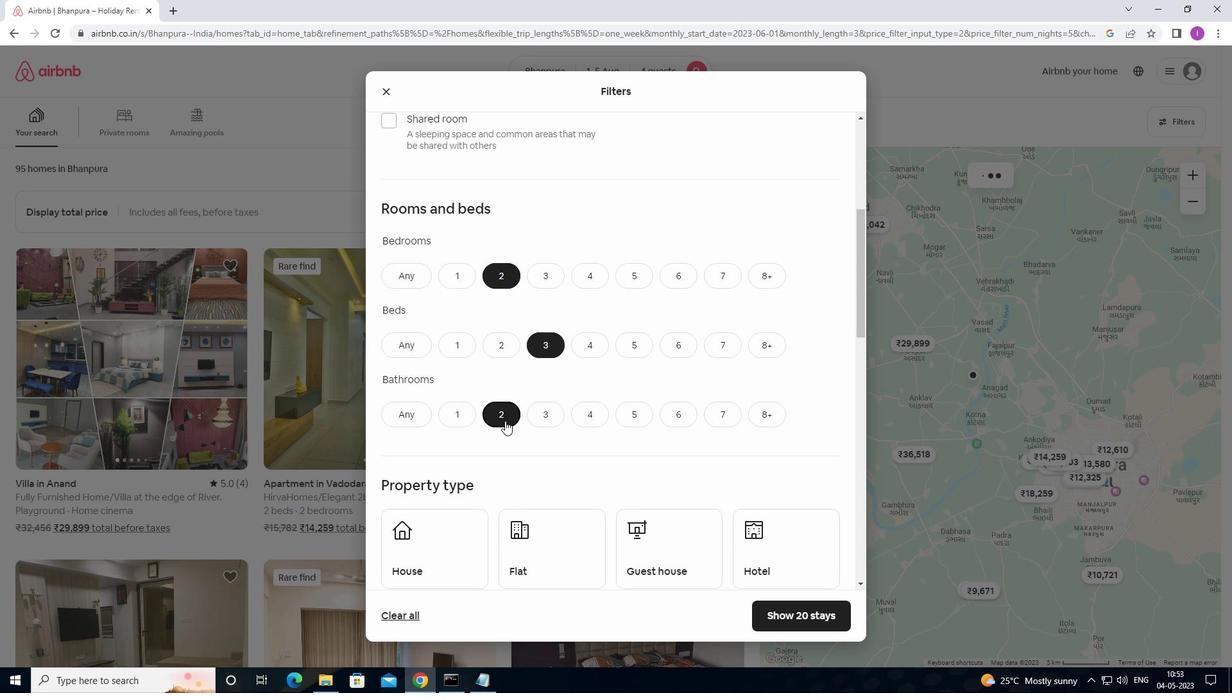 
Action: Mouse scrolled (509, 417) with delta (0, 0)
Screenshot: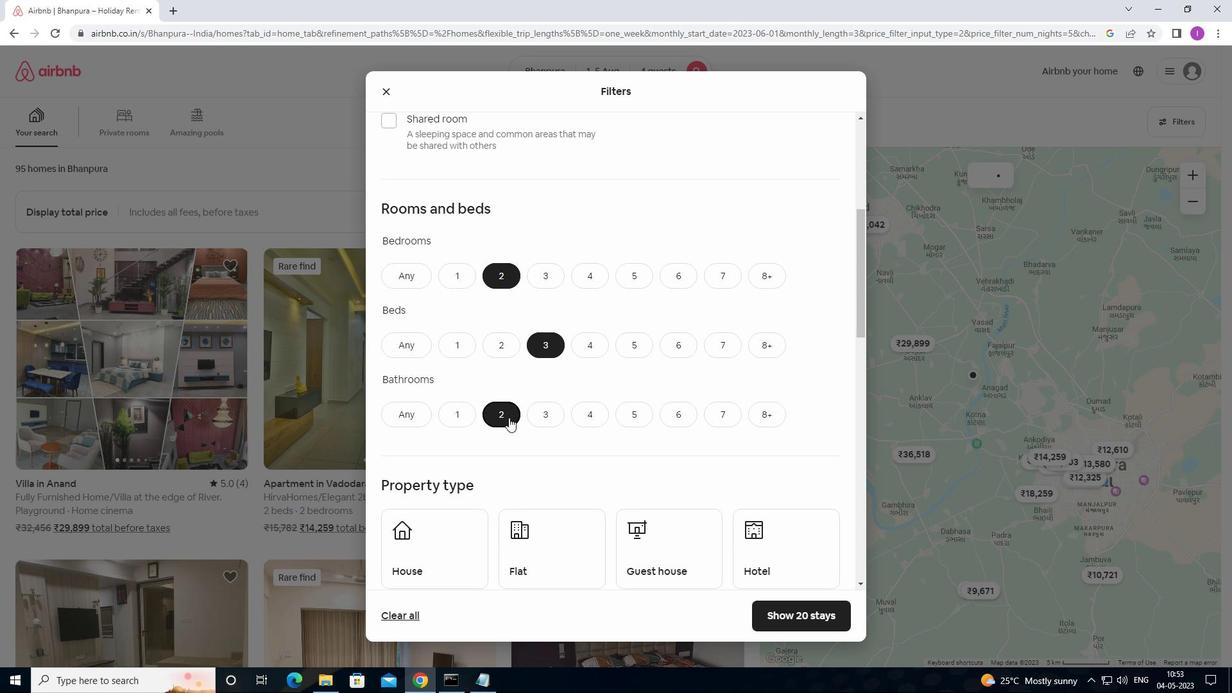 
Action: Mouse moved to (500, 417)
Screenshot: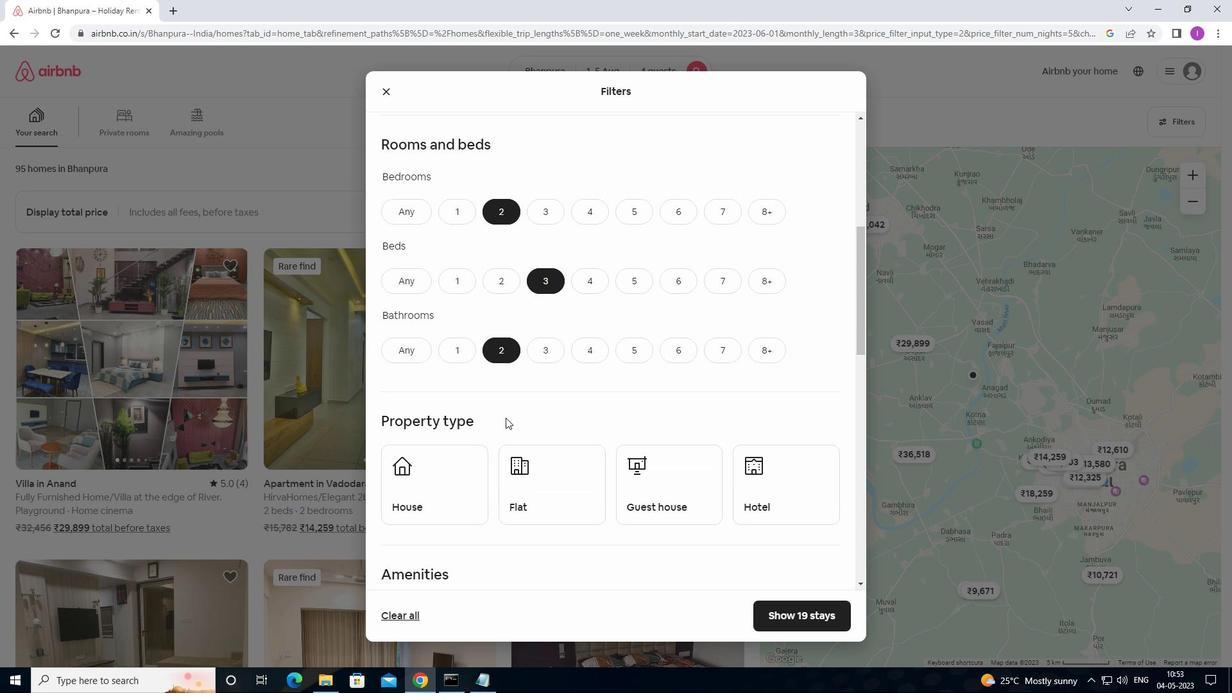 
Action: Mouse scrolled (500, 417) with delta (0, 0)
Screenshot: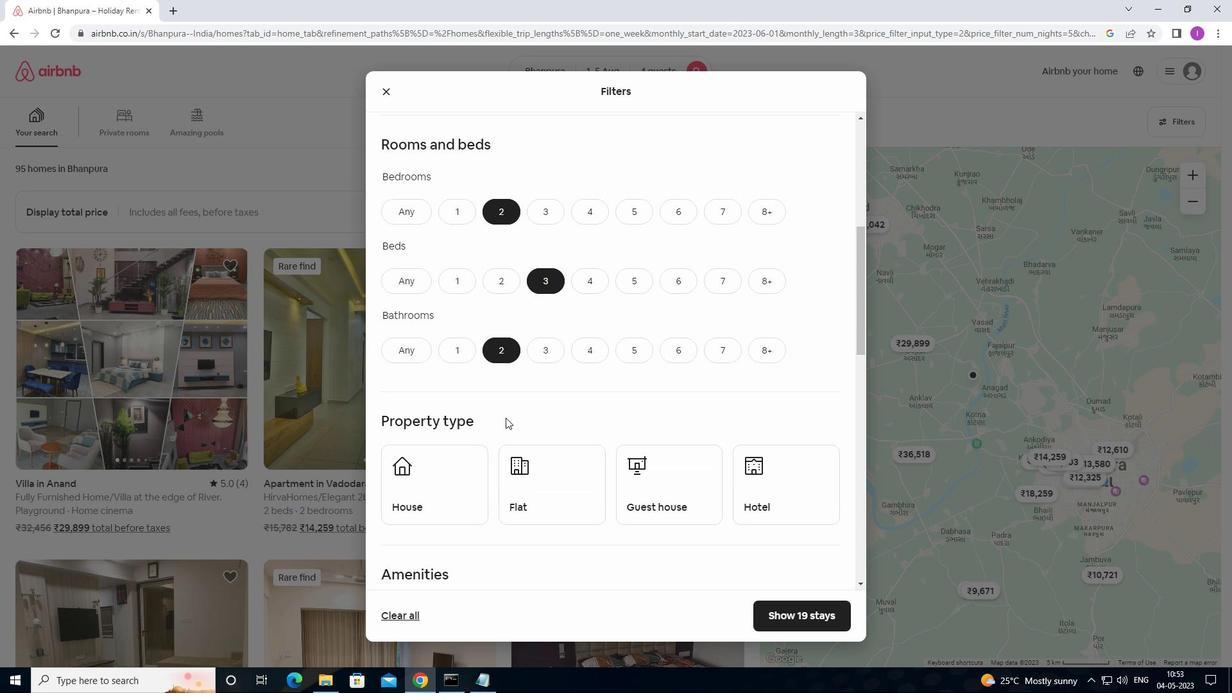 
Action: Mouse moved to (465, 424)
Screenshot: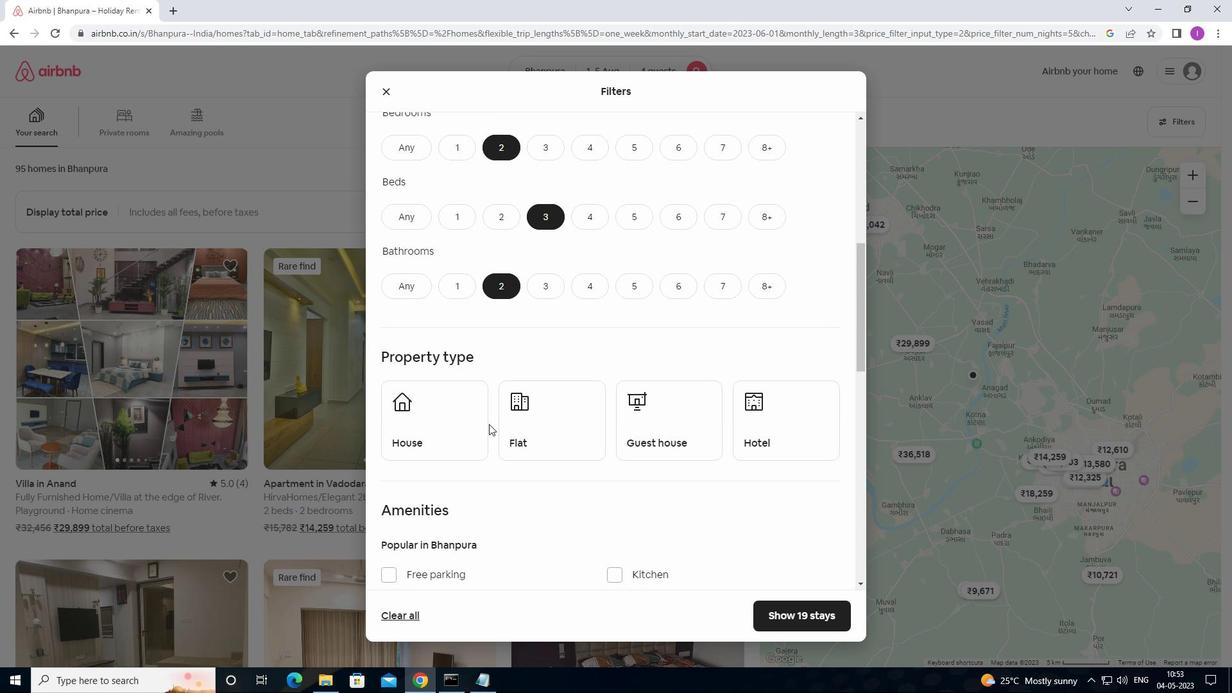 
Action: Mouse pressed left at (465, 424)
Screenshot: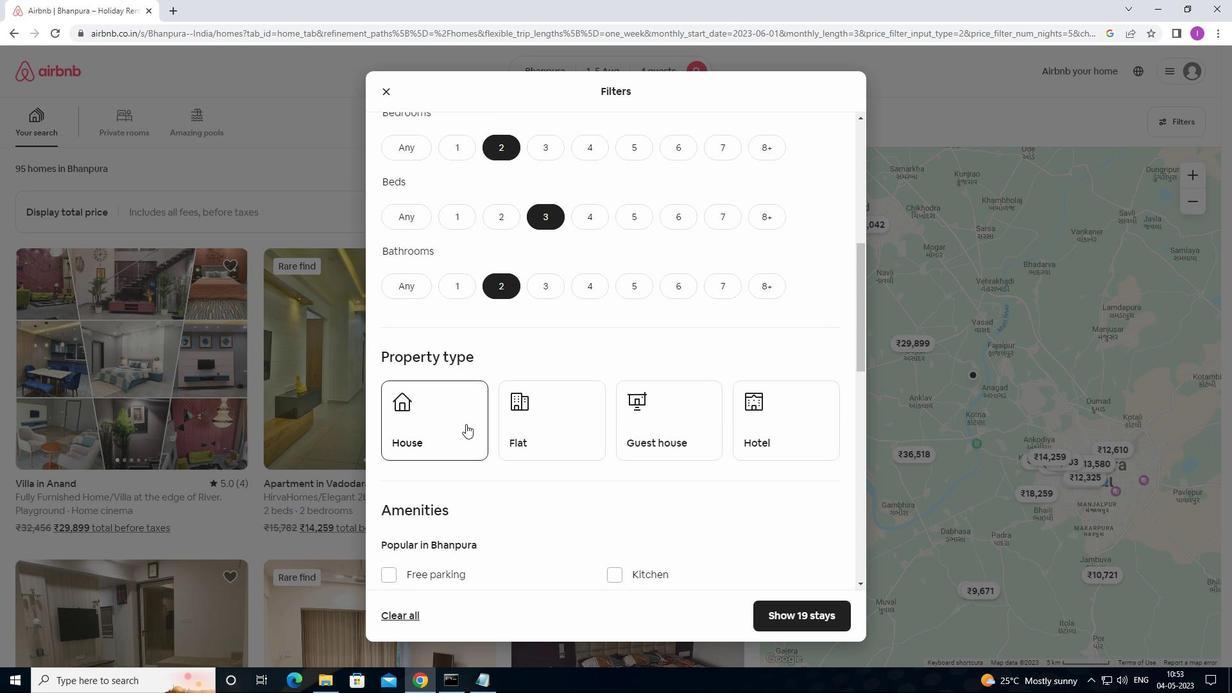 
Action: Mouse moved to (532, 424)
Screenshot: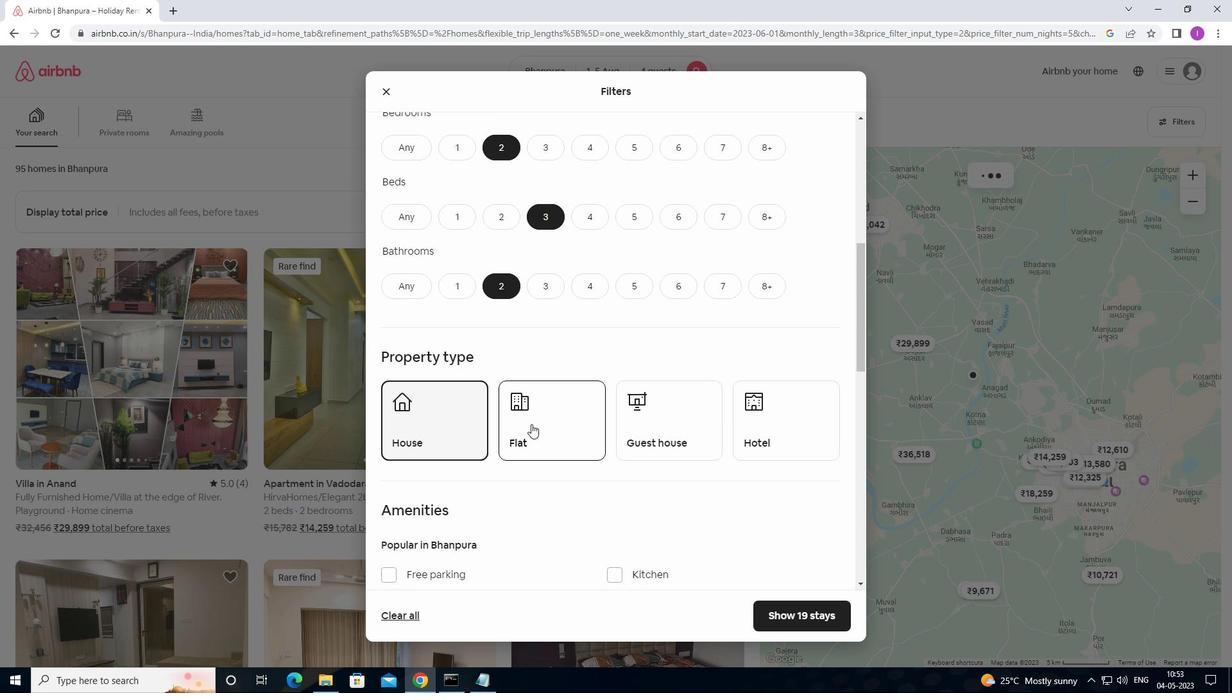 
Action: Mouse pressed left at (532, 424)
Screenshot: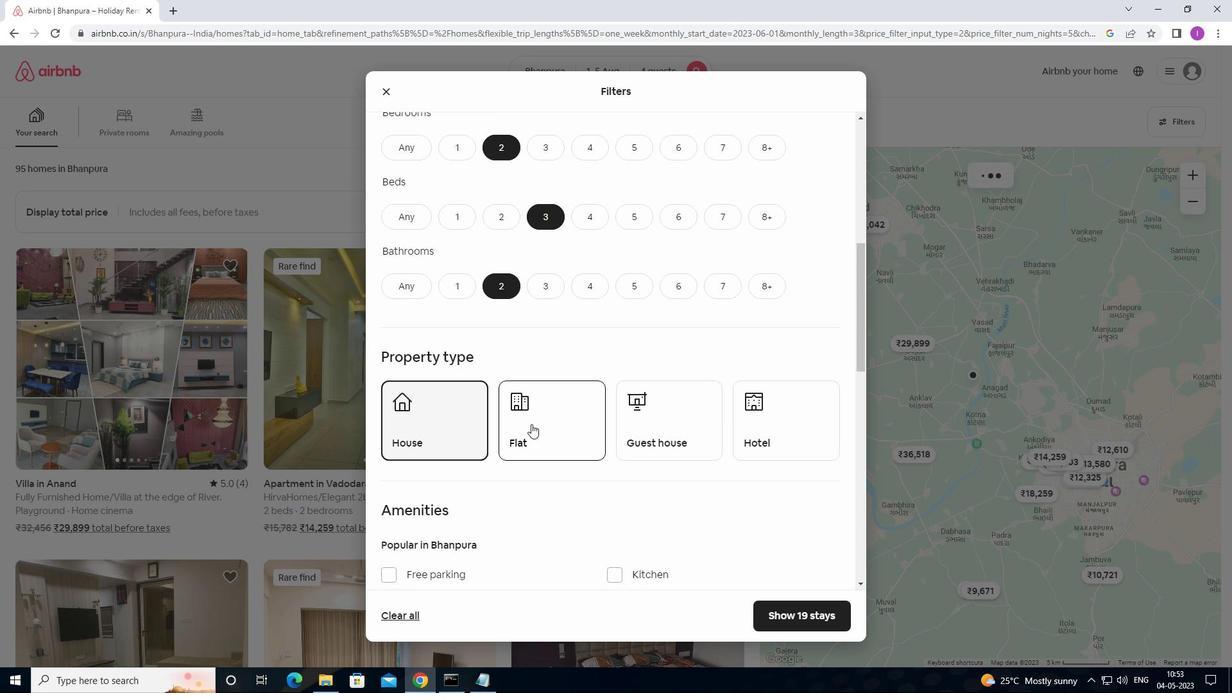 
Action: Mouse moved to (669, 423)
Screenshot: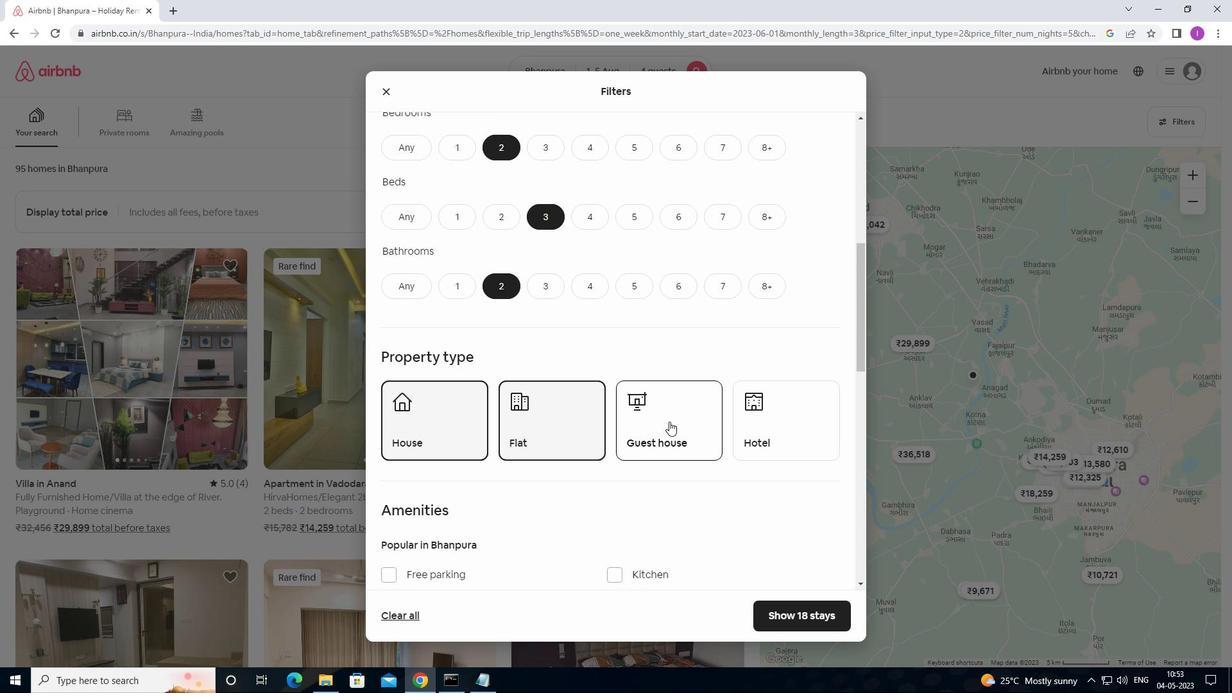 
Action: Mouse pressed left at (669, 423)
Screenshot: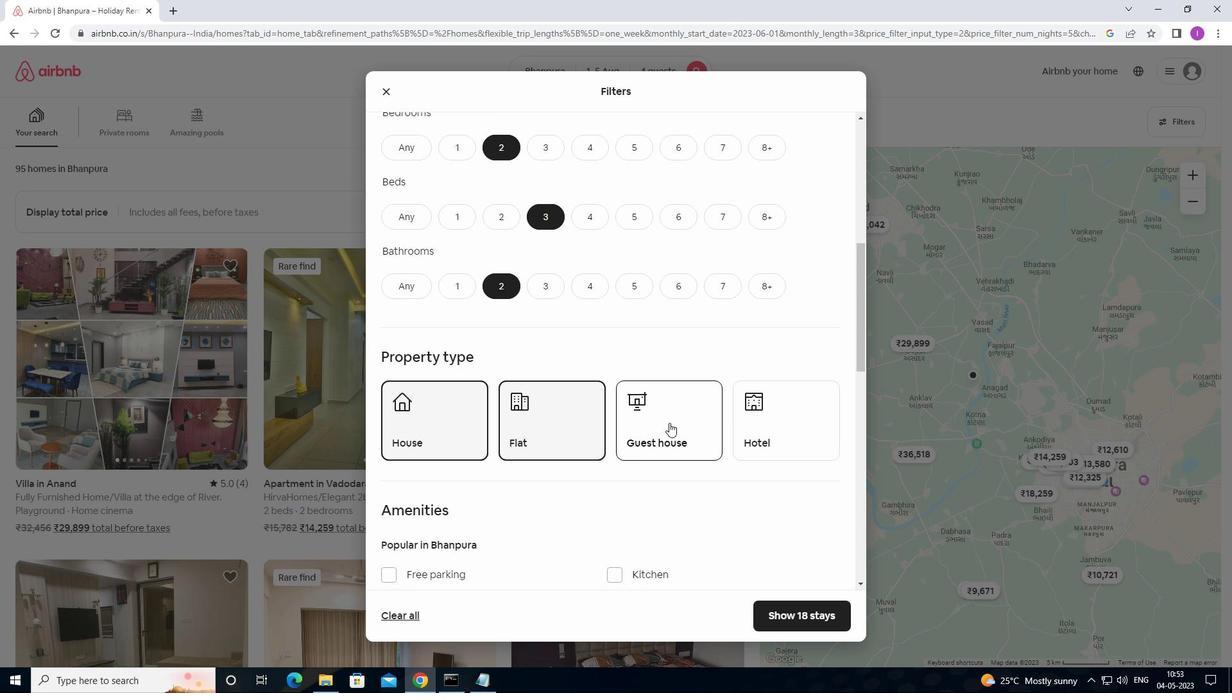 
Action: Mouse moved to (803, 425)
Screenshot: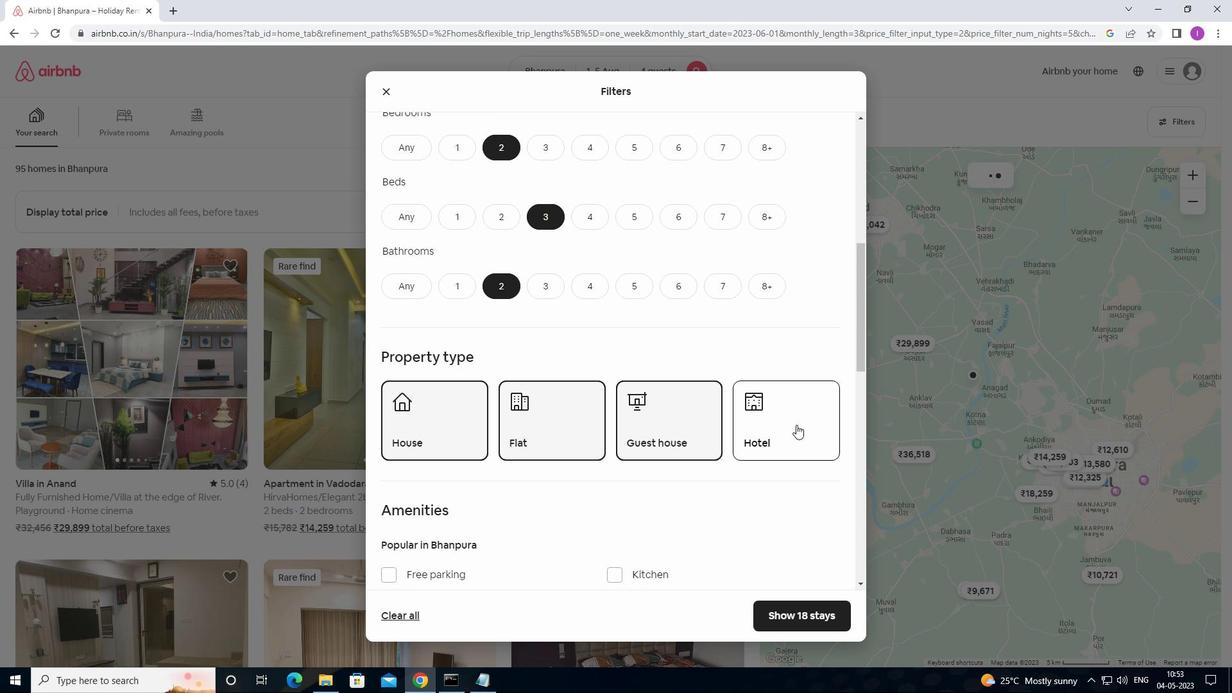 
Action: Mouse pressed left at (803, 425)
Screenshot: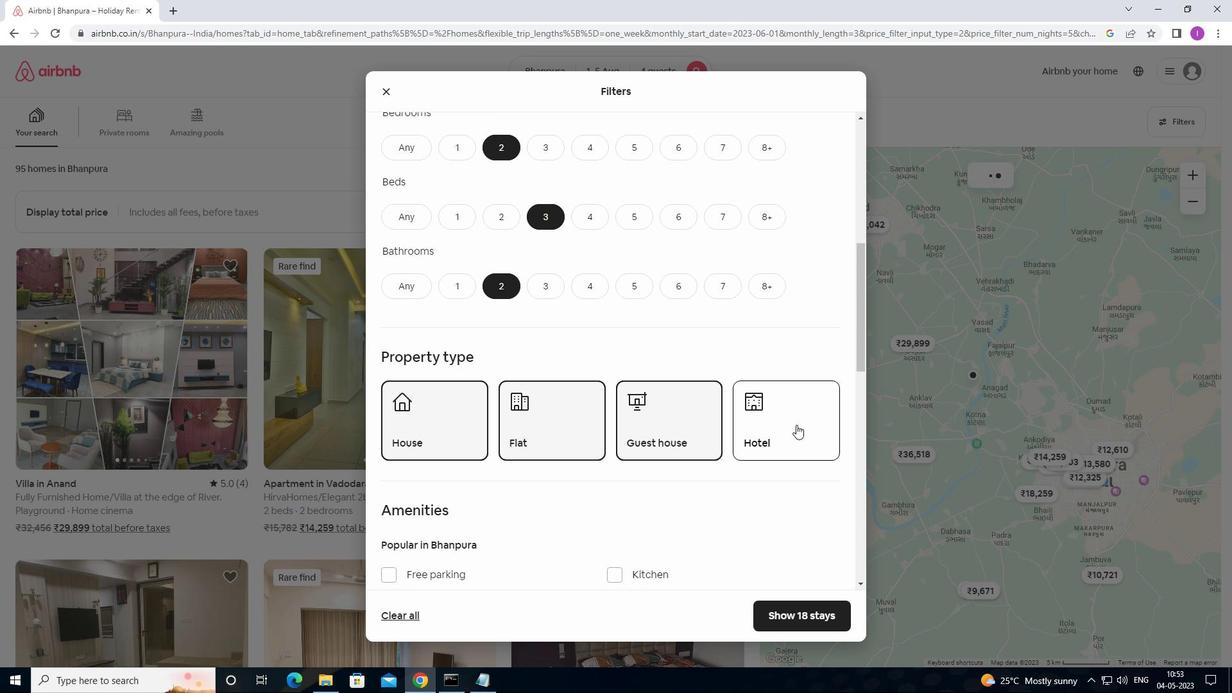 
Action: Mouse moved to (553, 448)
Screenshot: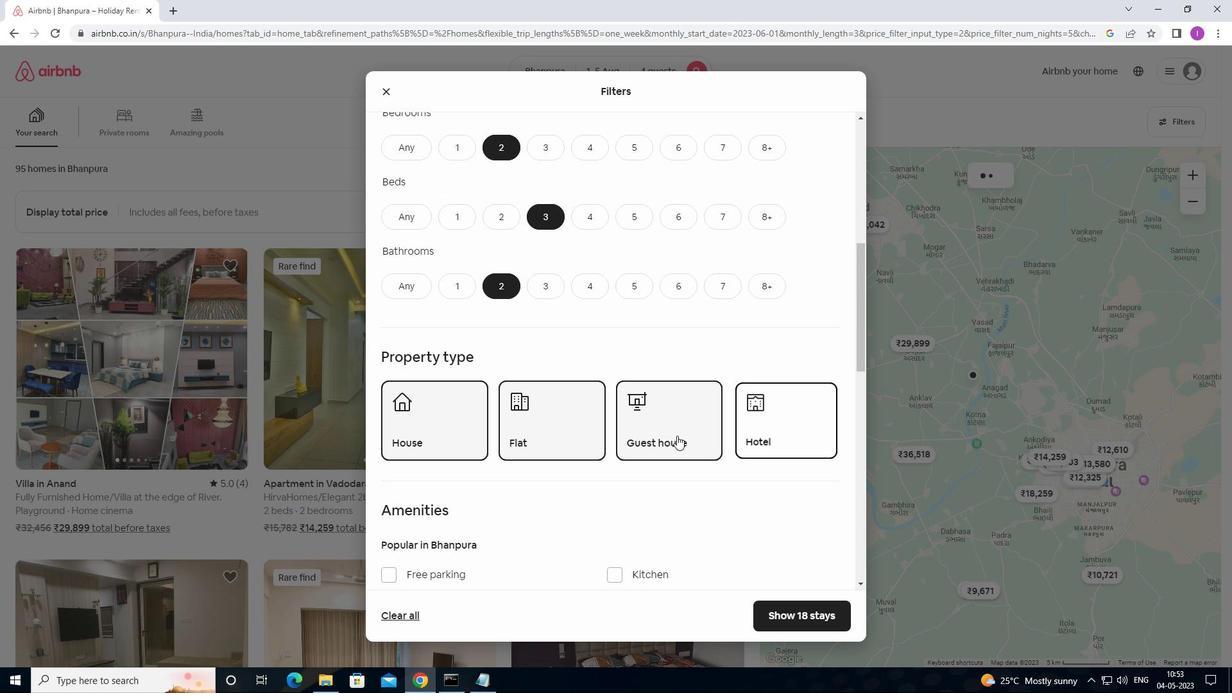 
Action: Mouse scrolled (553, 448) with delta (0, 0)
Screenshot: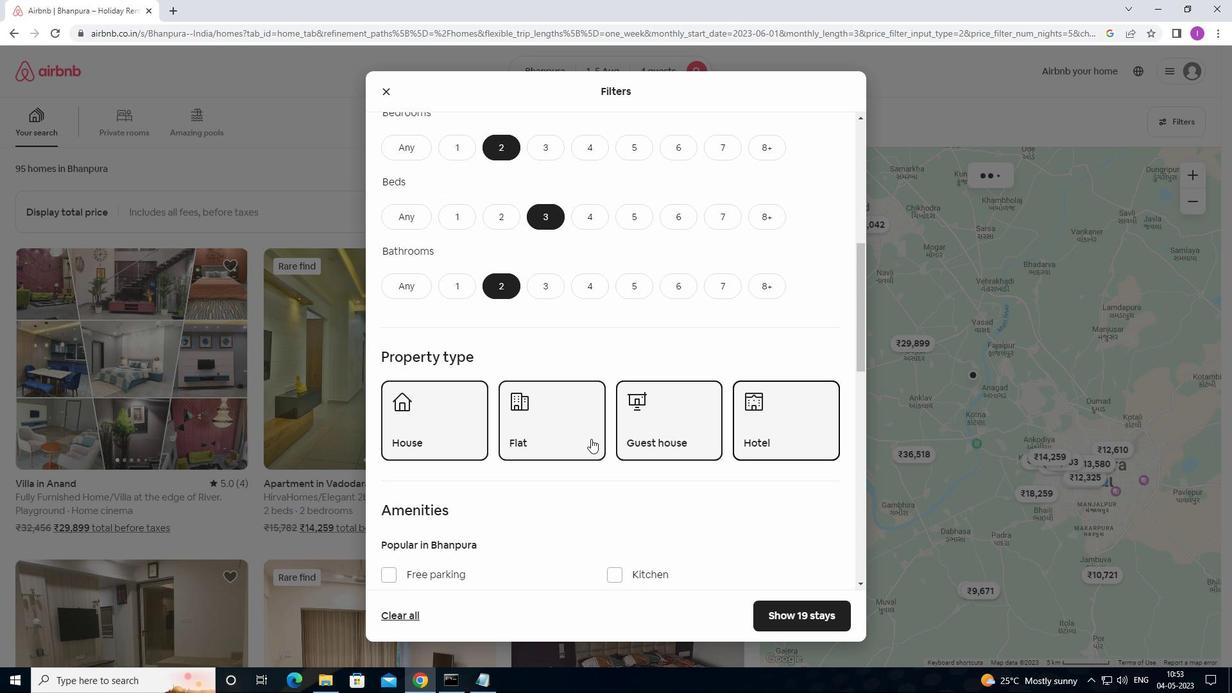 
Action: Mouse scrolled (553, 448) with delta (0, 0)
Screenshot: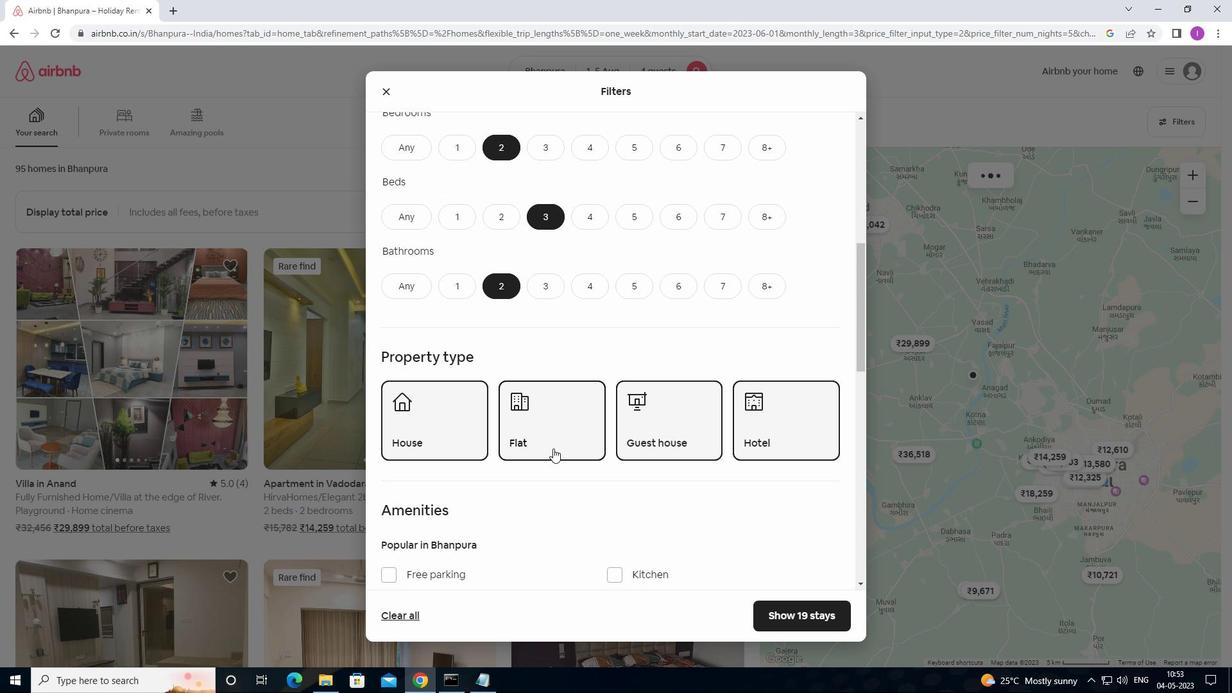 
Action: Mouse moved to (552, 448)
Screenshot: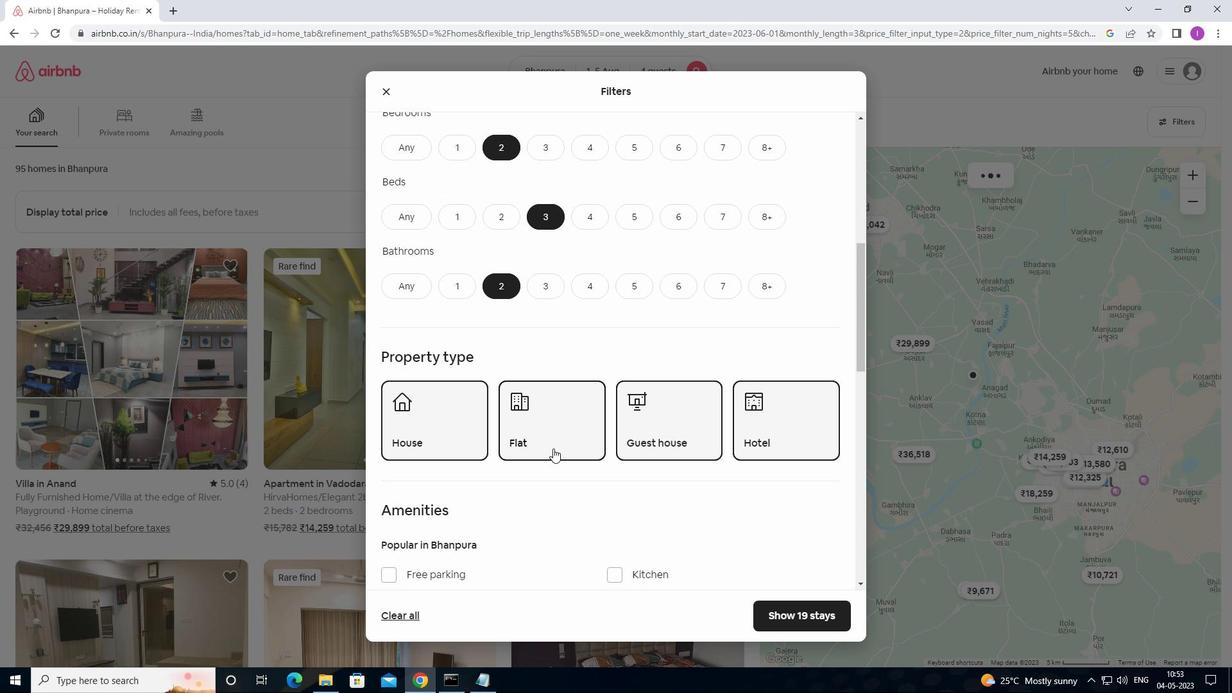
Action: Mouse scrolled (552, 448) with delta (0, 0)
Screenshot: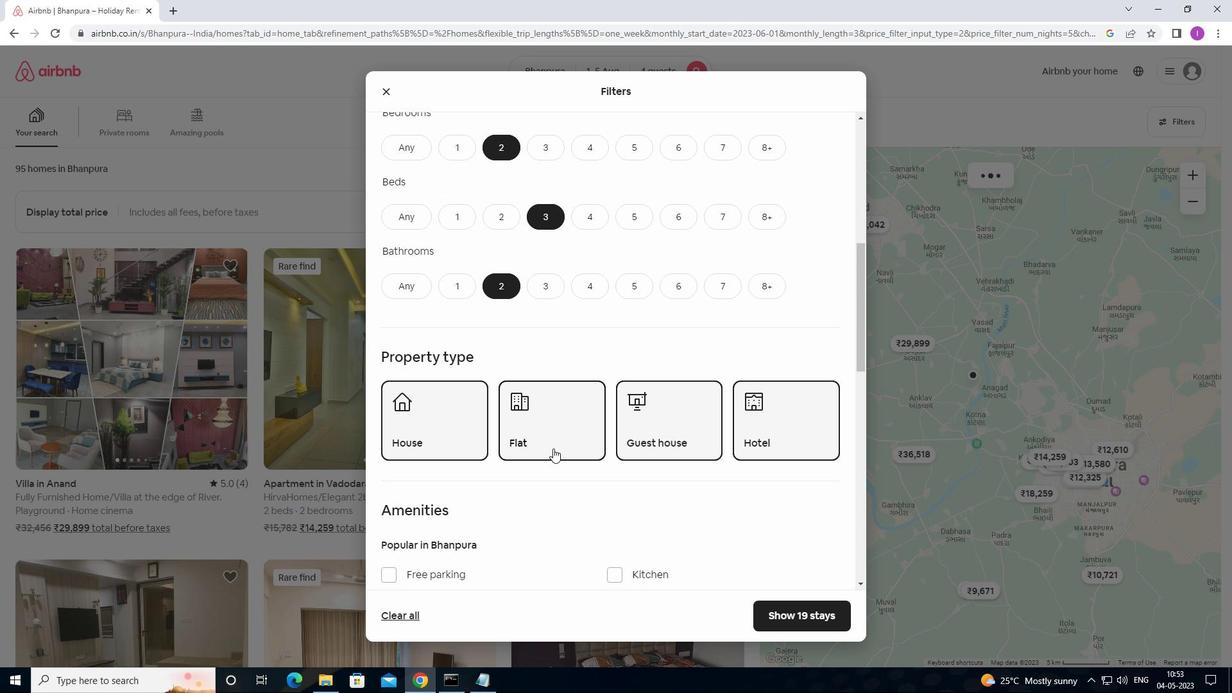 
Action: Mouse moved to (552, 448)
Screenshot: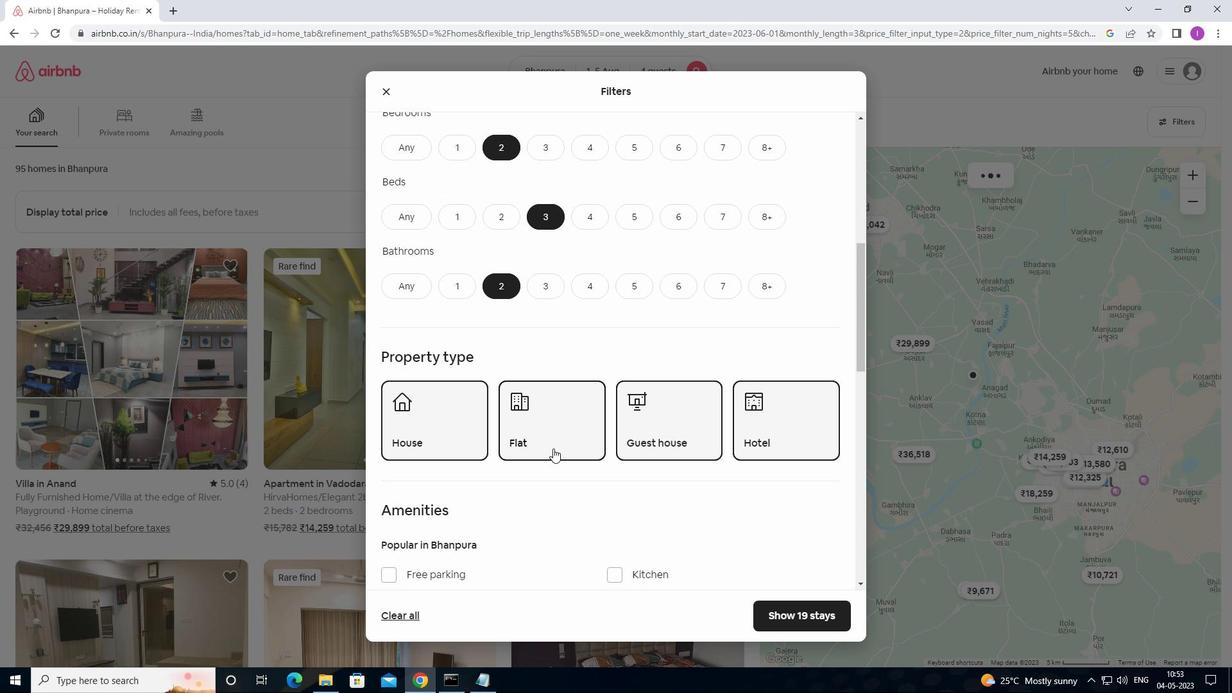 
Action: Mouse scrolled (552, 448) with delta (0, 0)
Screenshot: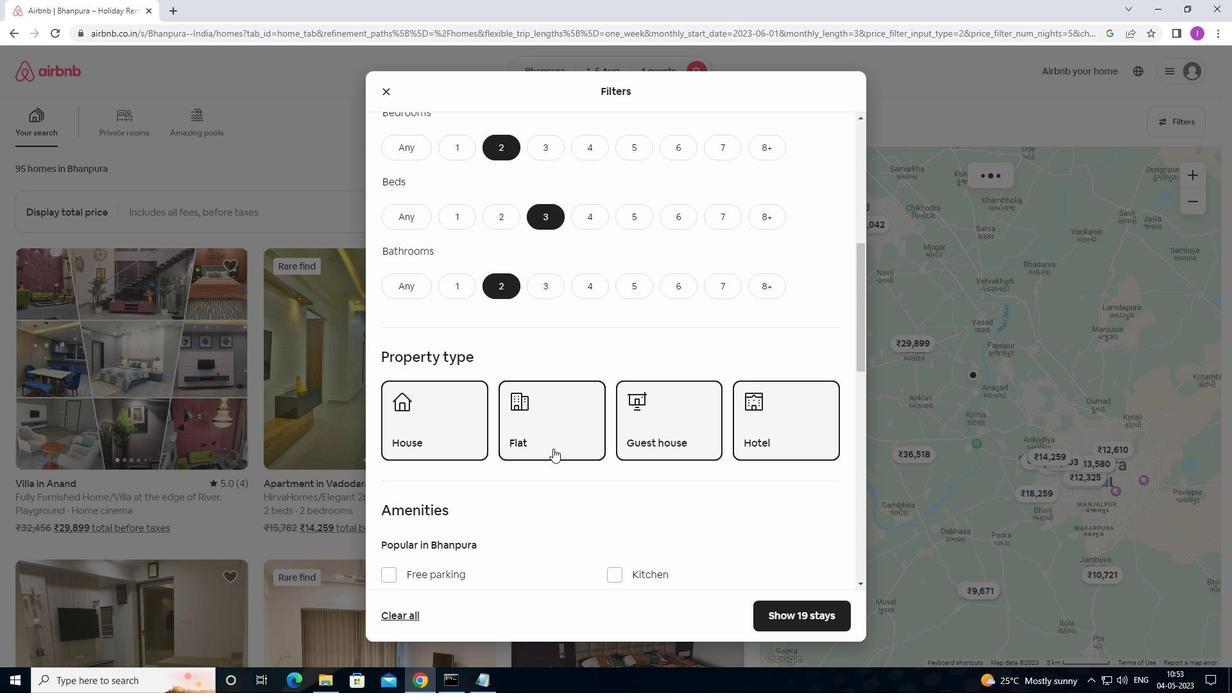 
Action: Mouse moved to (607, 419)
Screenshot: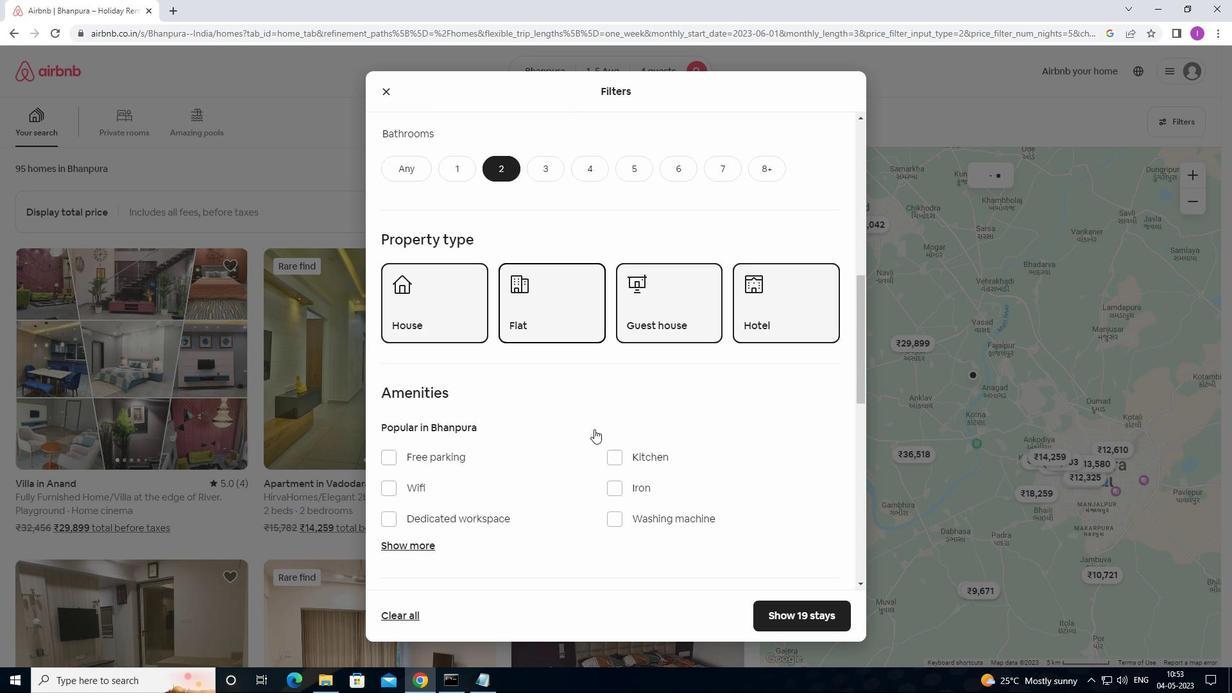 
Action: Mouse scrolled (607, 419) with delta (0, 0)
Screenshot: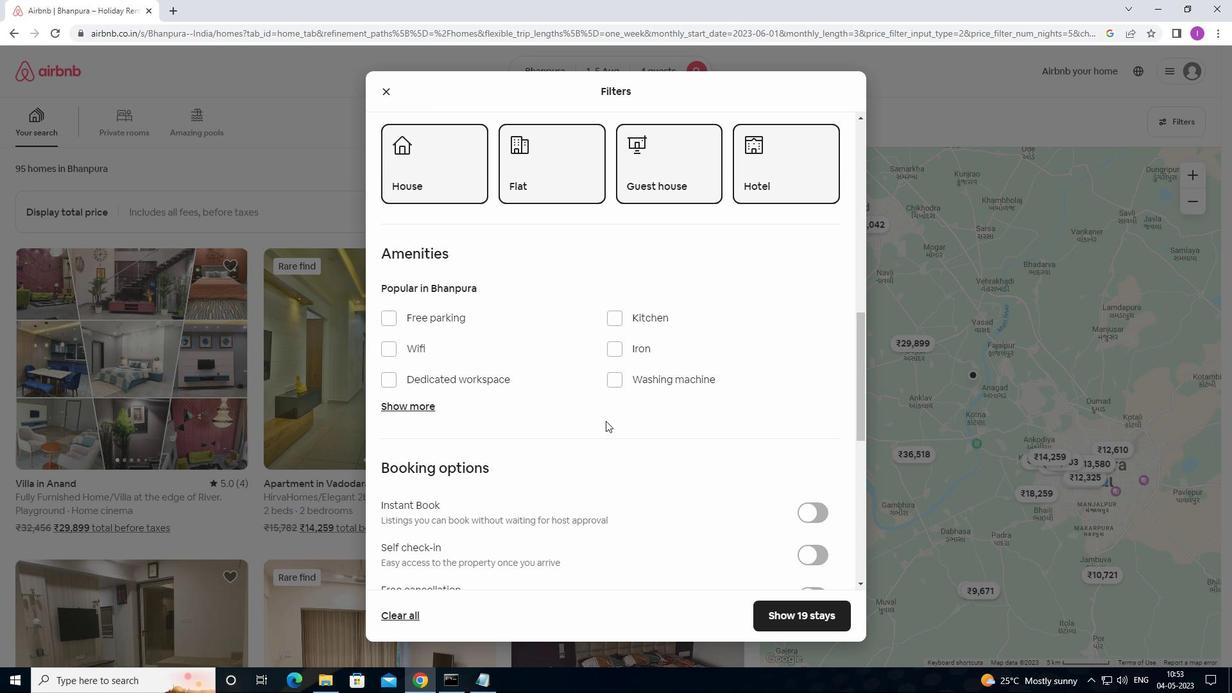 
Action: Mouse scrolled (607, 419) with delta (0, 0)
Screenshot: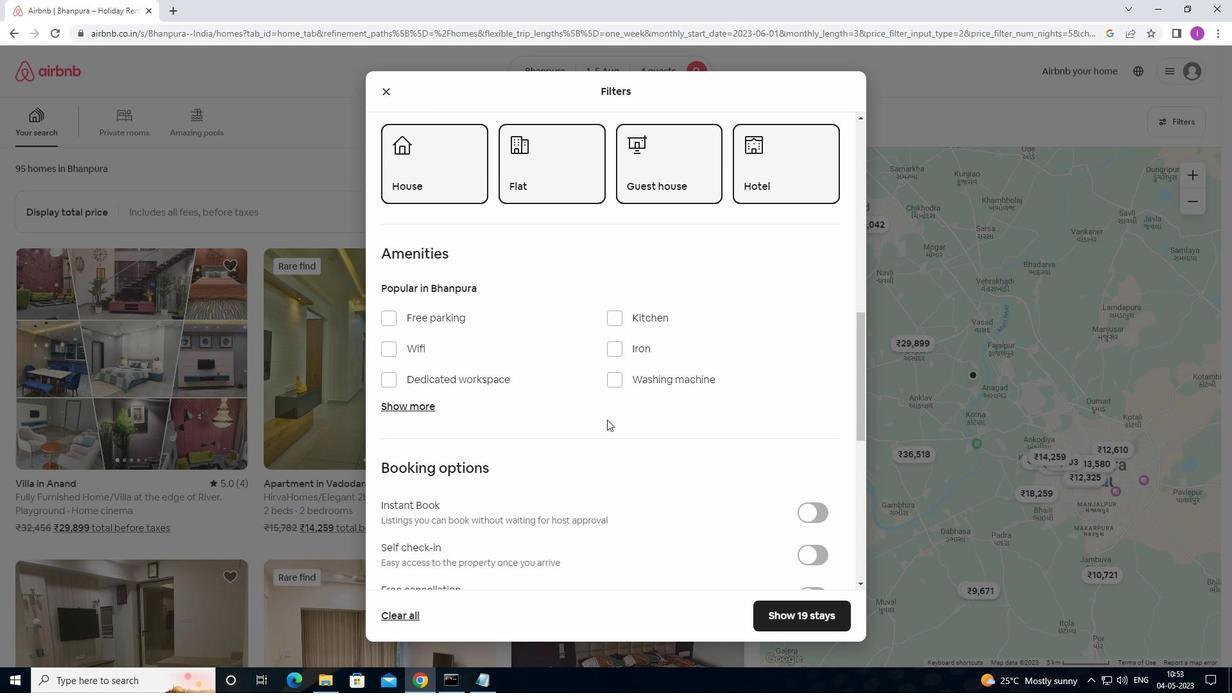 
Action: Mouse moved to (639, 416)
Screenshot: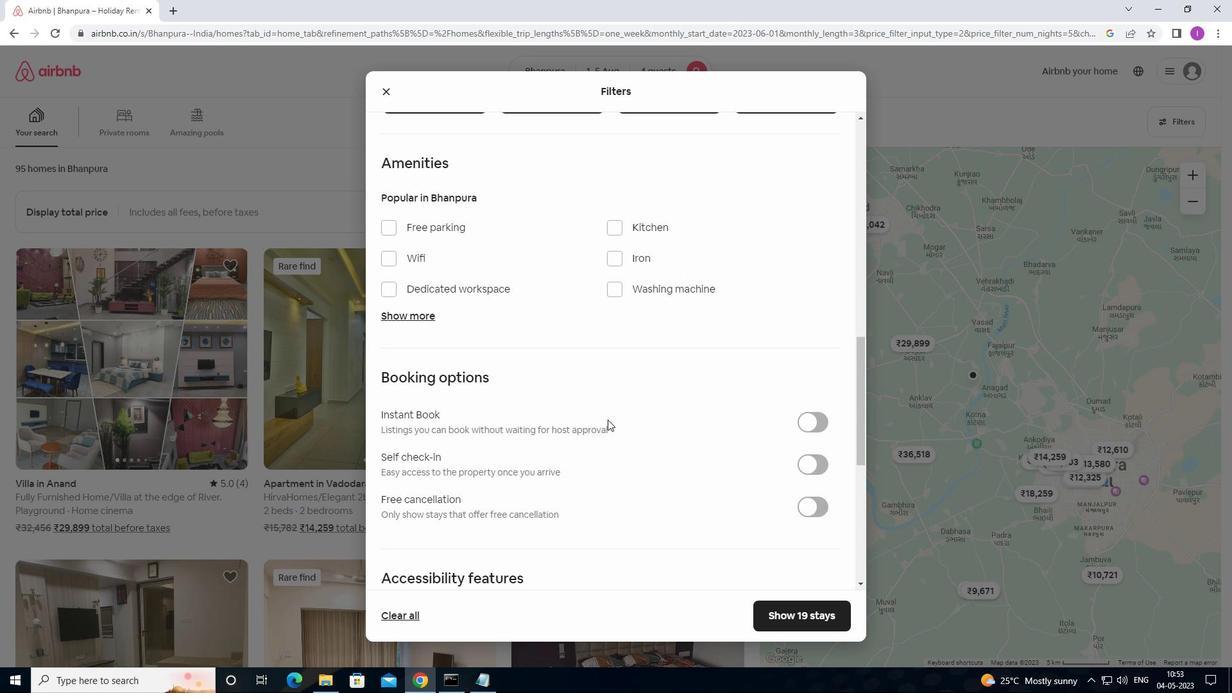 
Action: Mouse scrolled (639, 416) with delta (0, 0)
Screenshot: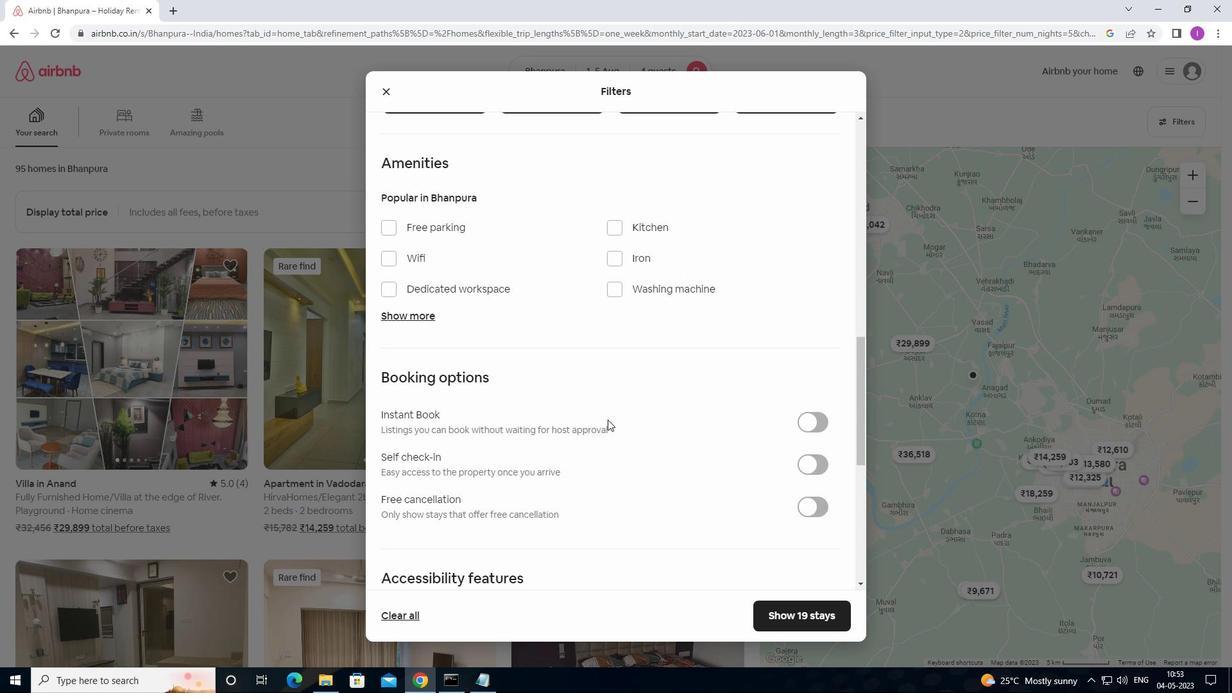 
Action: Mouse moved to (650, 419)
Screenshot: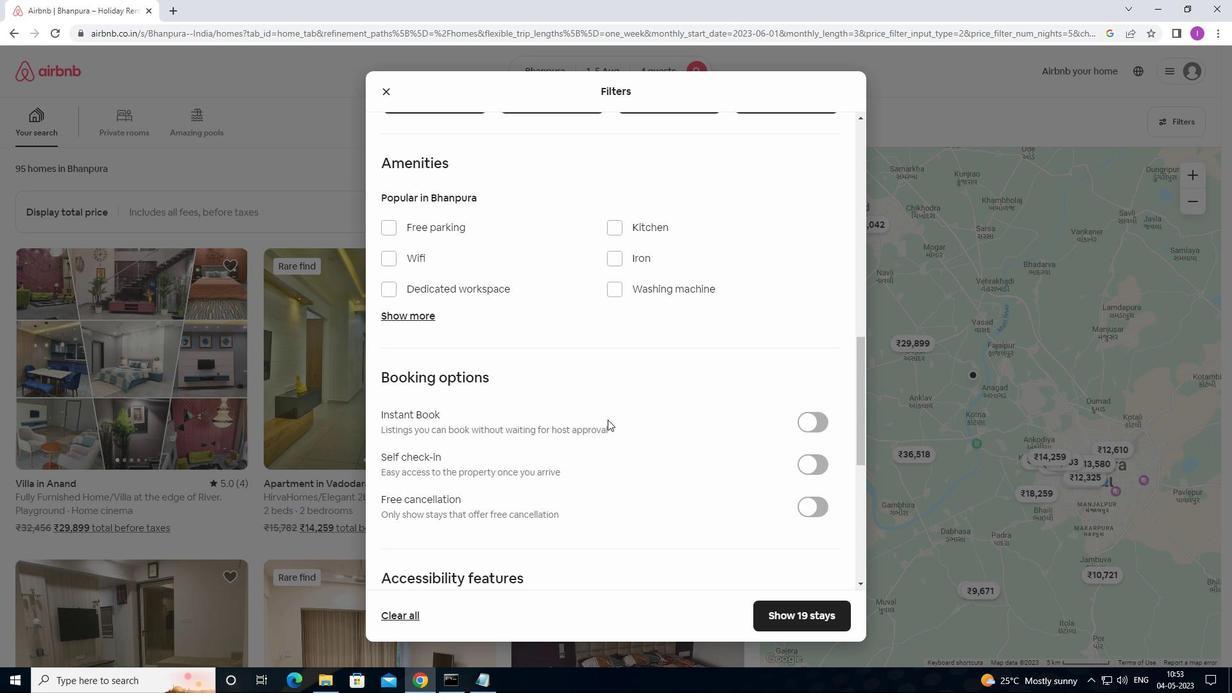 
Action: Mouse scrolled (650, 418) with delta (0, 0)
Screenshot: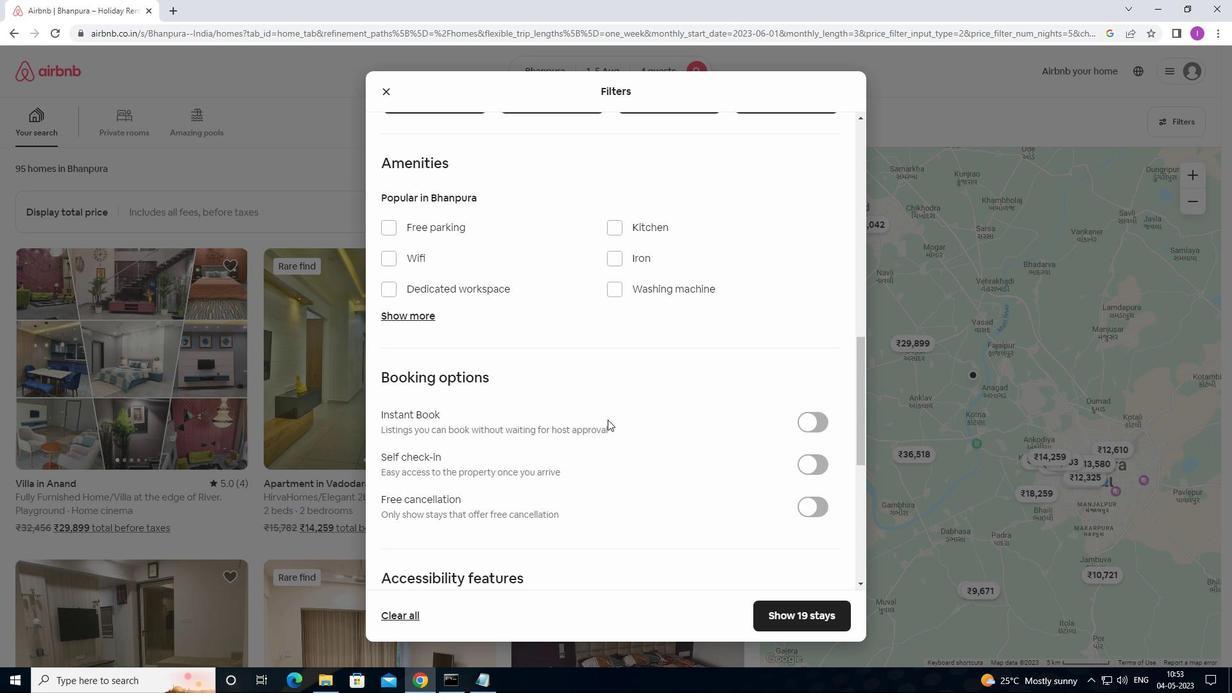 
Action: Mouse moved to (686, 426)
Screenshot: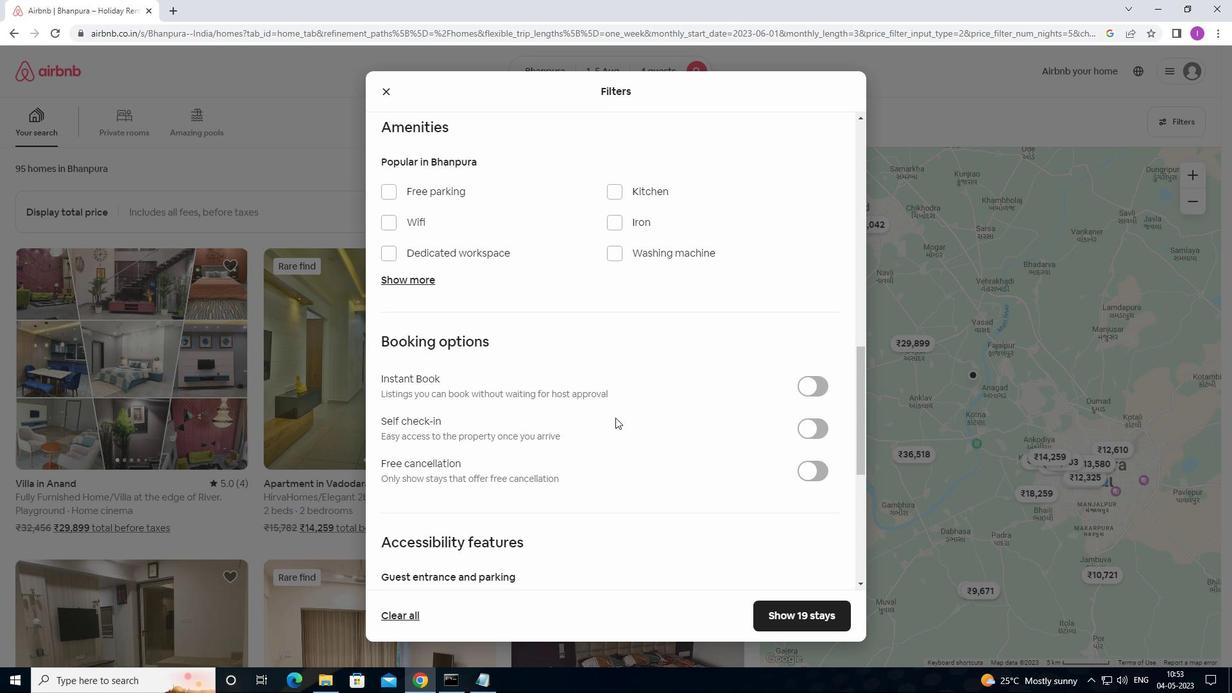 
Action: Mouse scrolled (686, 425) with delta (0, 0)
Screenshot: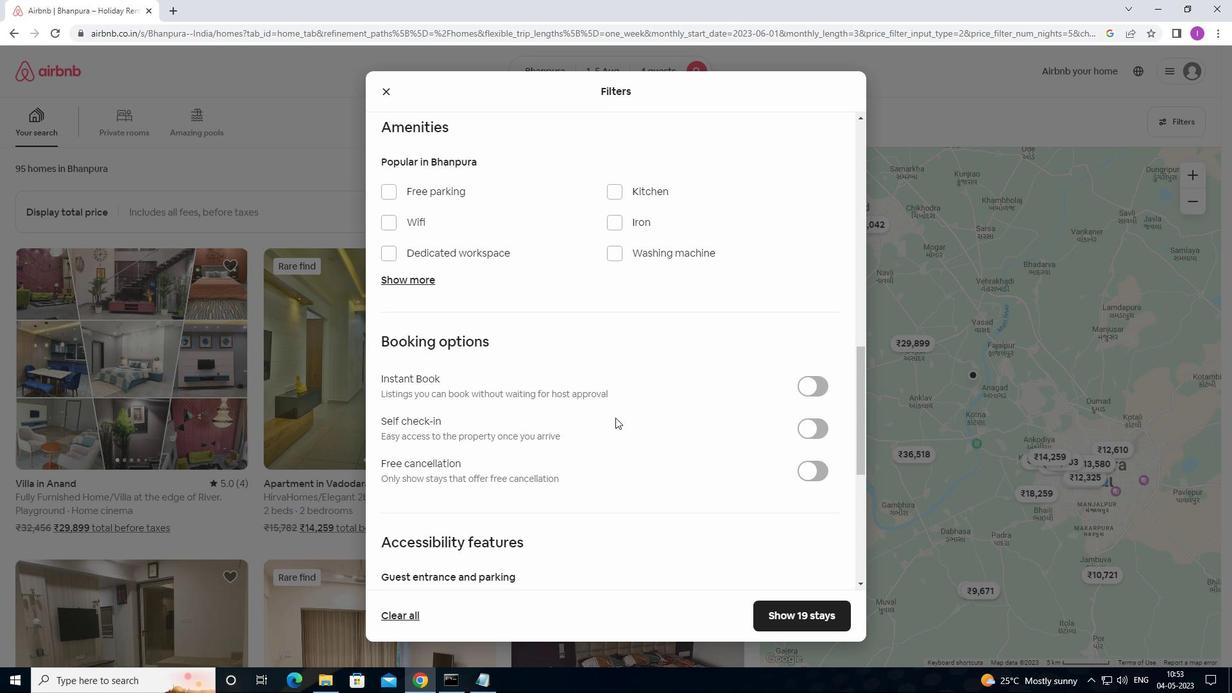 
Action: Mouse moved to (807, 233)
Screenshot: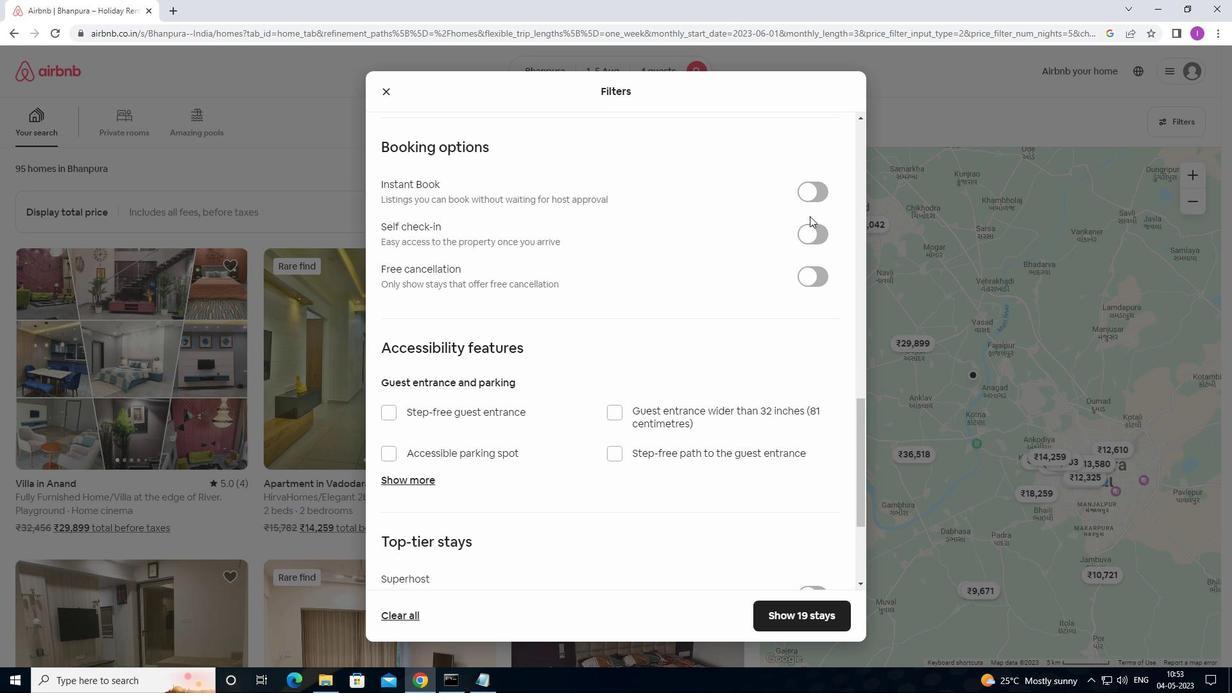 
Action: Mouse pressed left at (807, 233)
Screenshot: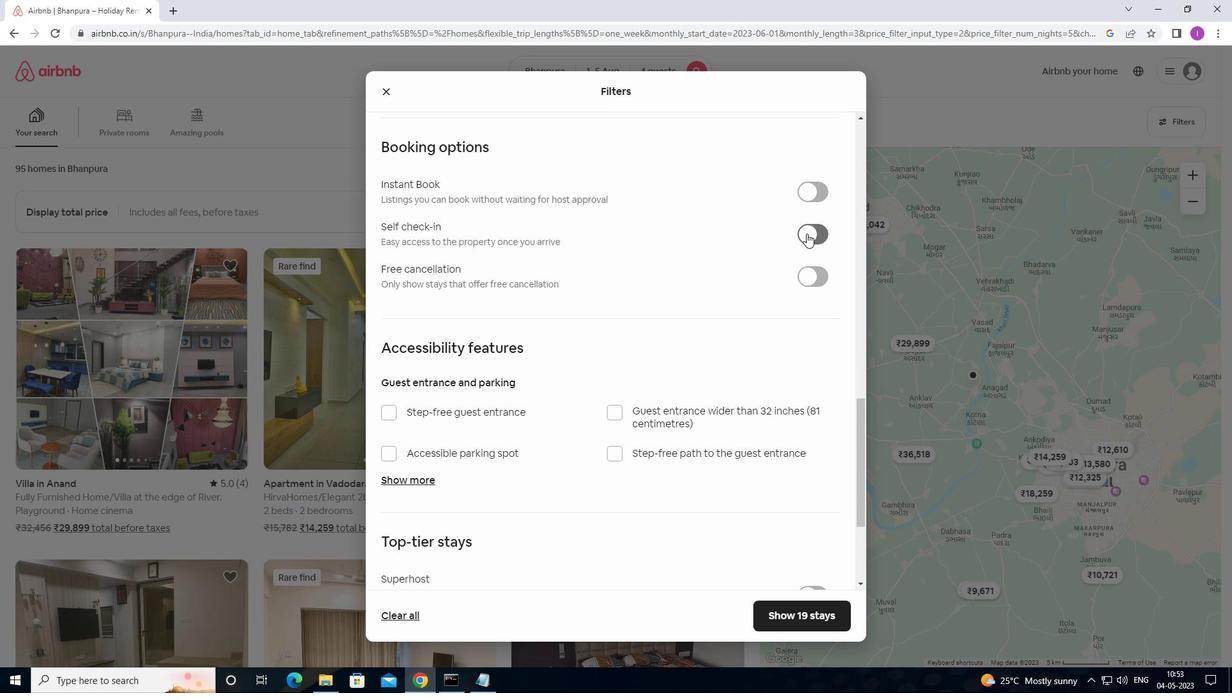 
Action: Mouse moved to (671, 340)
Screenshot: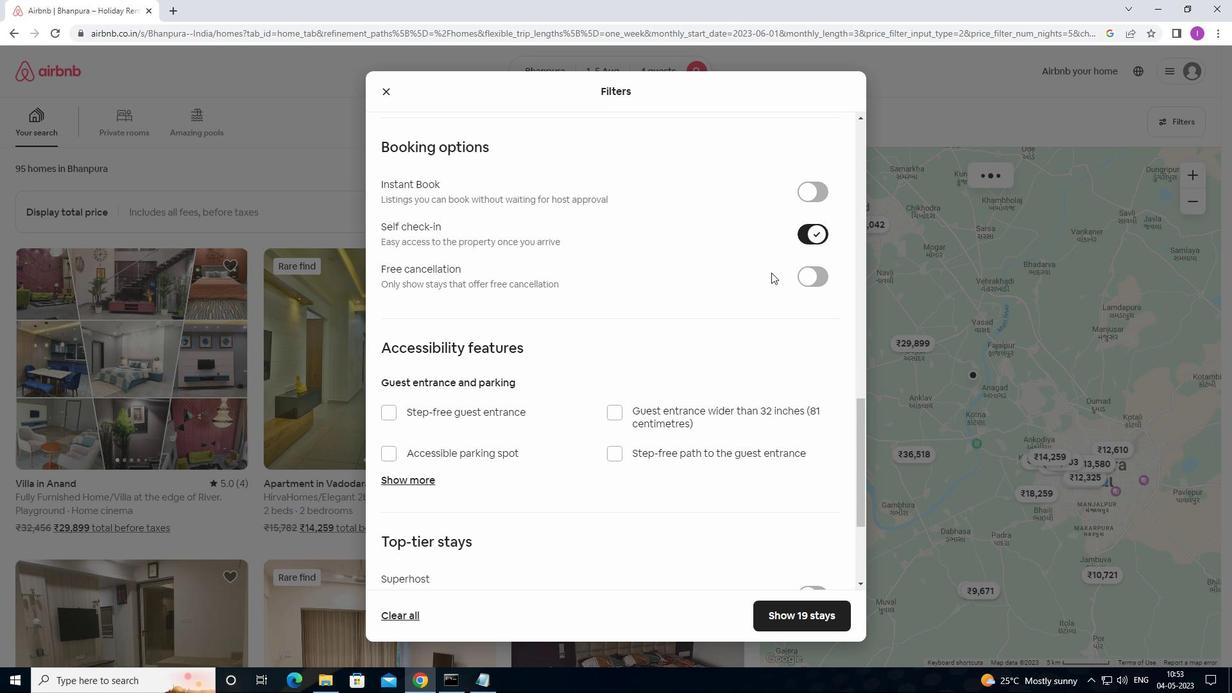 
Action: Mouse scrolled (671, 339) with delta (0, 0)
Screenshot: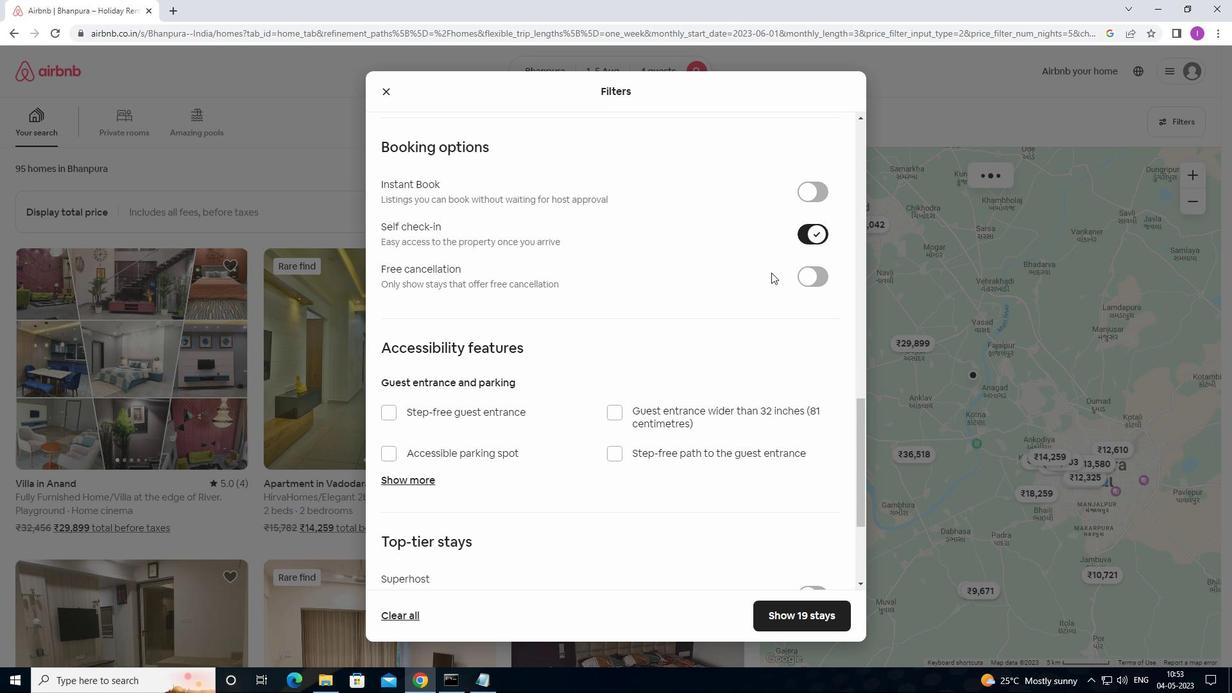 
Action: Mouse moved to (664, 346)
Screenshot: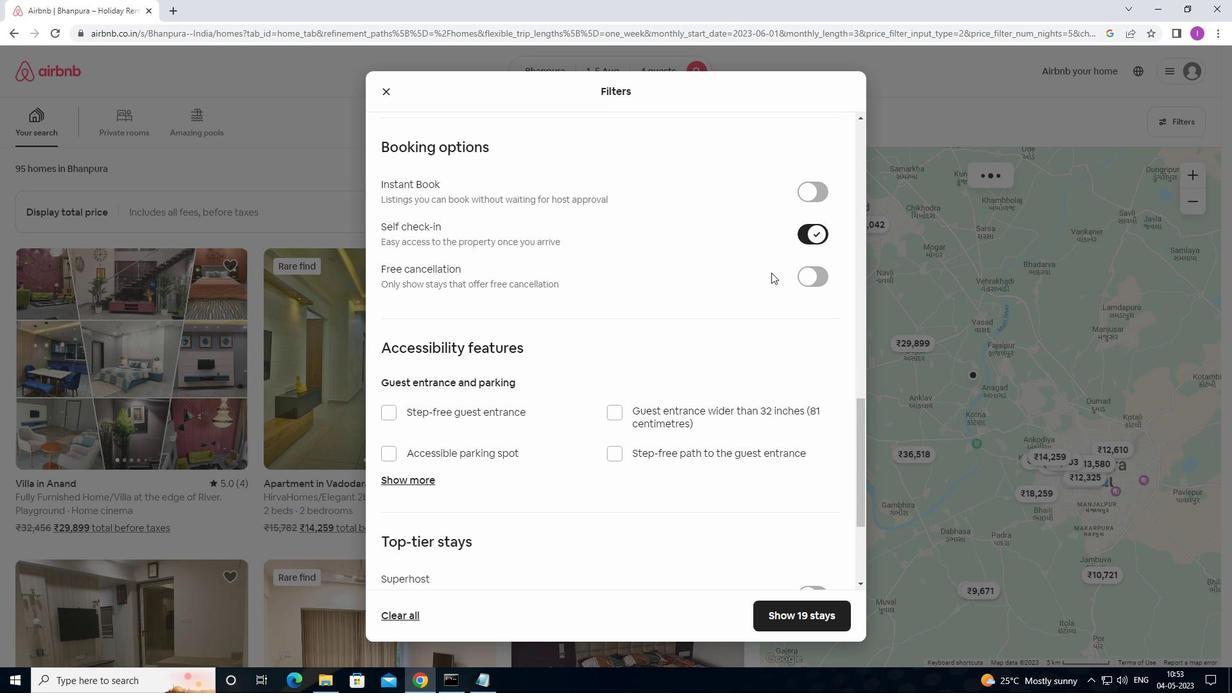 
Action: Mouse scrolled (664, 346) with delta (0, 0)
Screenshot: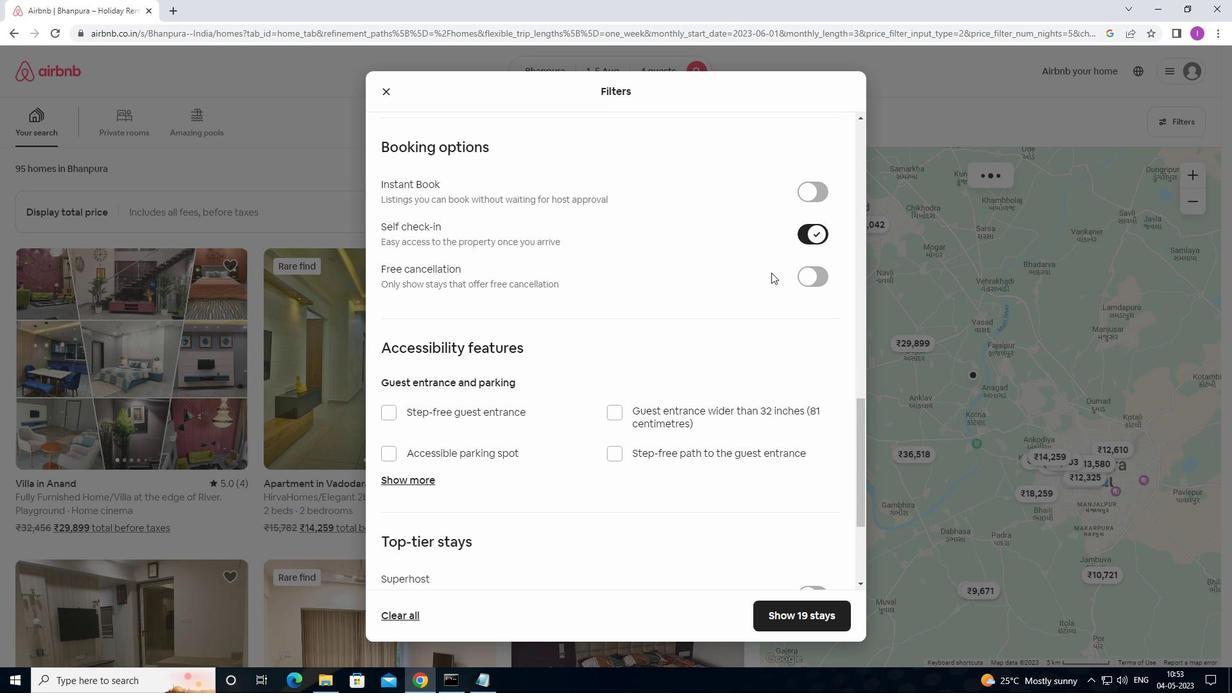 
Action: Mouse scrolled (664, 346) with delta (0, 0)
Screenshot: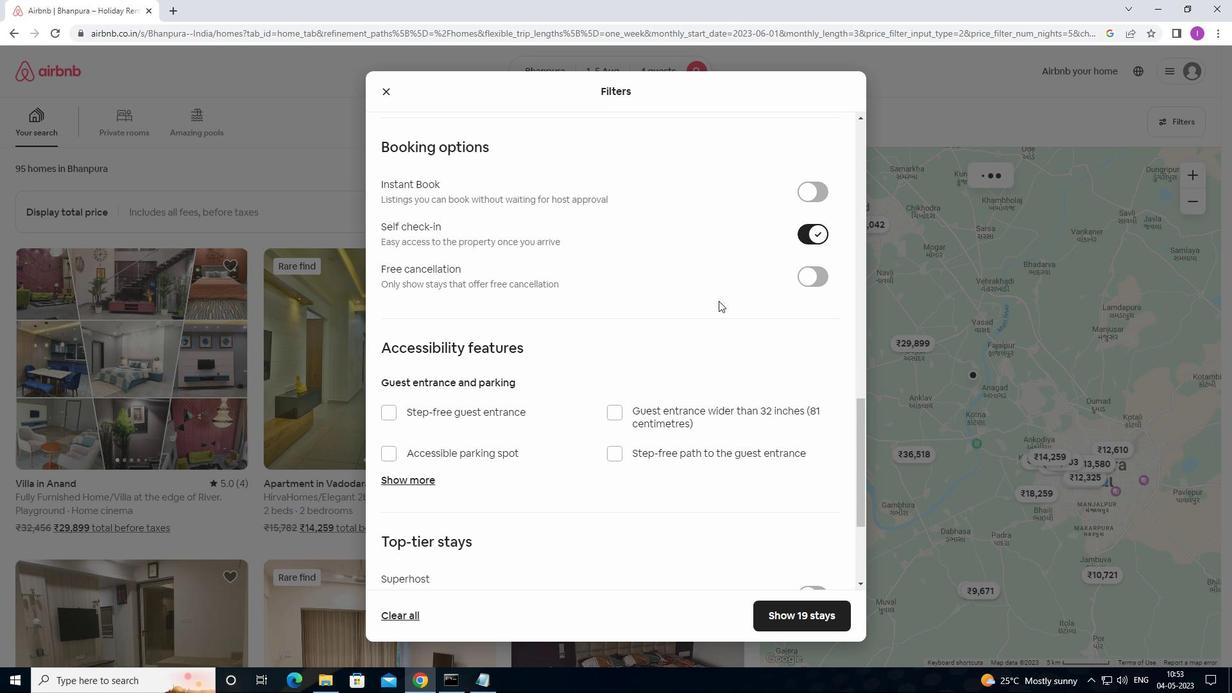 
Action: Mouse moved to (659, 348)
Screenshot: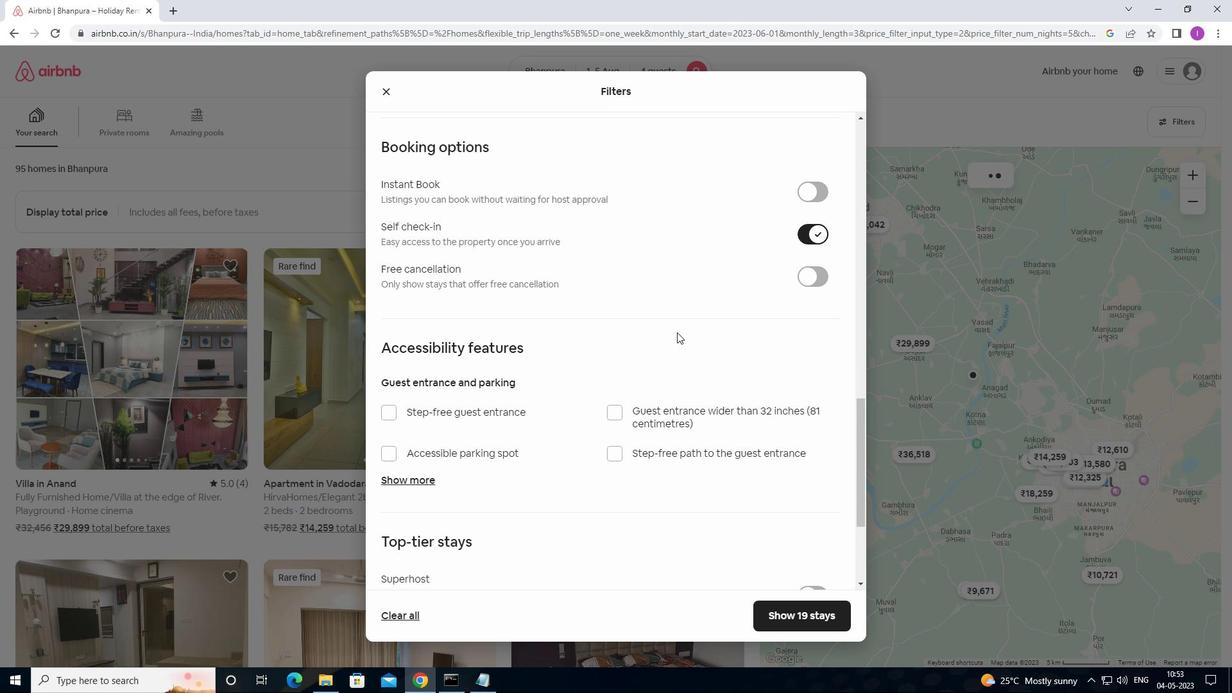 
Action: Mouse scrolled (659, 347) with delta (0, 0)
Screenshot: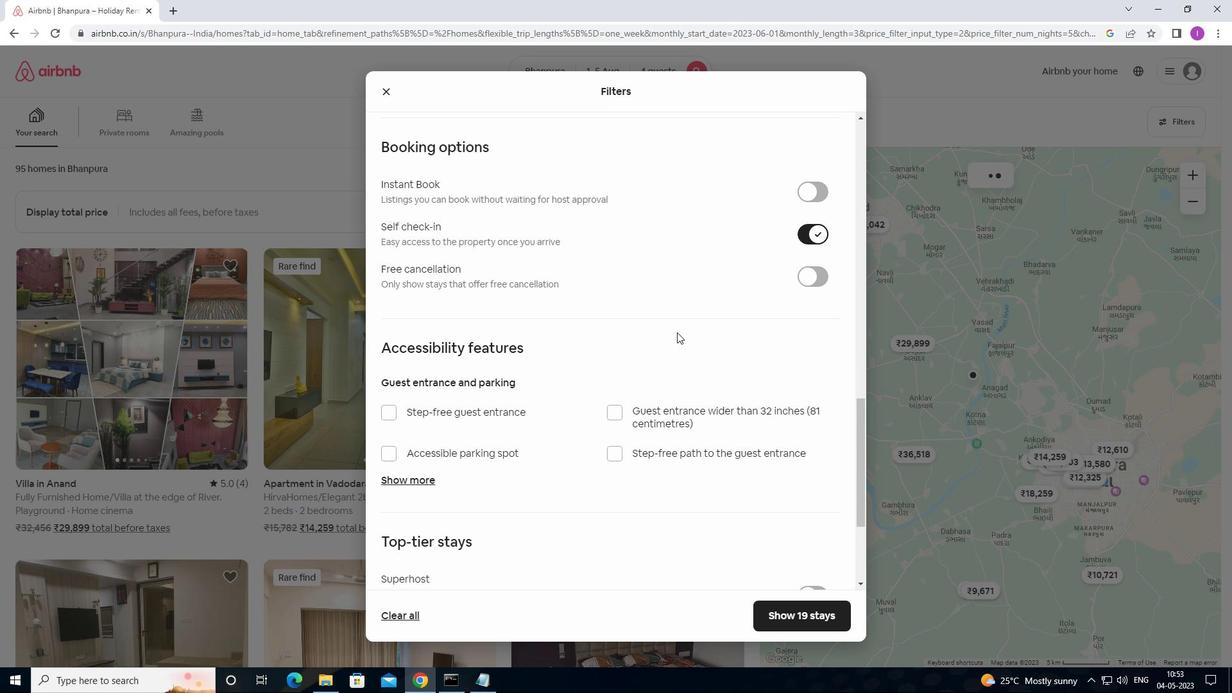 
Action: Mouse moved to (615, 354)
Screenshot: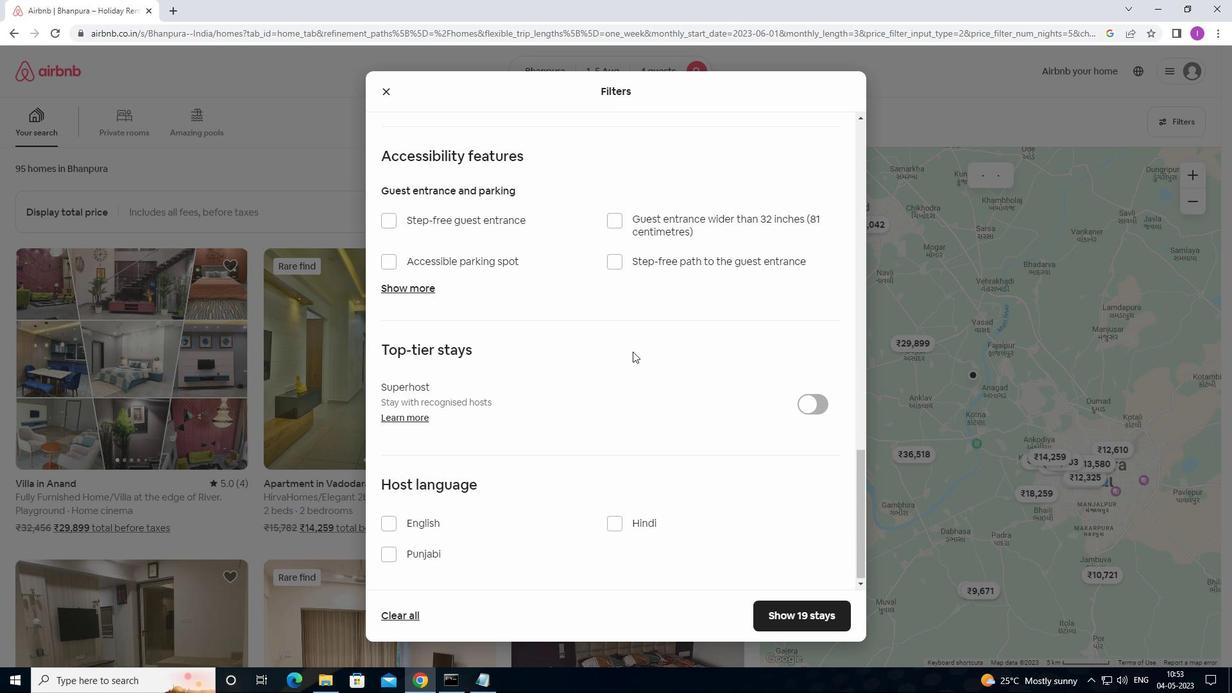
Action: Mouse scrolled (615, 353) with delta (0, 0)
Screenshot: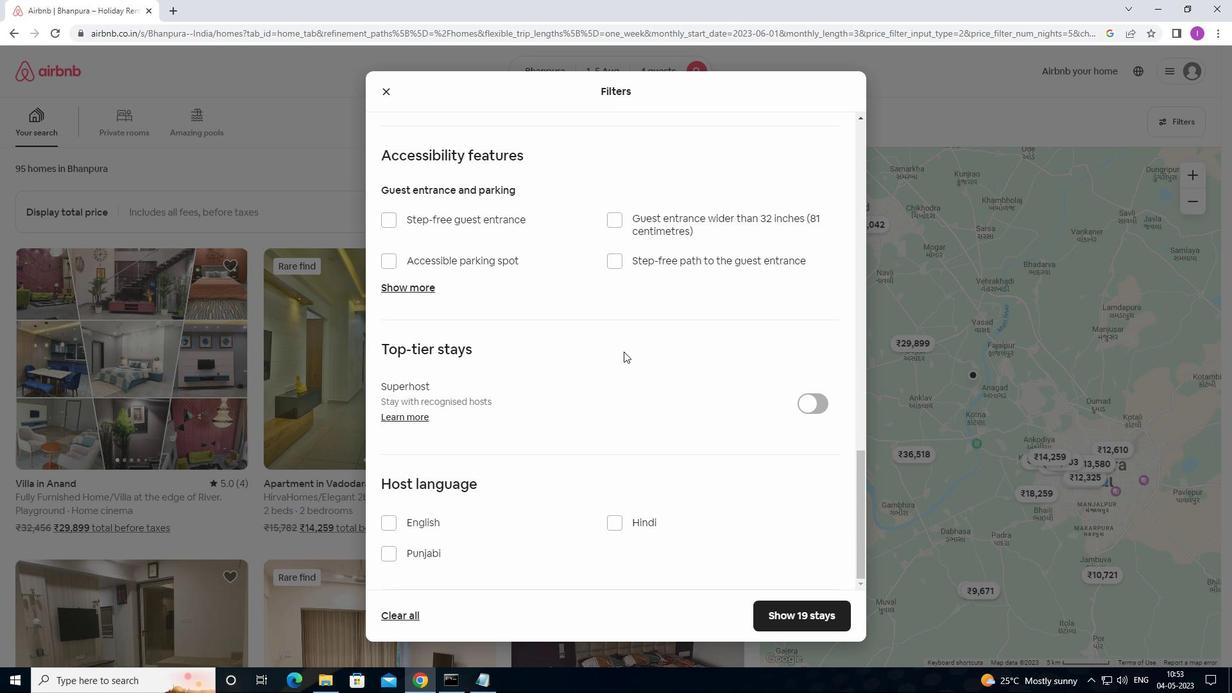 
Action: Mouse moved to (615, 355)
Screenshot: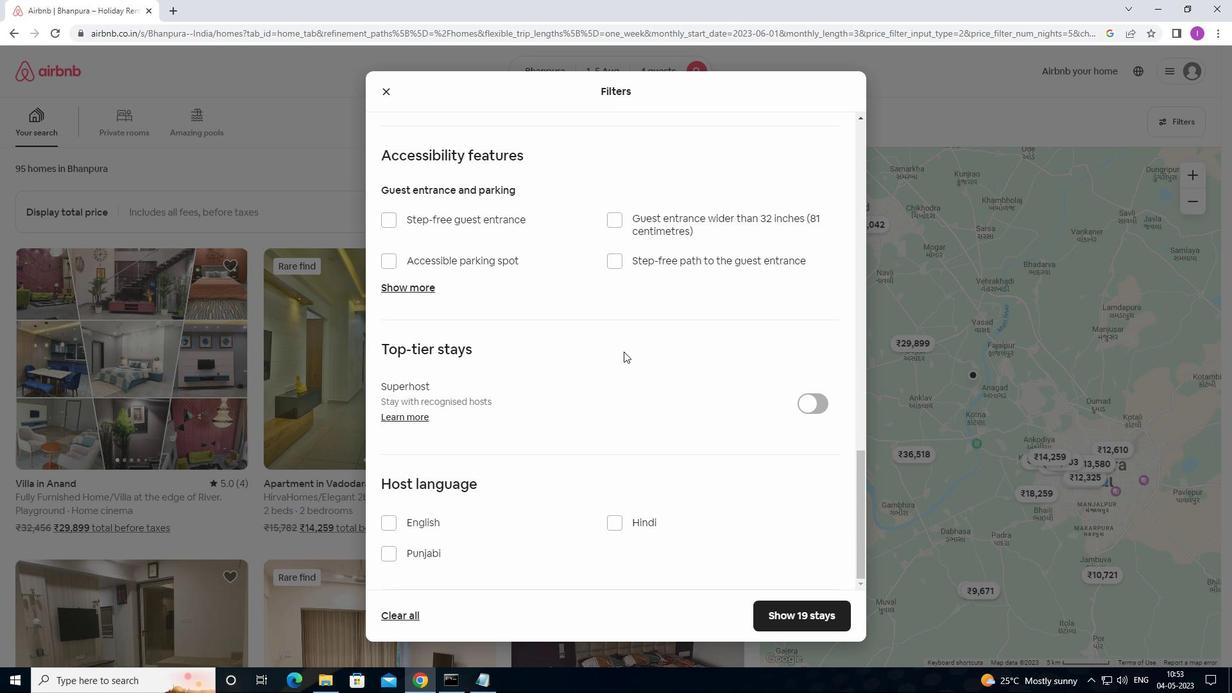 
Action: Mouse scrolled (615, 354) with delta (0, 0)
Screenshot: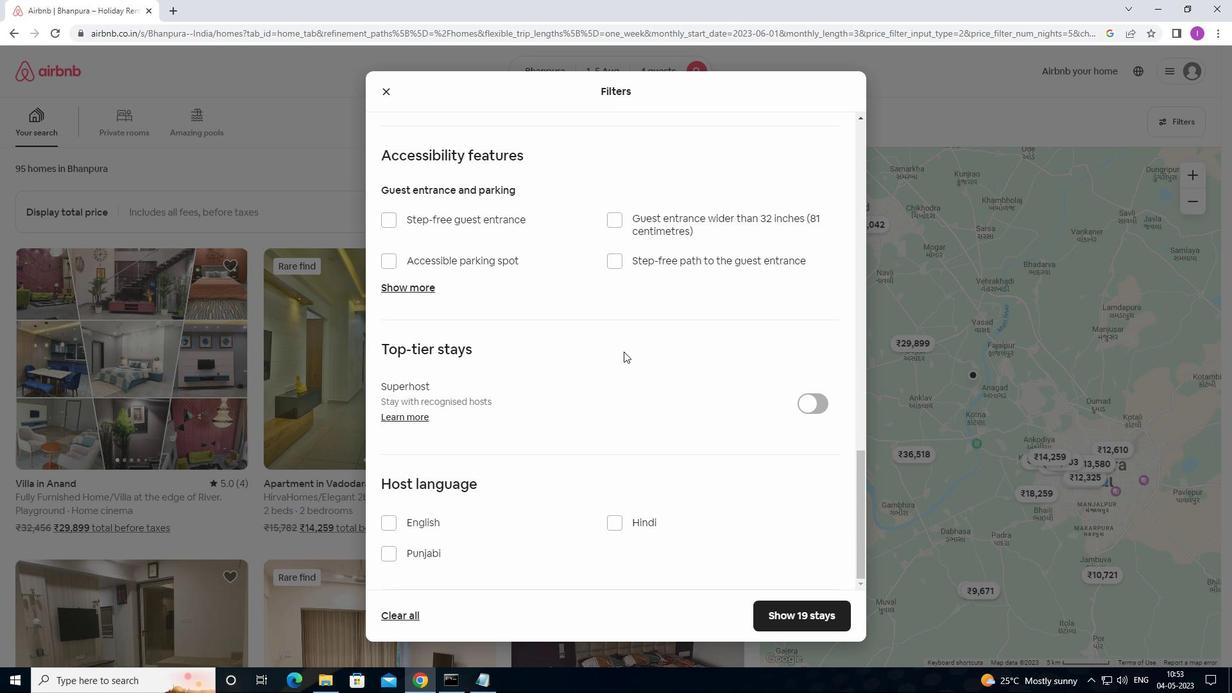 
Action: Mouse moved to (615, 355)
Screenshot: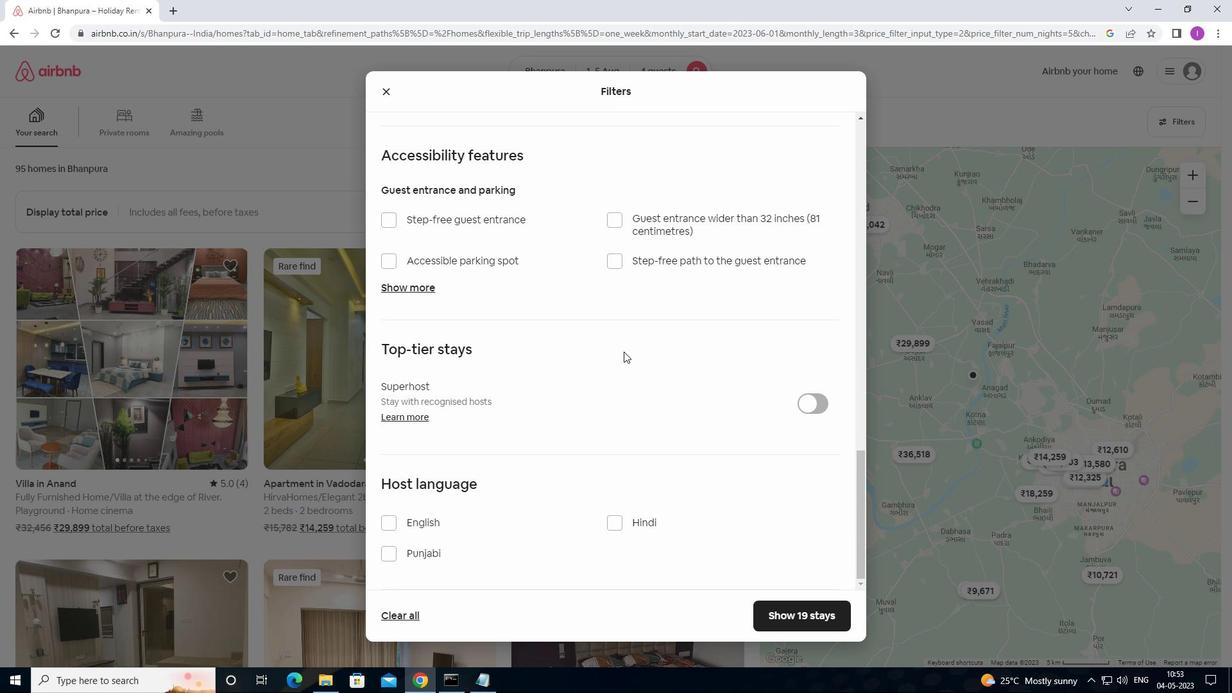
Action: Mouse scrolled (615, 354) with delta (0, 0)
Screenshot: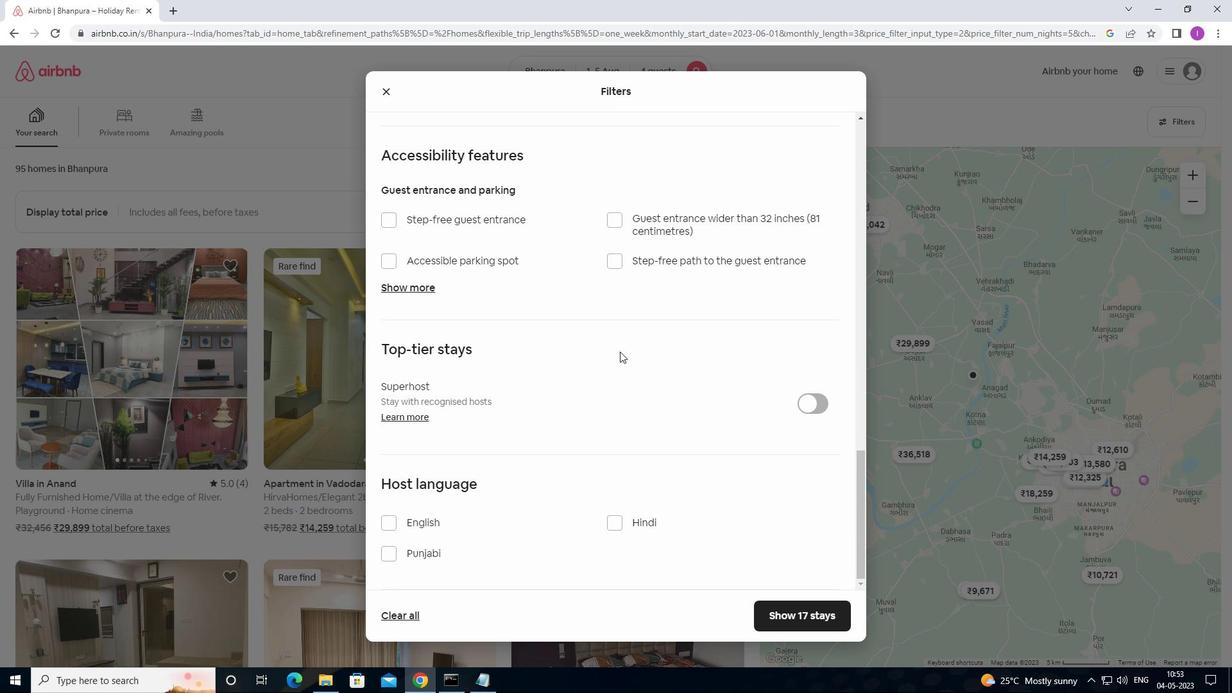 
Action: Mouse moved to (392, 522)
Screenshot: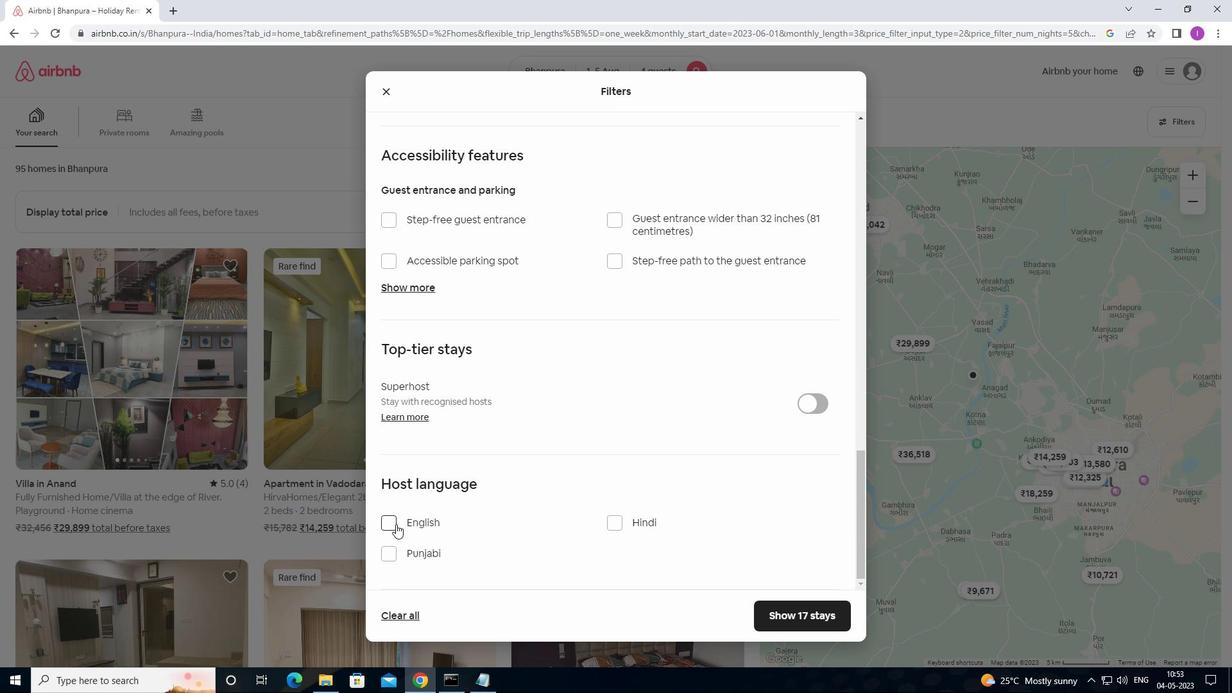 
Action: Mouse pressed left at (392, 522)
Screenshot: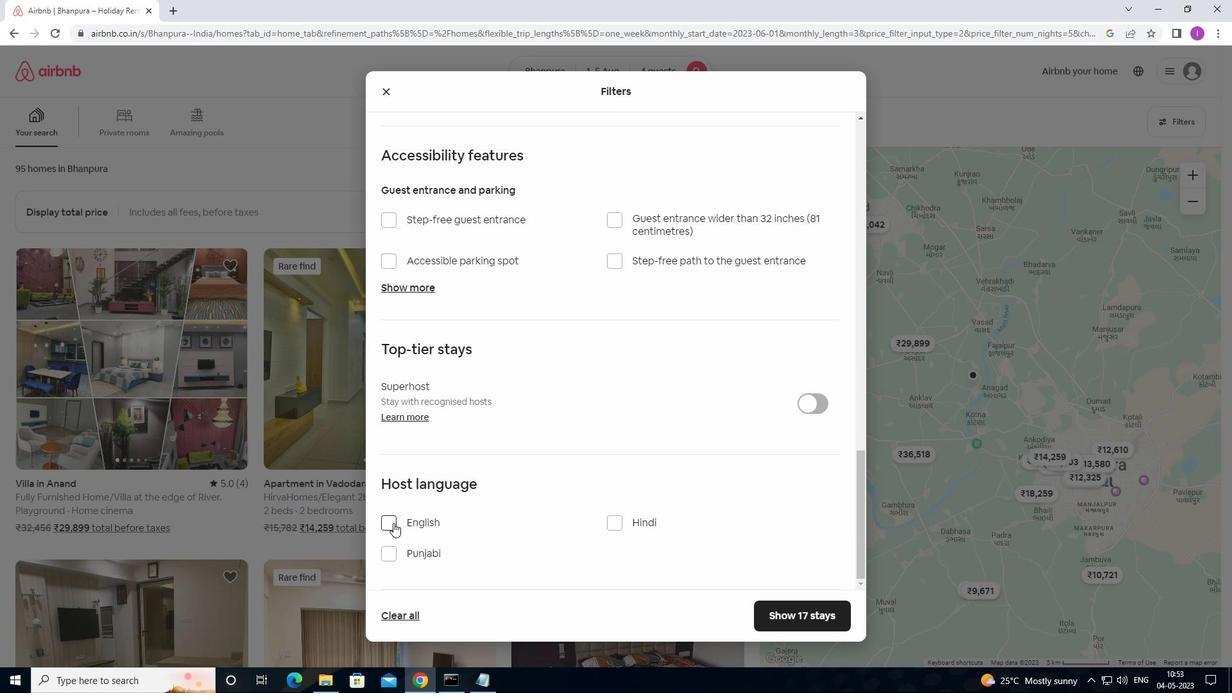 
Action: Mouse moved to (717, 560)
Screenshot: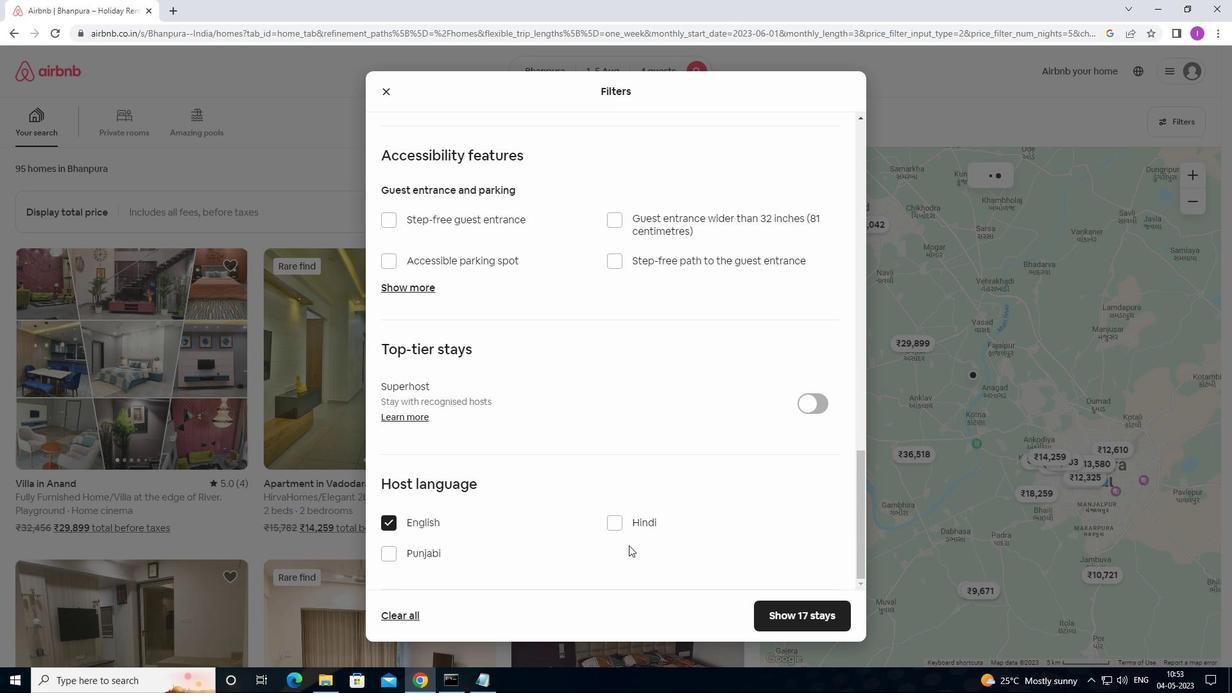 
Action: Mouse scrolled (717, 559) with delta (0, 0)
Screenshot: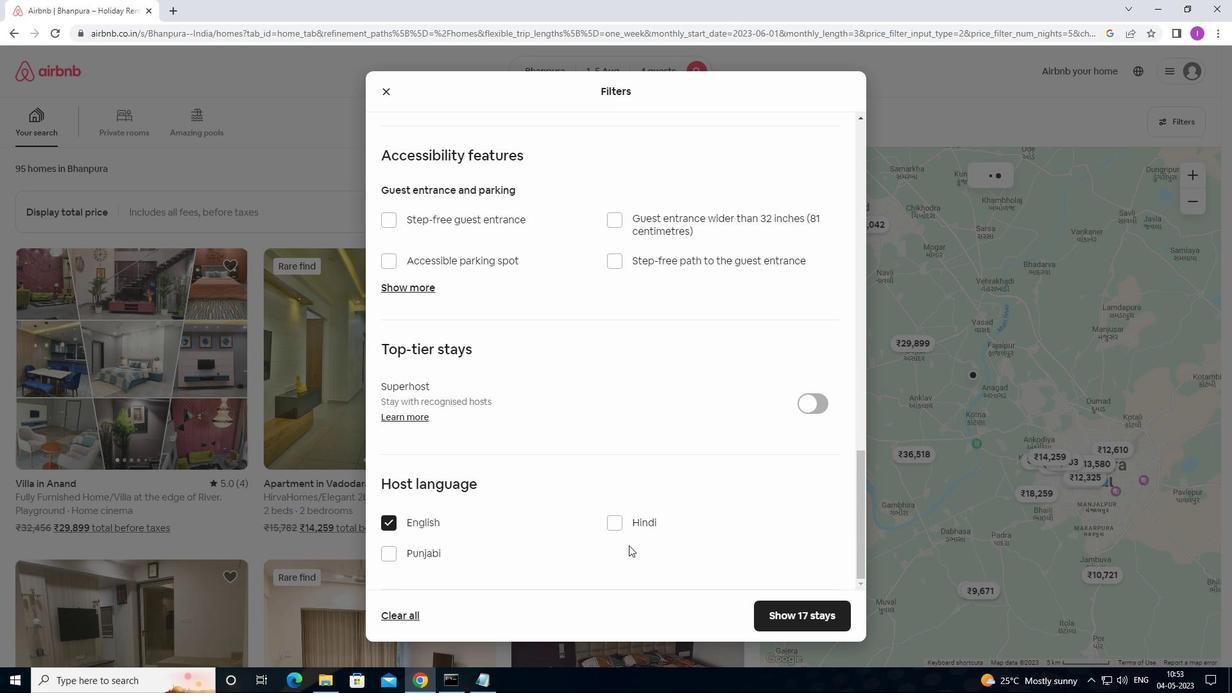 
Action: Mouse moved to (790, 613)
Screenshot: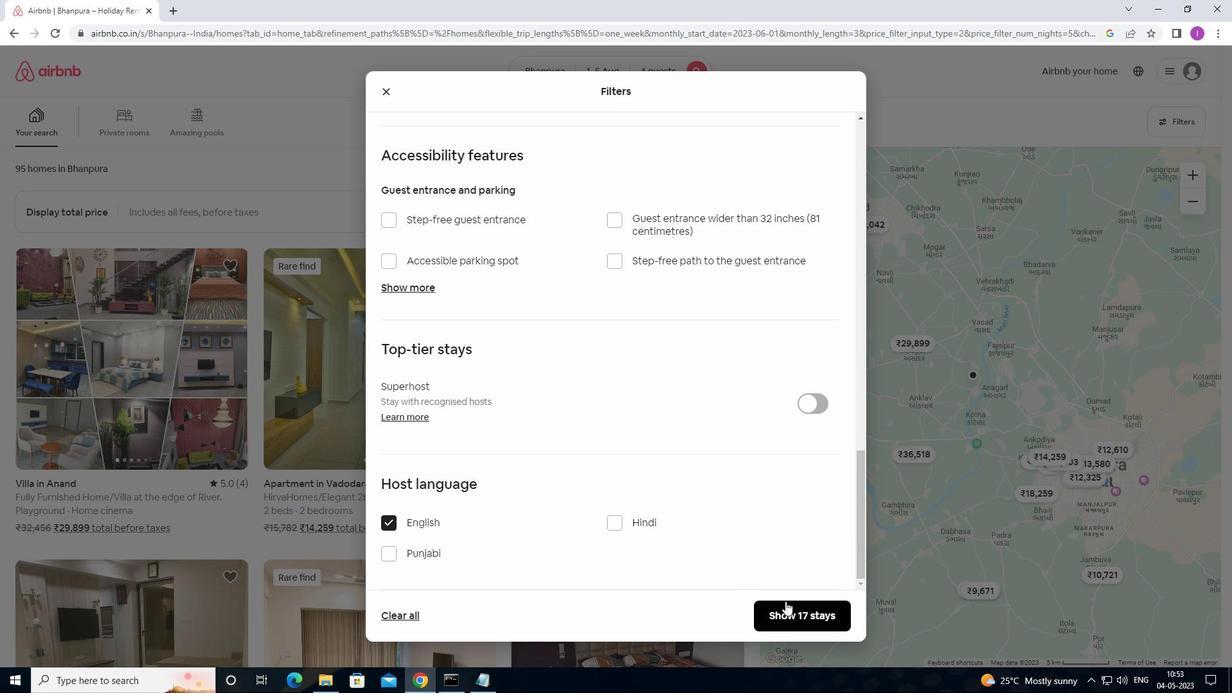 
Action: Mouse pressed left at (790, 613)
Screenshot: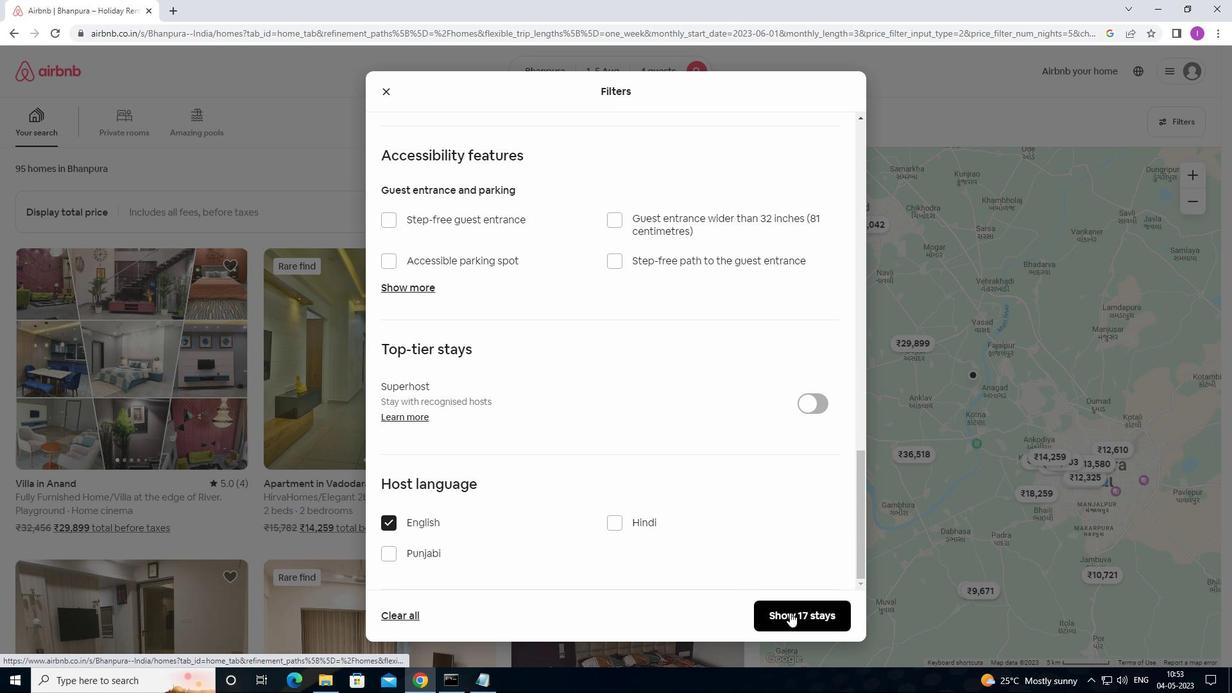 
Action: Mouse moved to (801, 596)
Screenshot: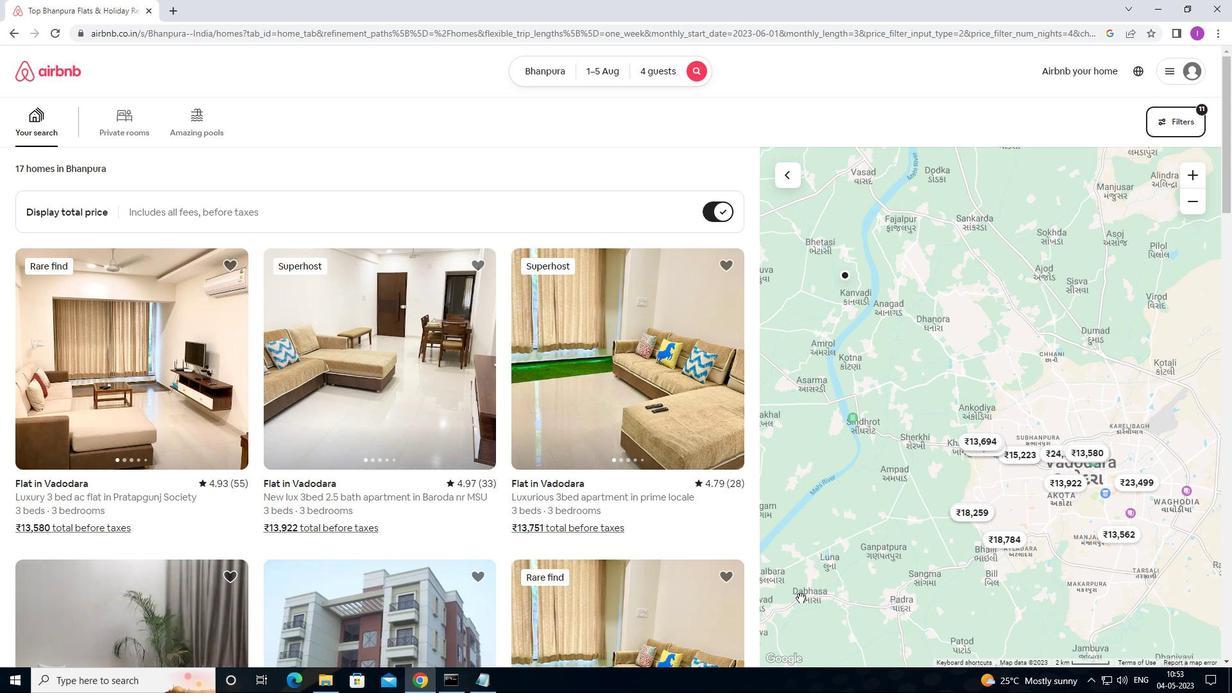 
